 Task: Find connections with filter location Garhshankar with filter topic #Projectmanagementwith filter profile language Potuguese with filter current company Quest Global with filter school TKIET(Autonomous), WARANANAGAR with filter industry Government Administration with filter service category Interior Design with filter keywords title Computer Scientist
Action: Mouse moved to (718, 117)
Screenshot: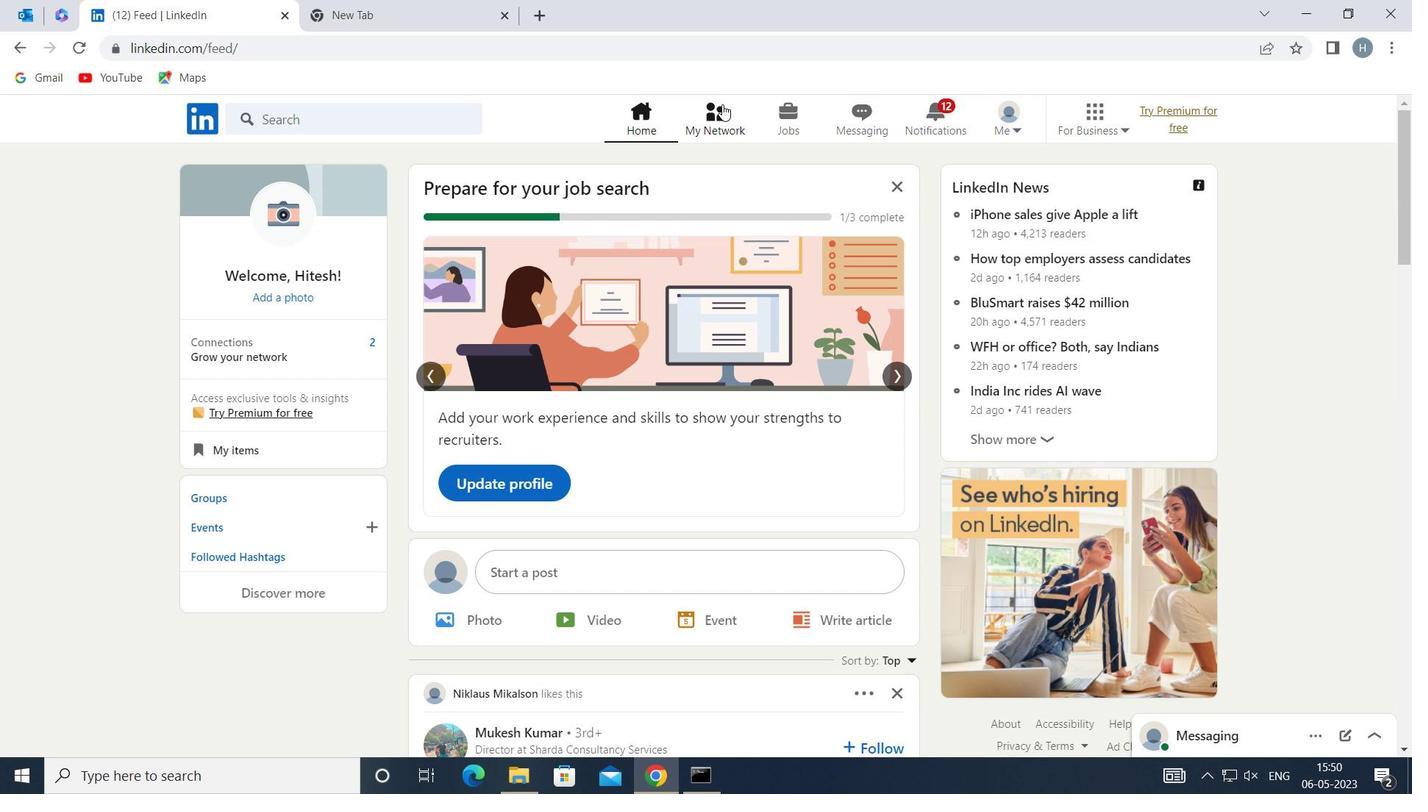 
Action: Mouse pressed left at (718, 117)
Screenshot: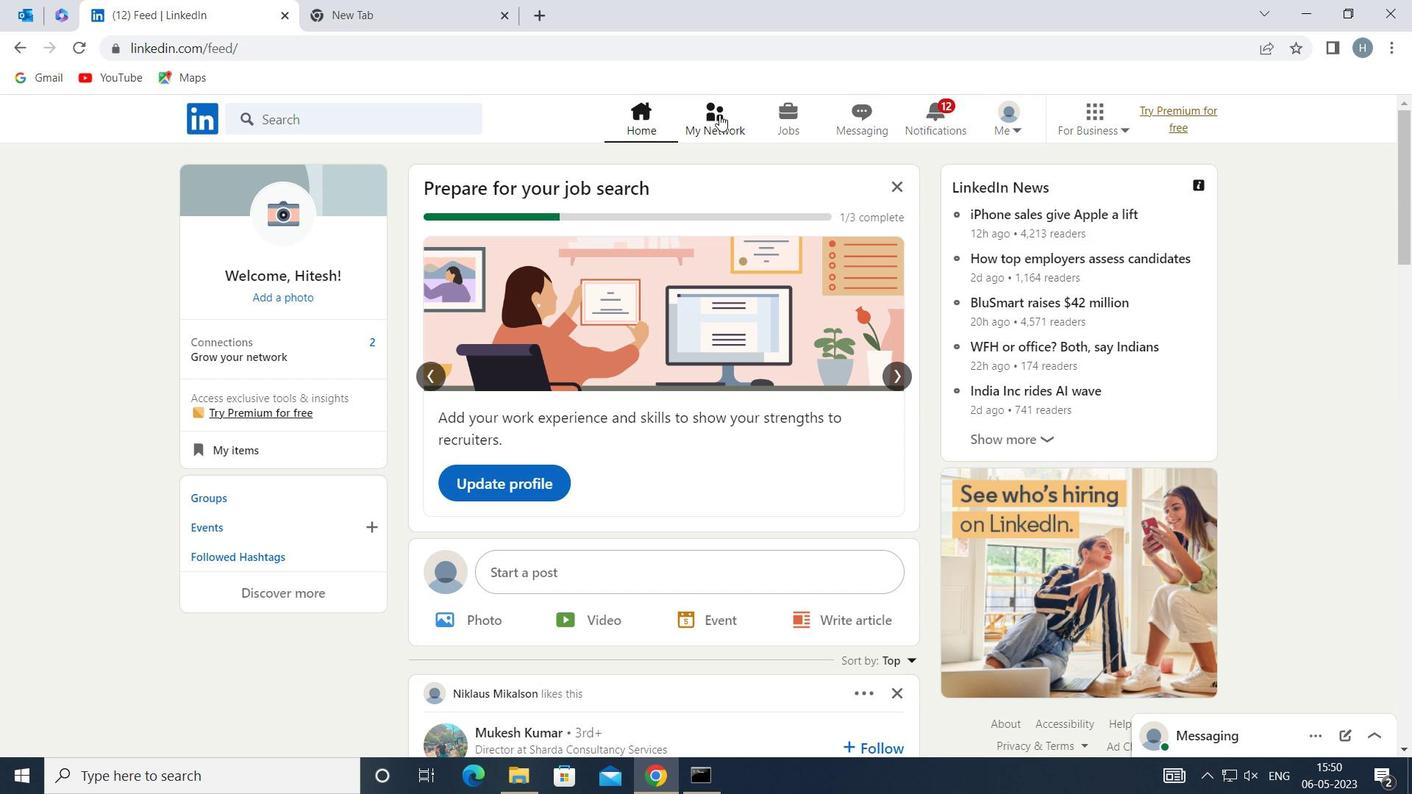 
Action: Mouse moved to (403, 220)
Screenshot: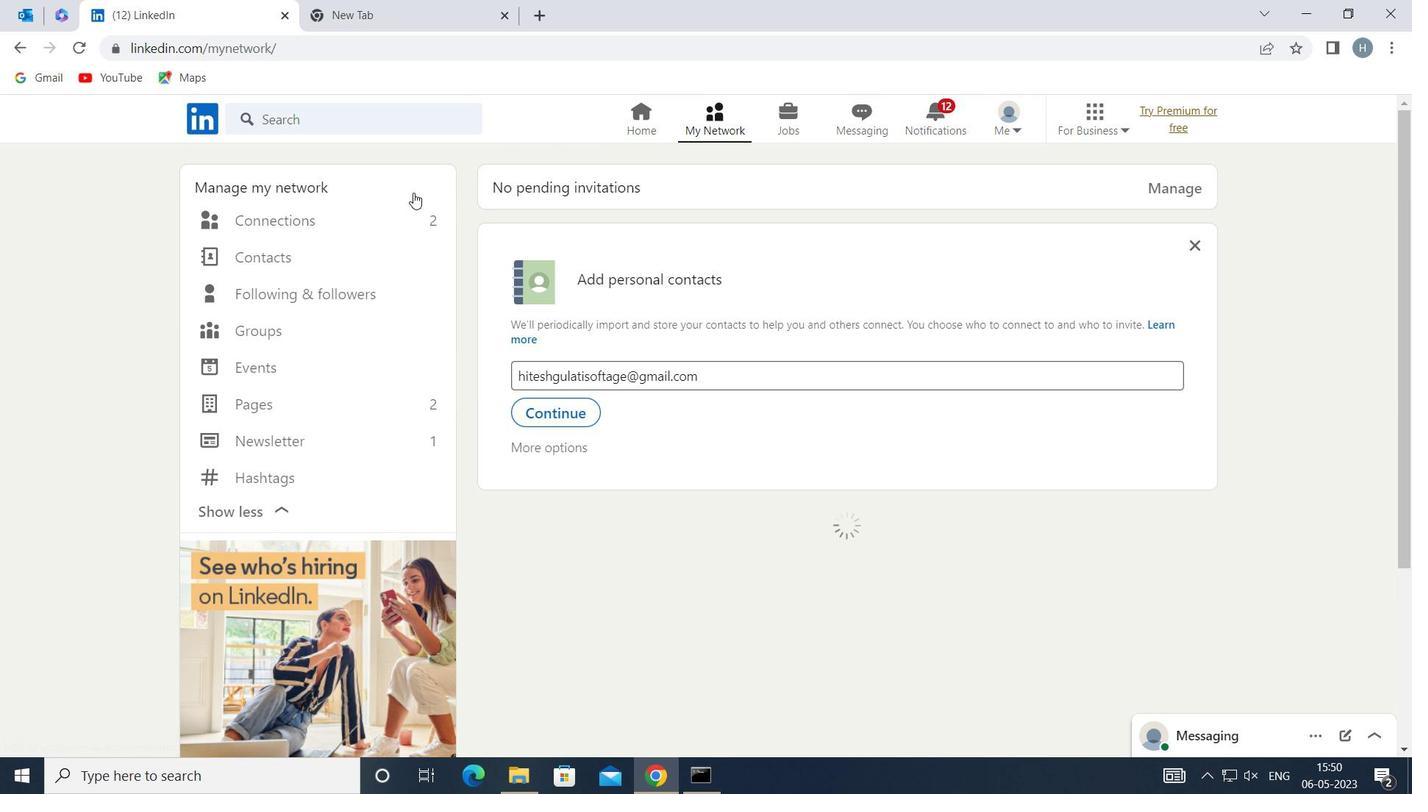 
Action: Mouse pressed left at (403, 220)
Screenshot: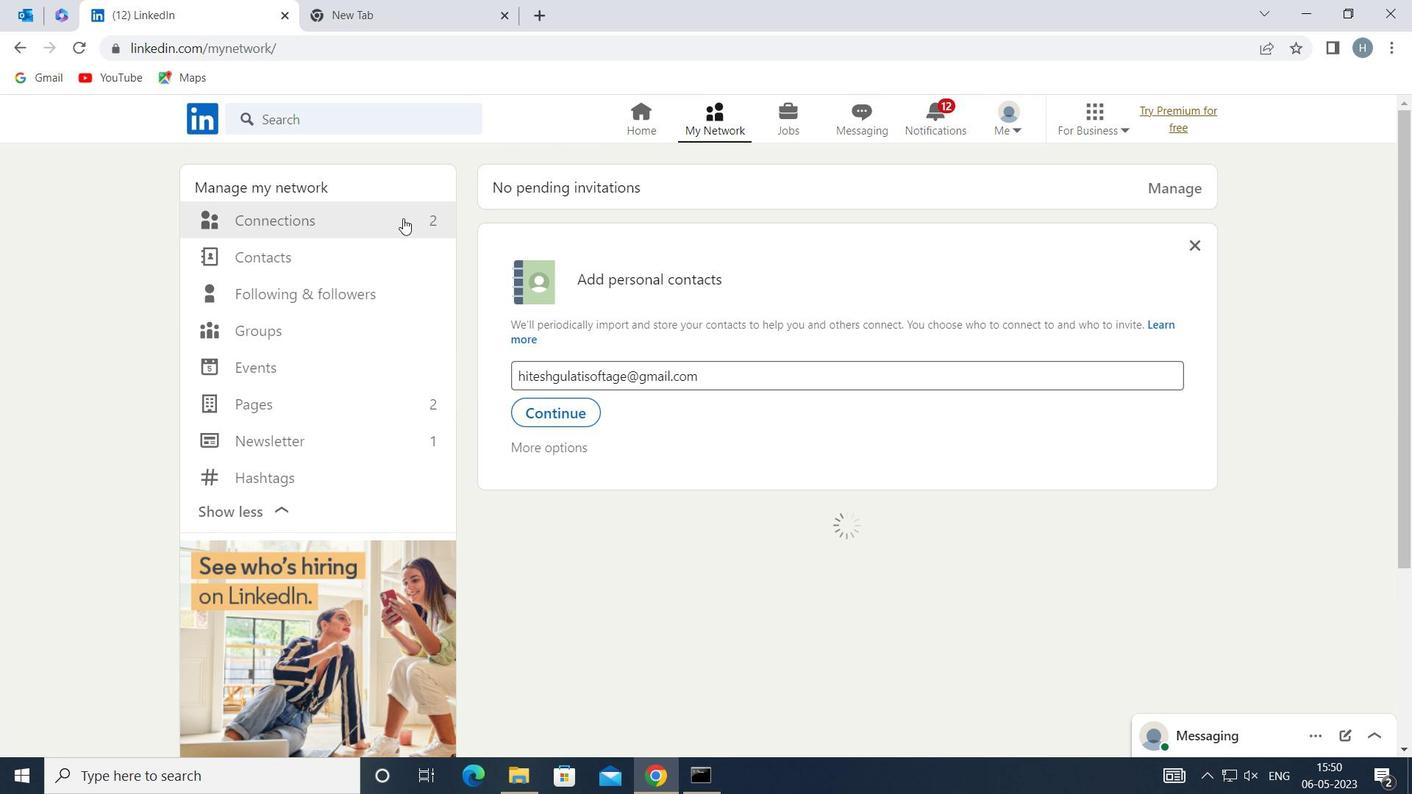 
Action: Mouse moved to (843, 223)
Screenshot: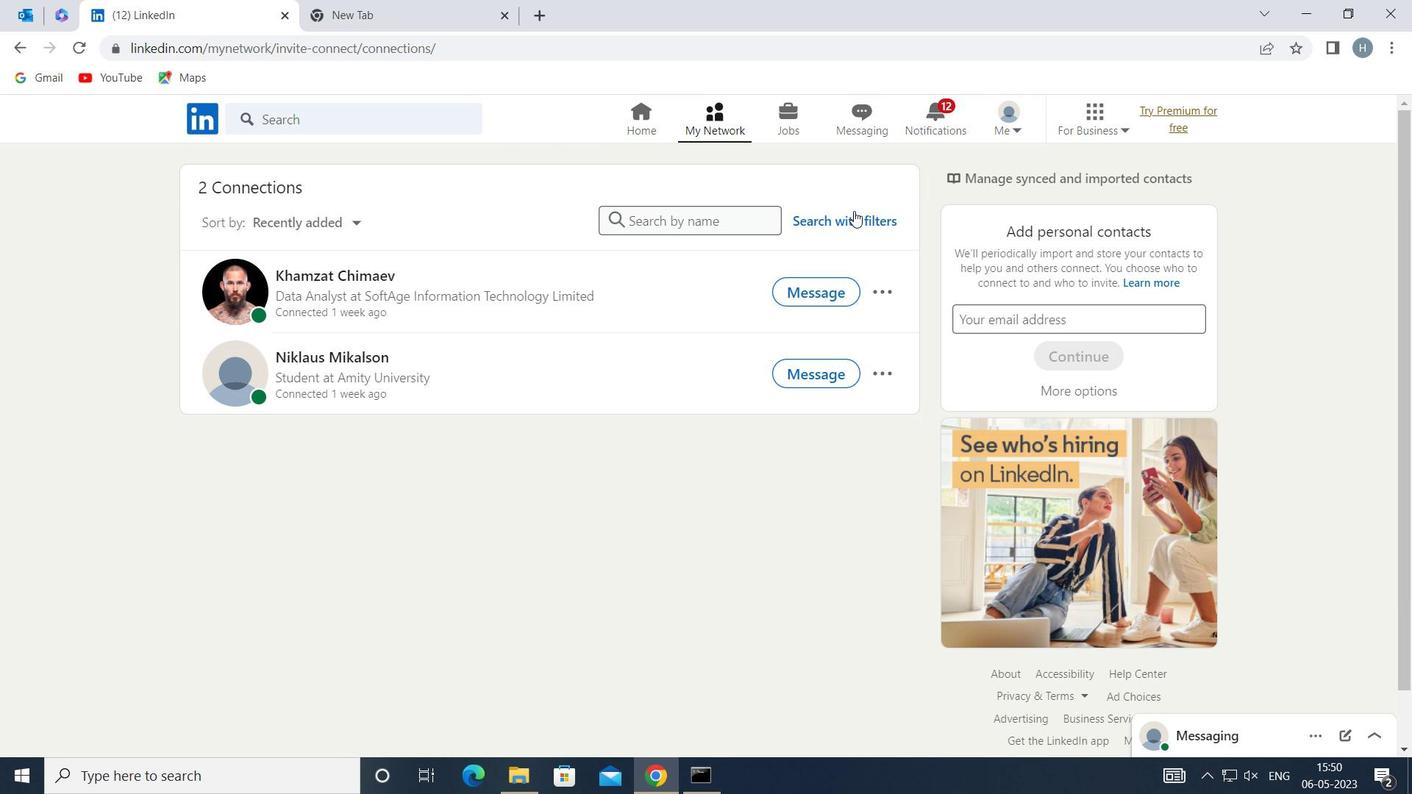 
Action: Mouse pressed left at (843, 223)
Screenshot: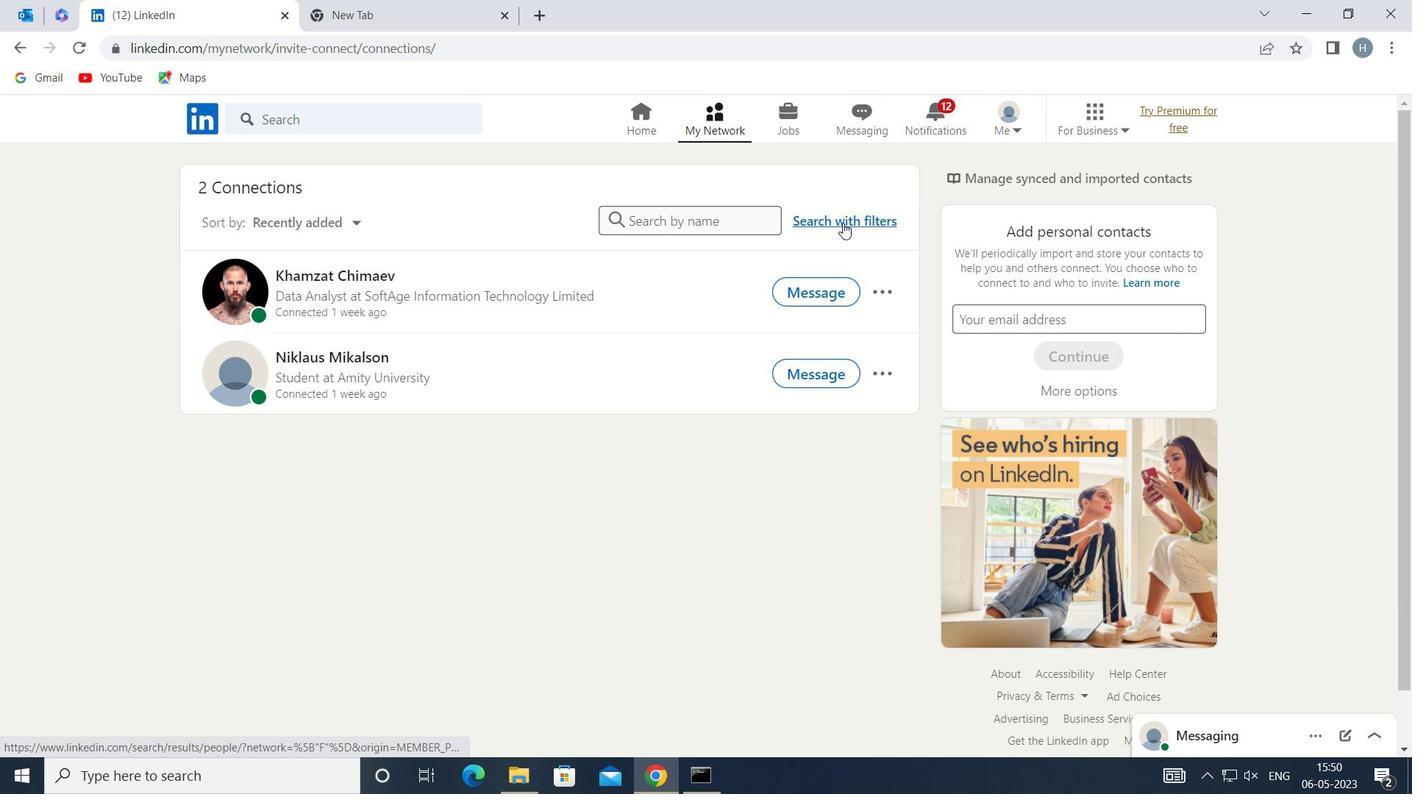 
Action: Mouse moved to (767, 166)
Screenshot: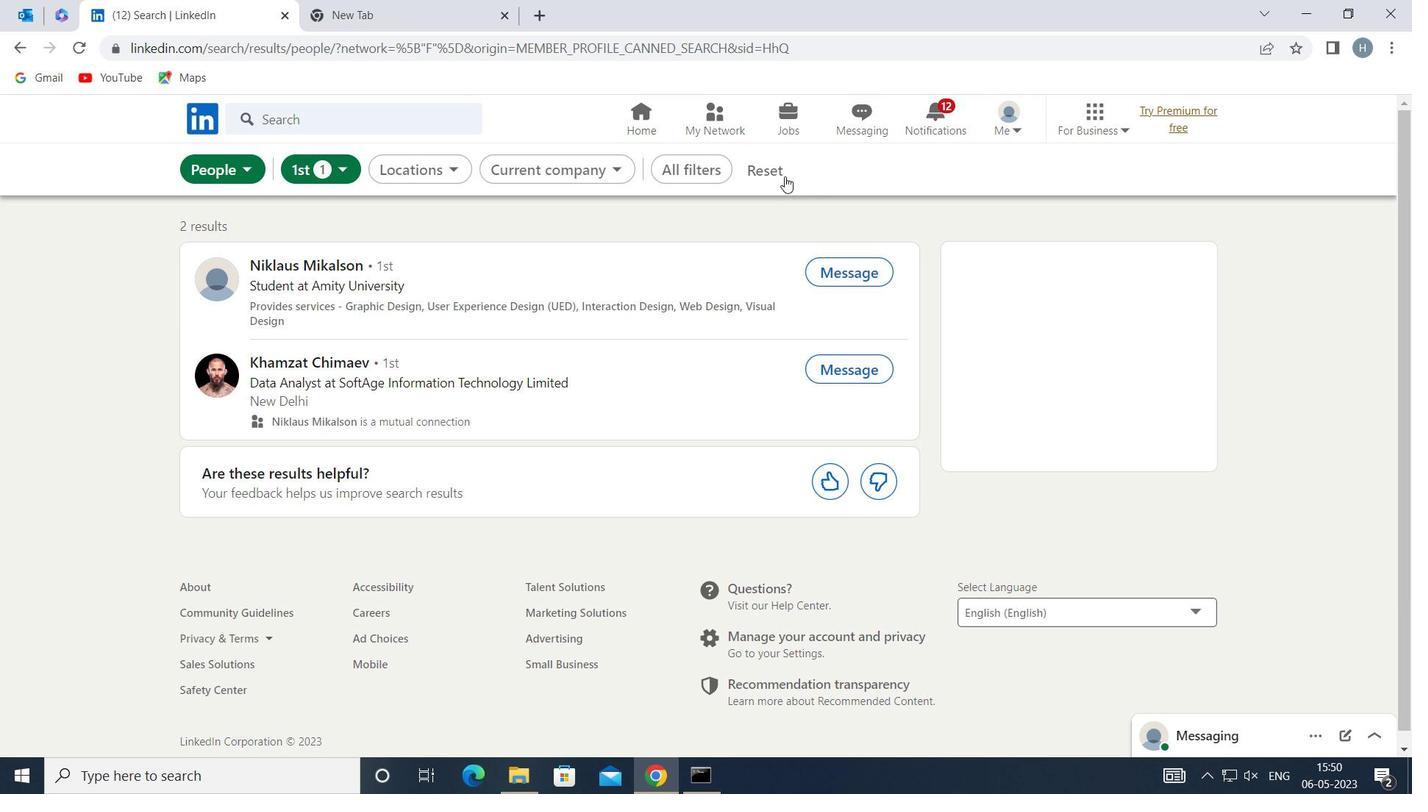 
Action: Mouse pressed left at (767, 166)
Screenshot: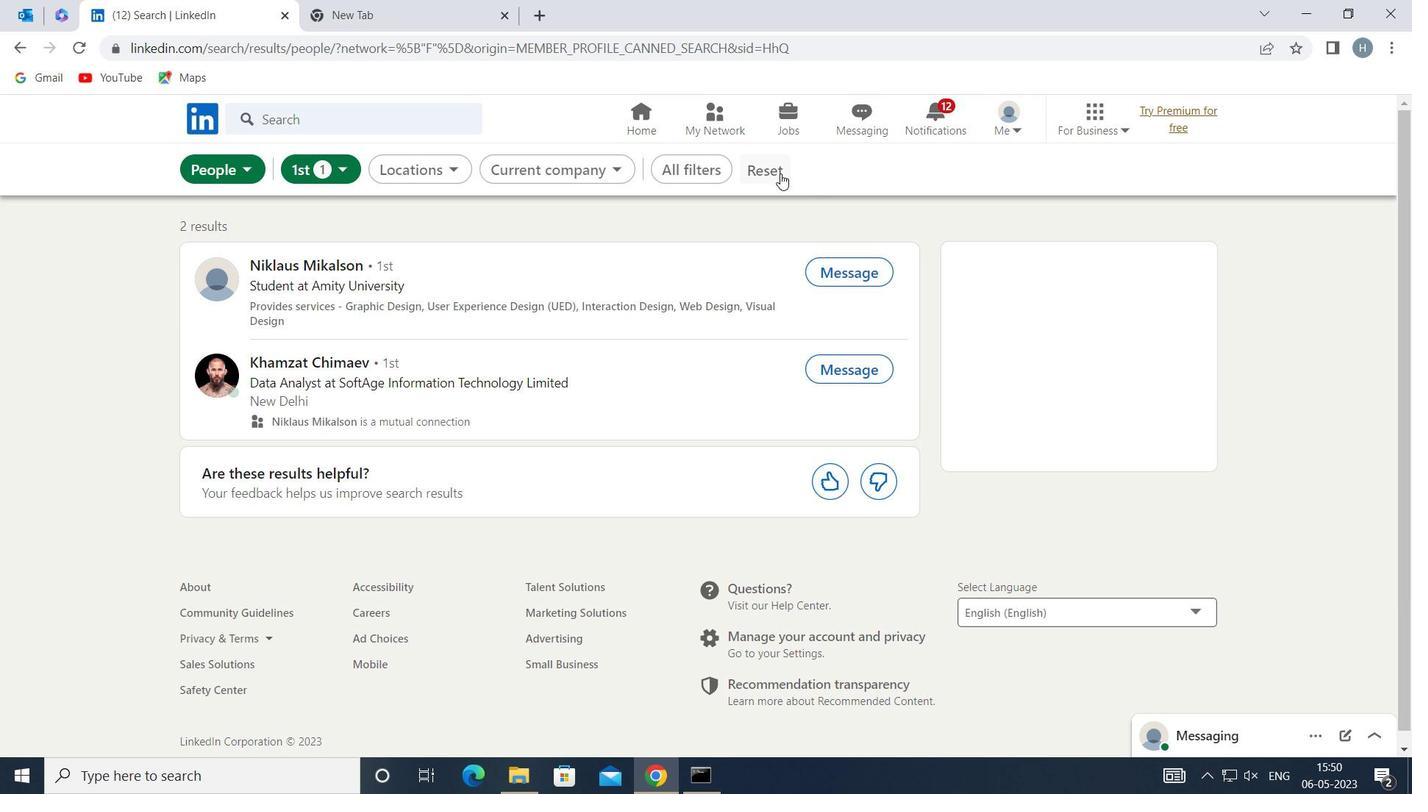 
Action: Mouse moved to (741, 165)
Screenshot: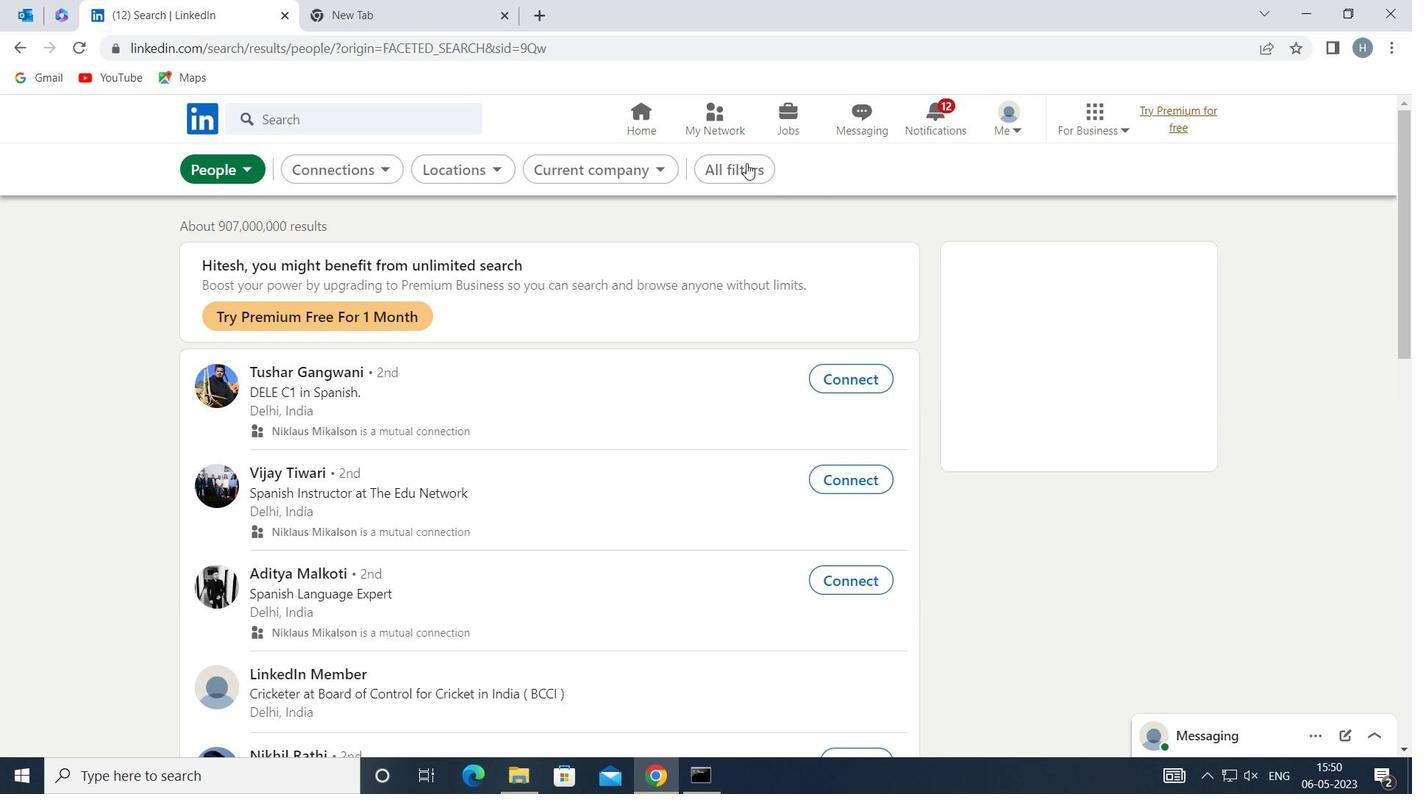 
Action: Mouse pressed left at (741, 165)
Screenshot: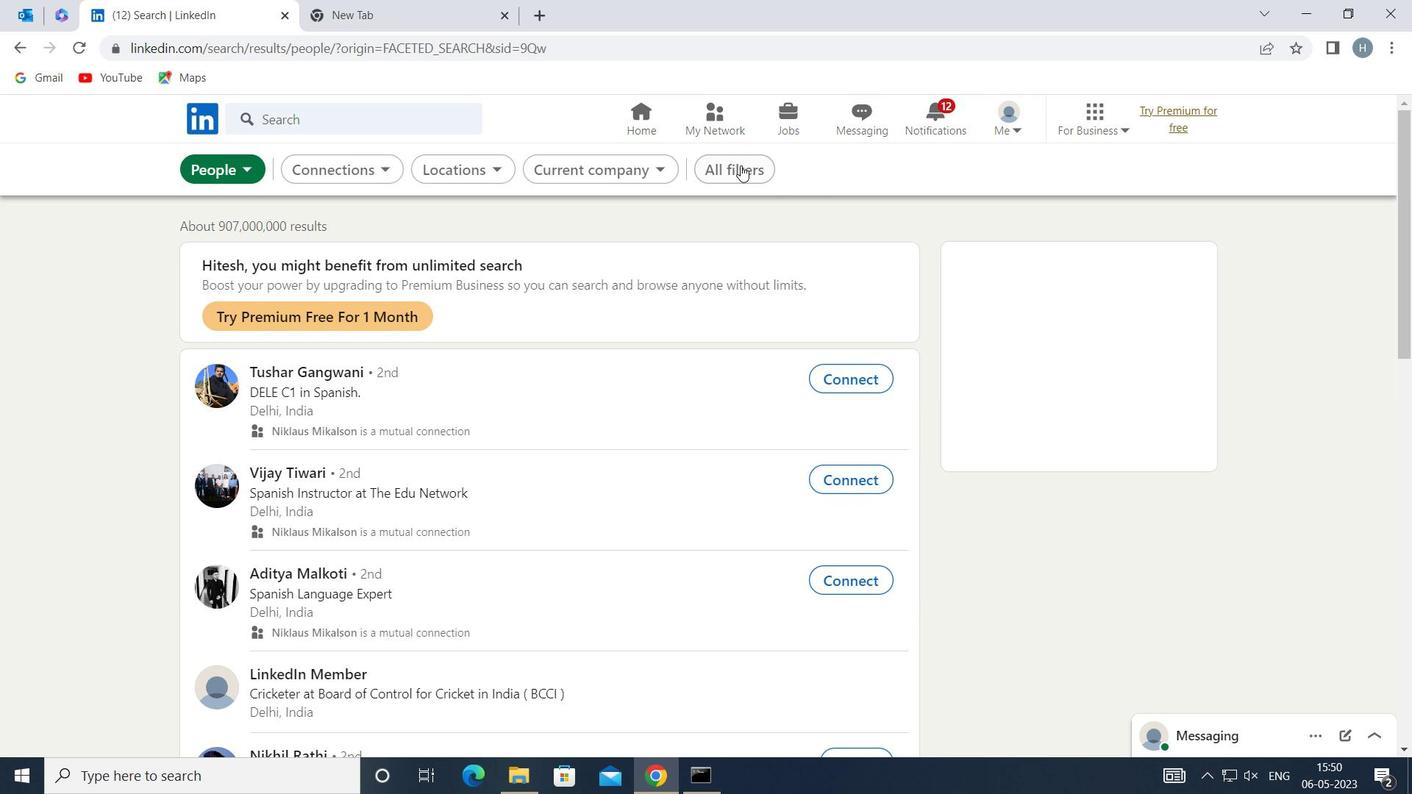 
Action: Mouse moved to (1121, 329)
Screenshot: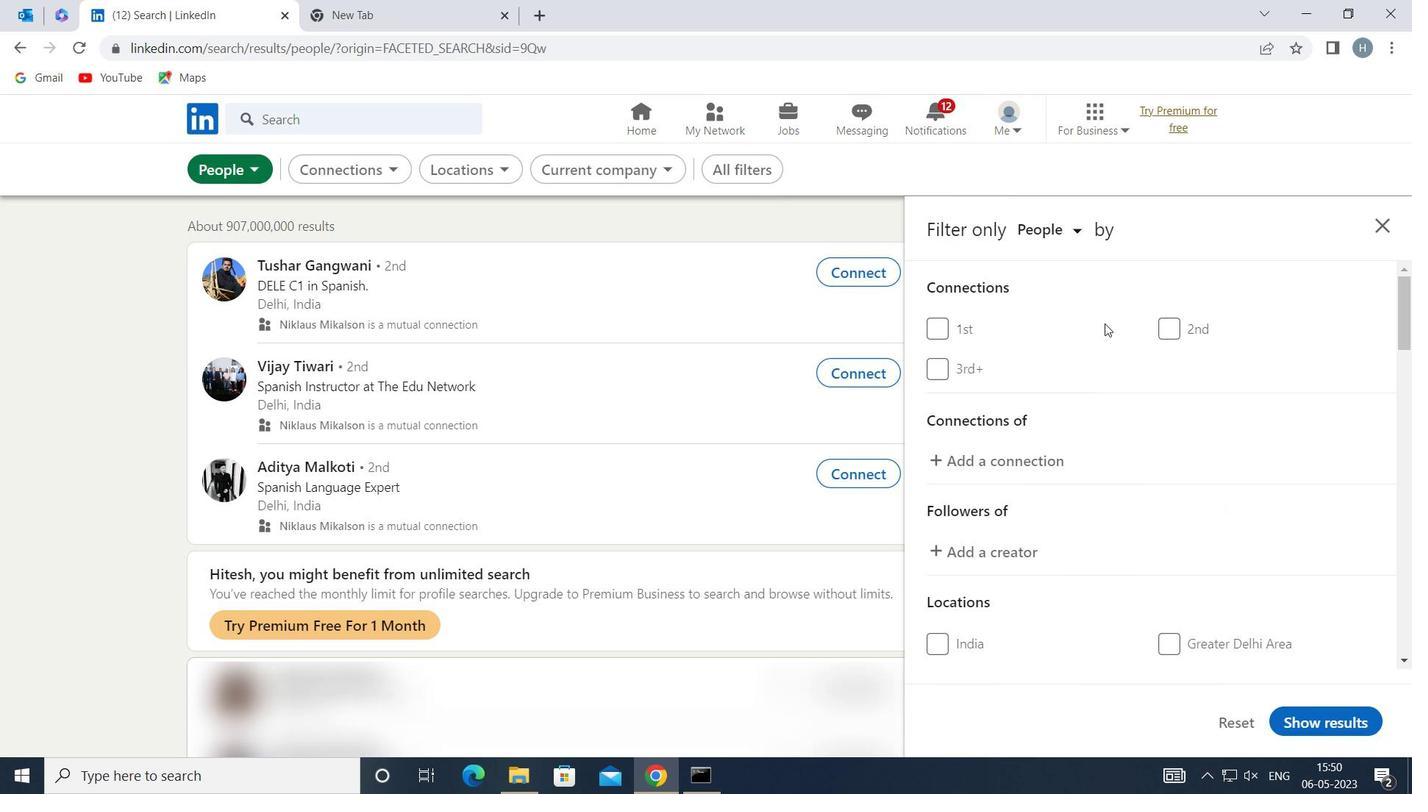 
Action: Mouse scrolled (1121, 328) with delta (0, 0)
Screenshot: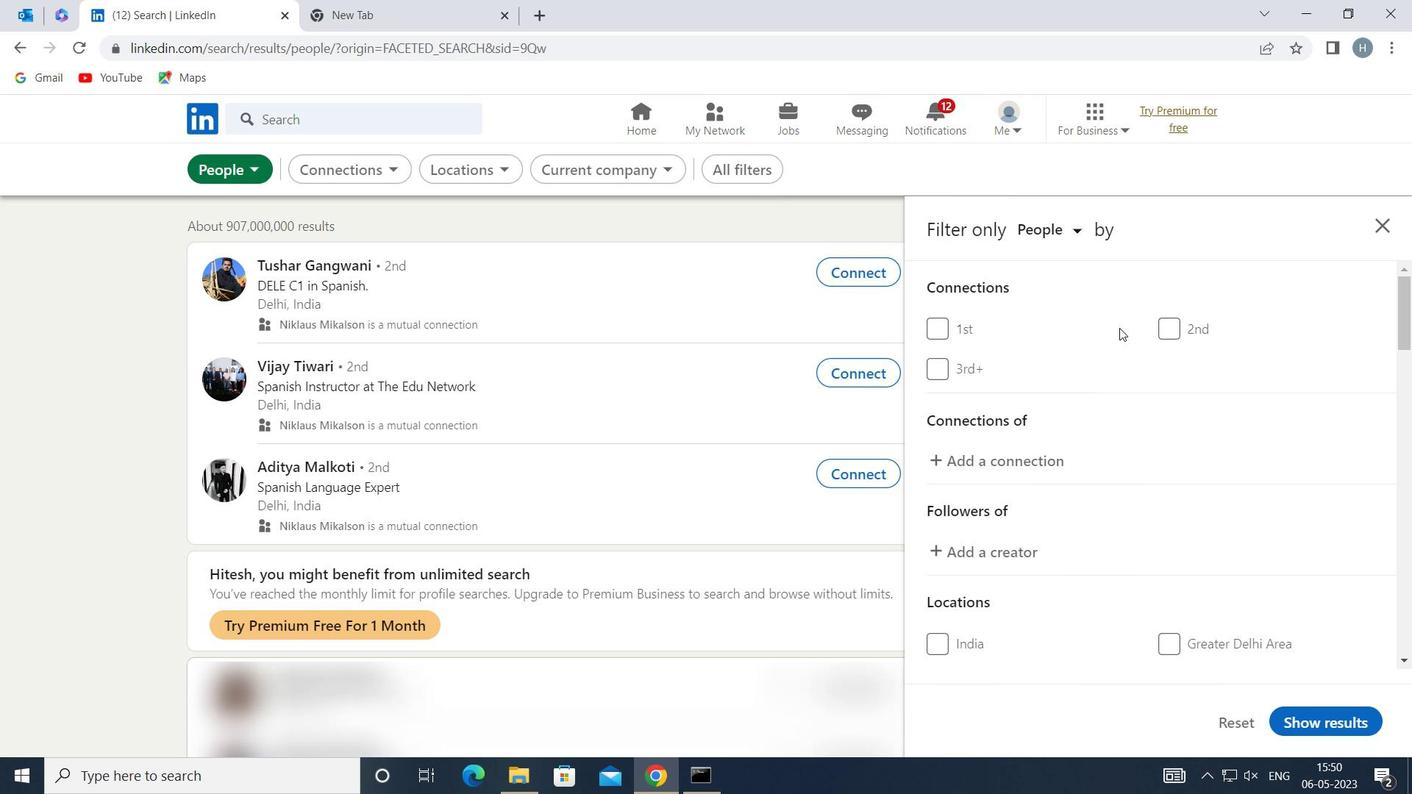 
Action: Mouse scrolled (1121, 328) with delta (0, 0)
Screenshot: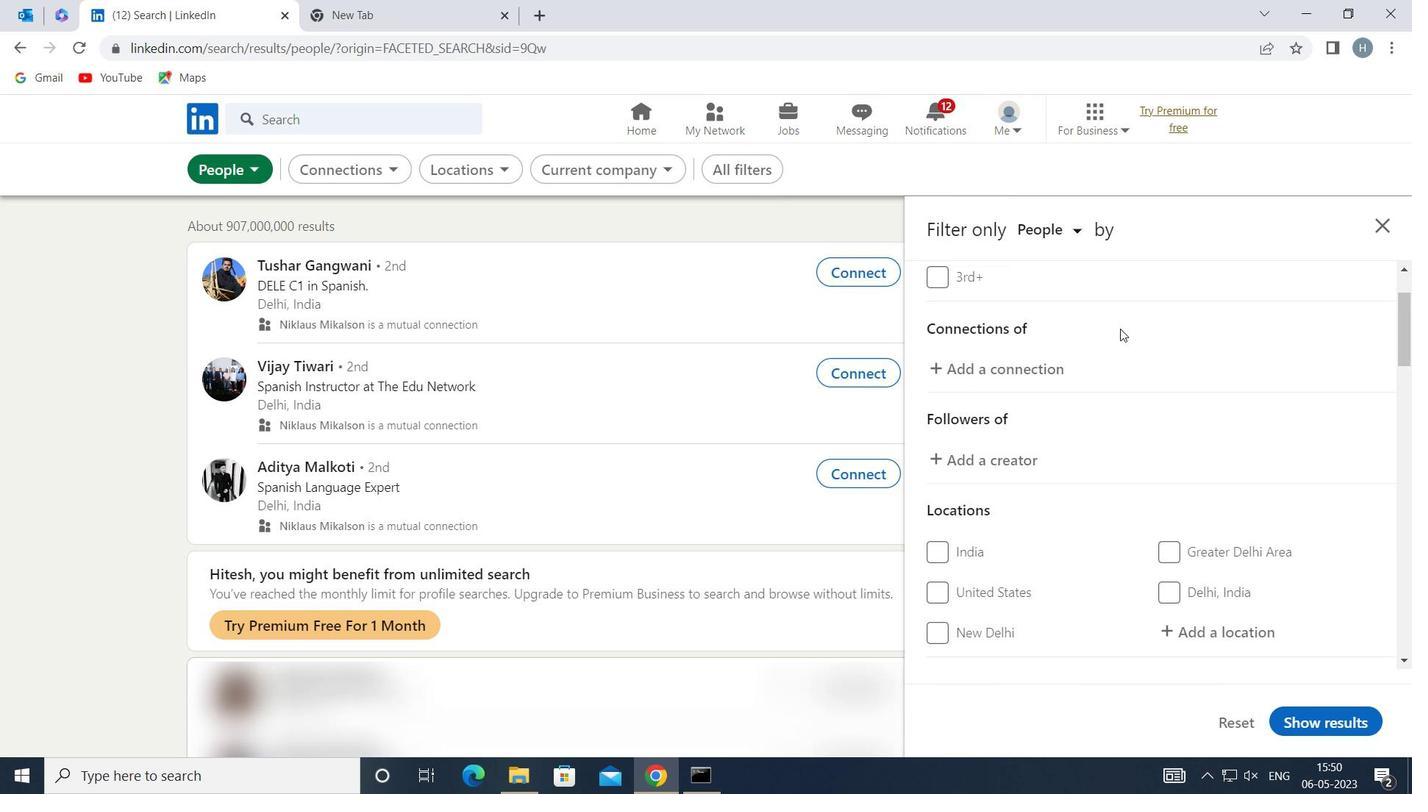 
Action: Mouse moved to (1119, 331)
Screenshot: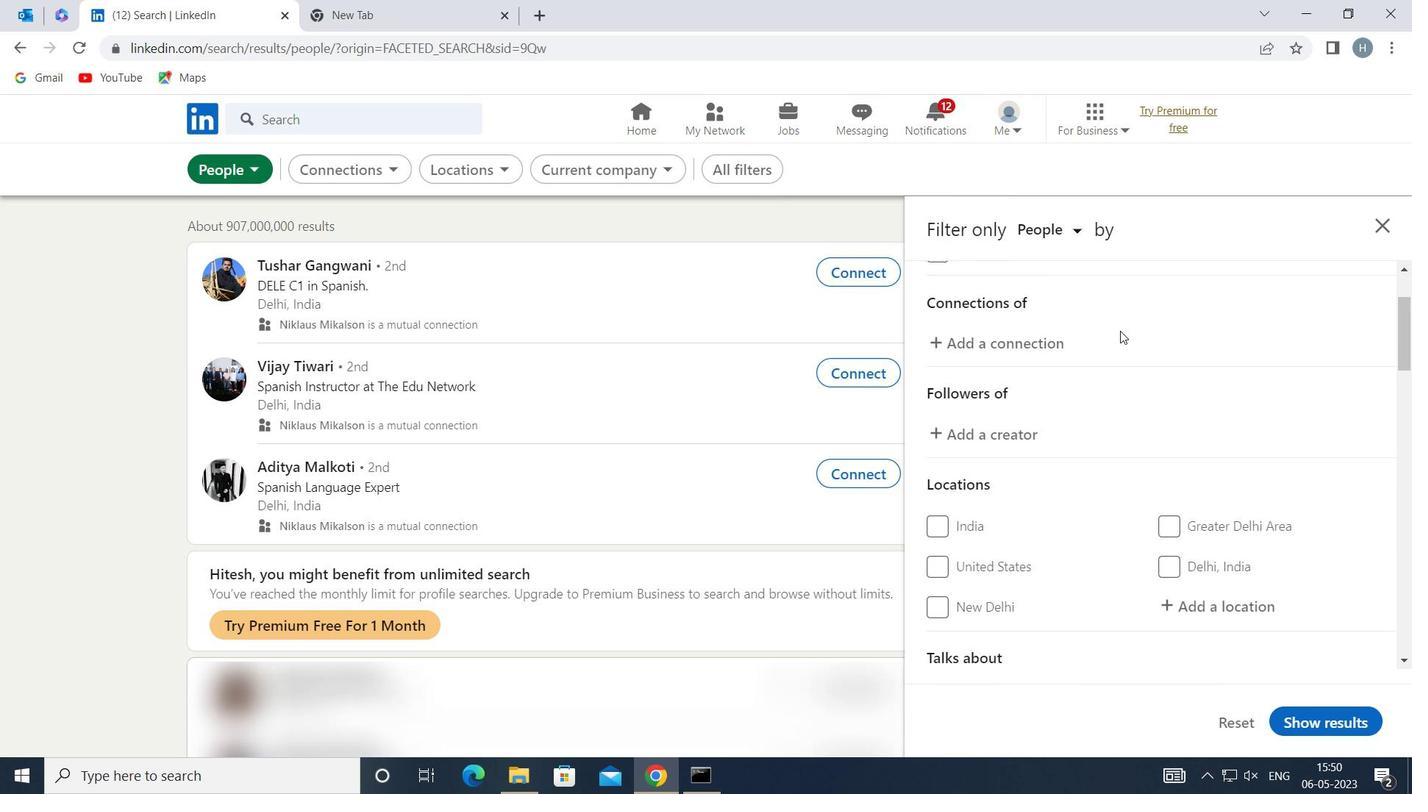 
Action: Mouse scrolled (1119, 331) with delta (0, 0)
Screenshot: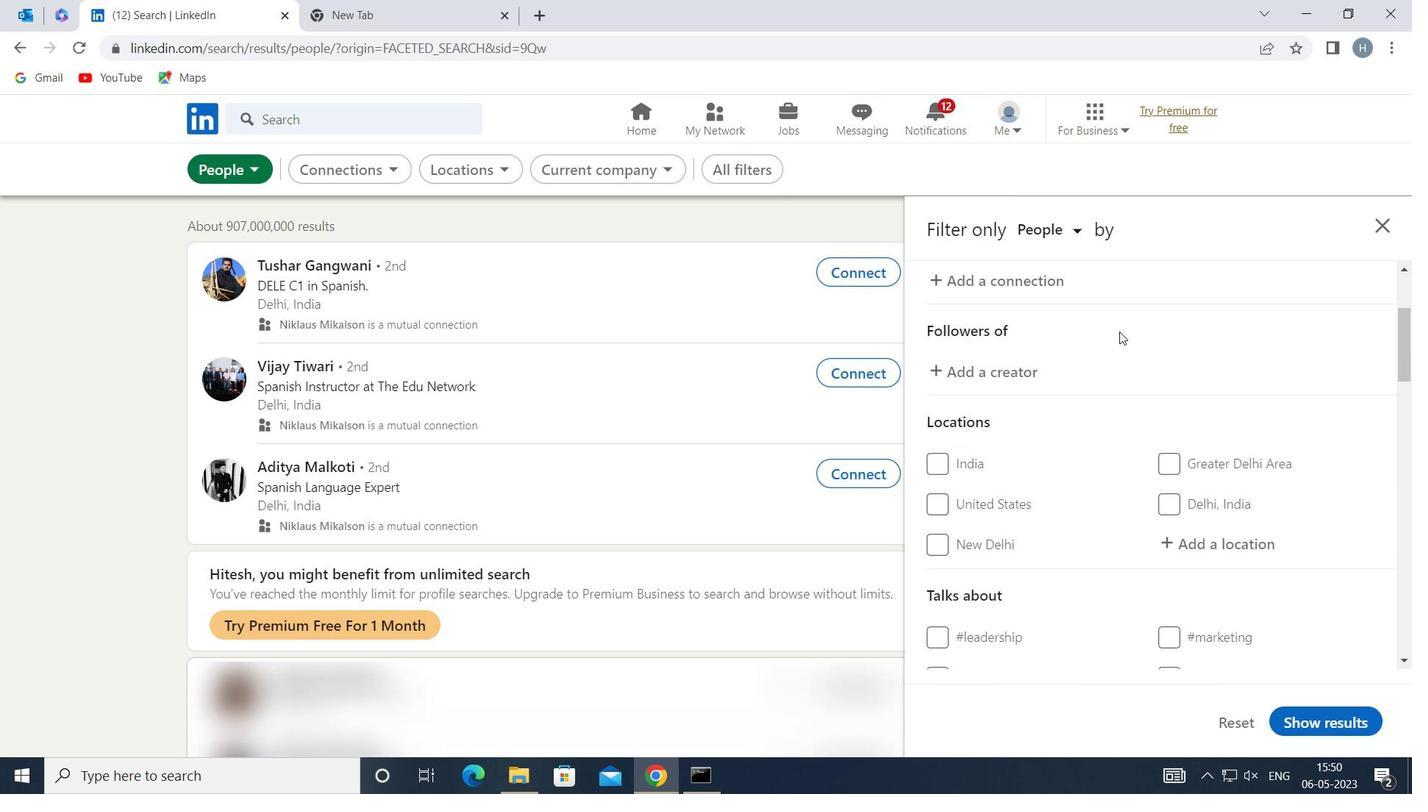 
Action: Mouse moved to (1213, 437)
Screenshot: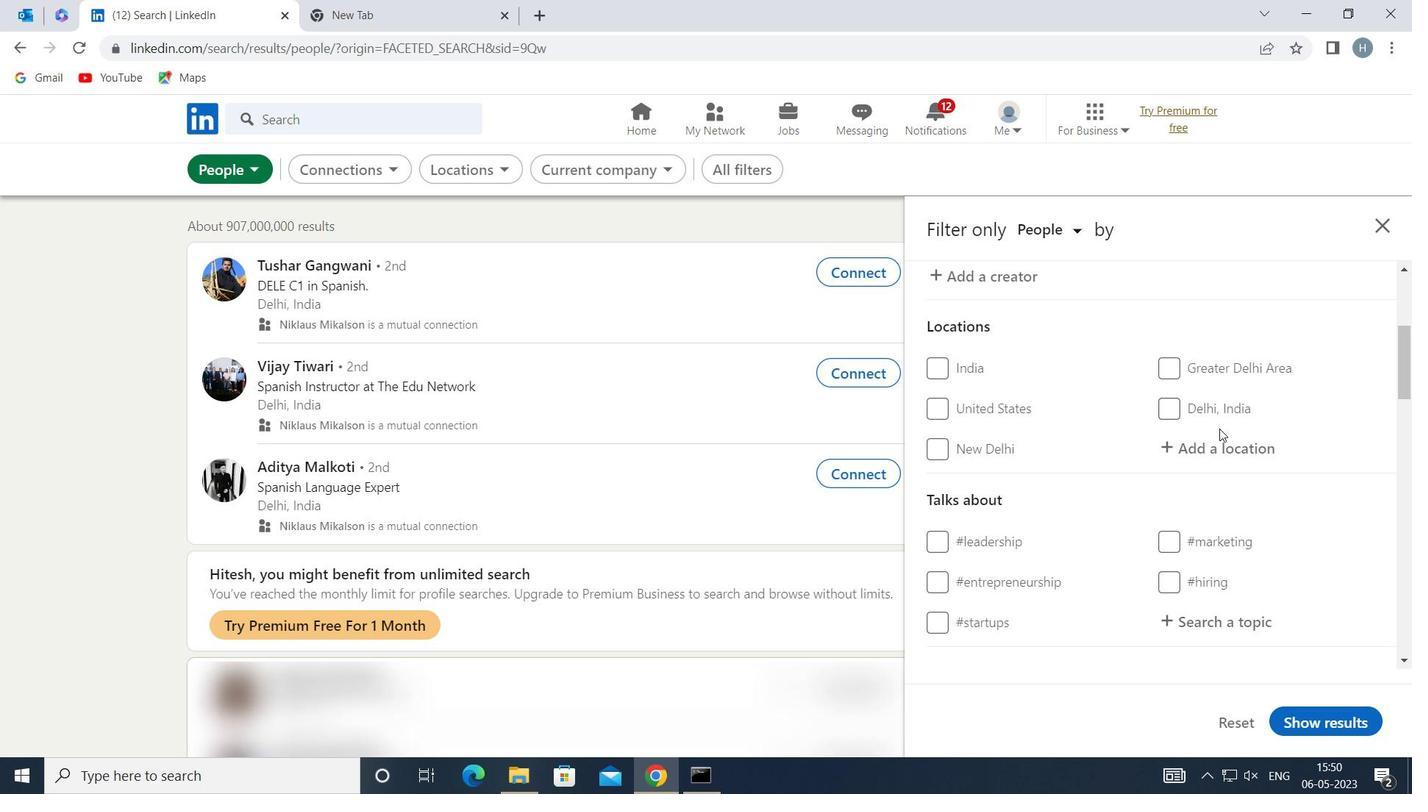 
Action: Mouse pressed left at (1213, 437)
Screenshot: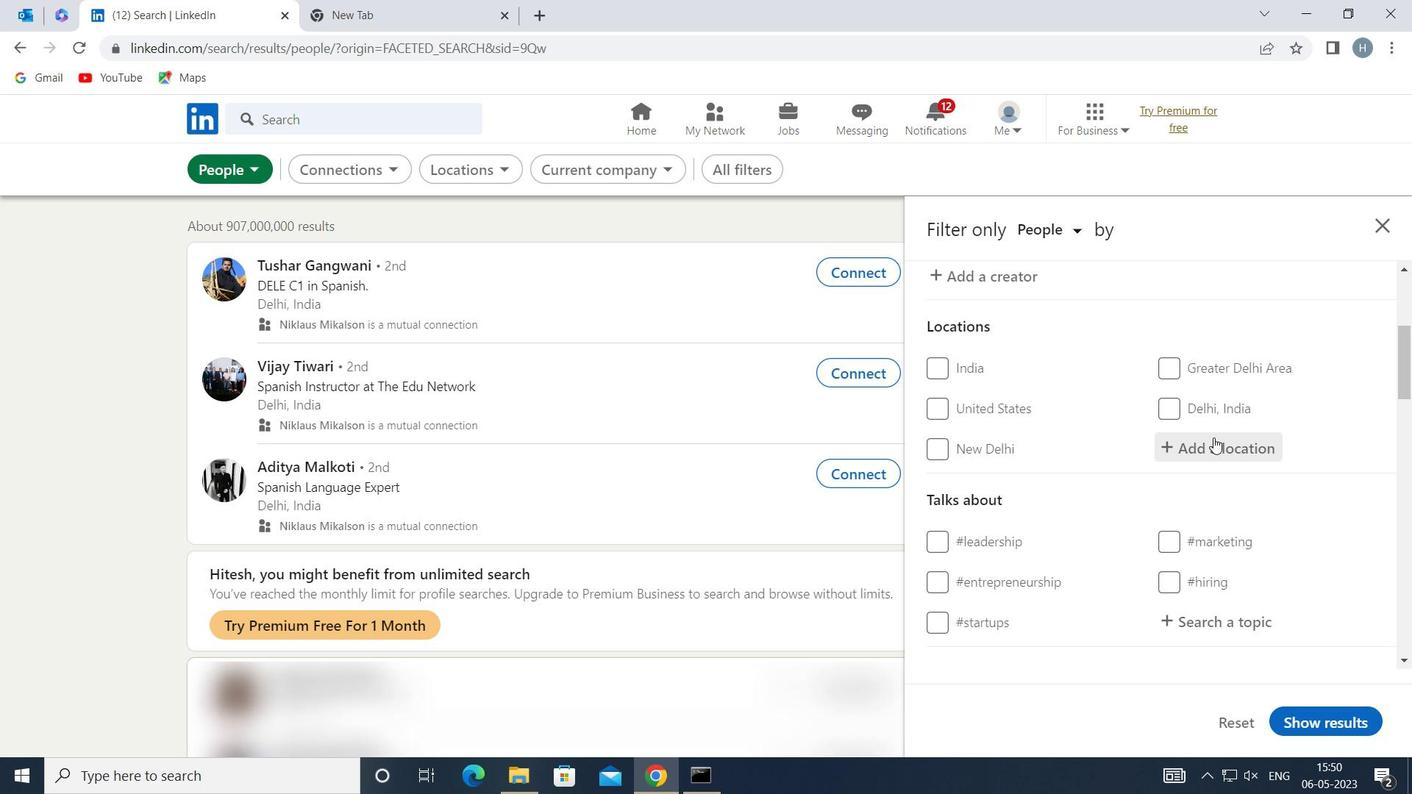 
Action: Mouse moved to (1204, 431)
Screenshot: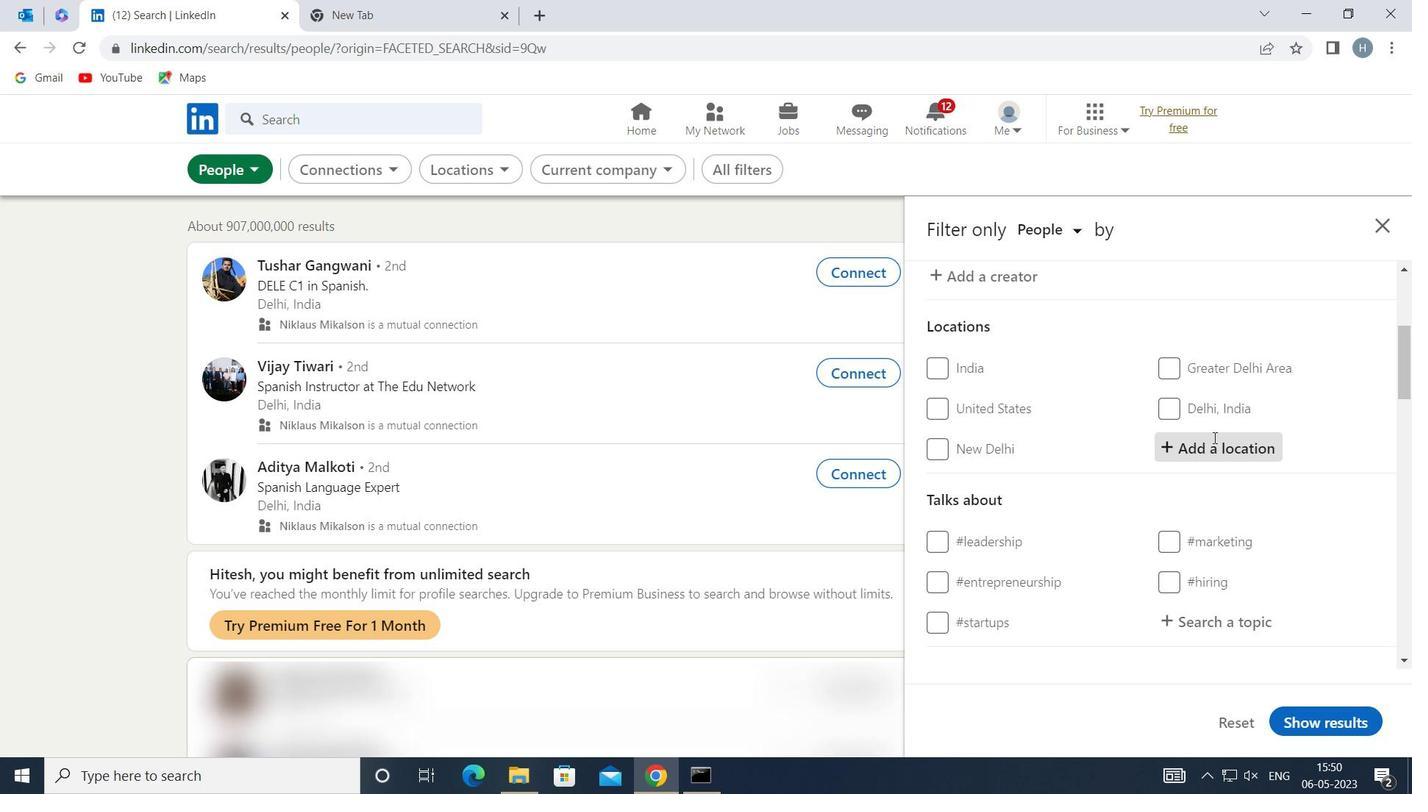
Action: Key pressed <Key.shift>GARHSHANKAR
Screenshot: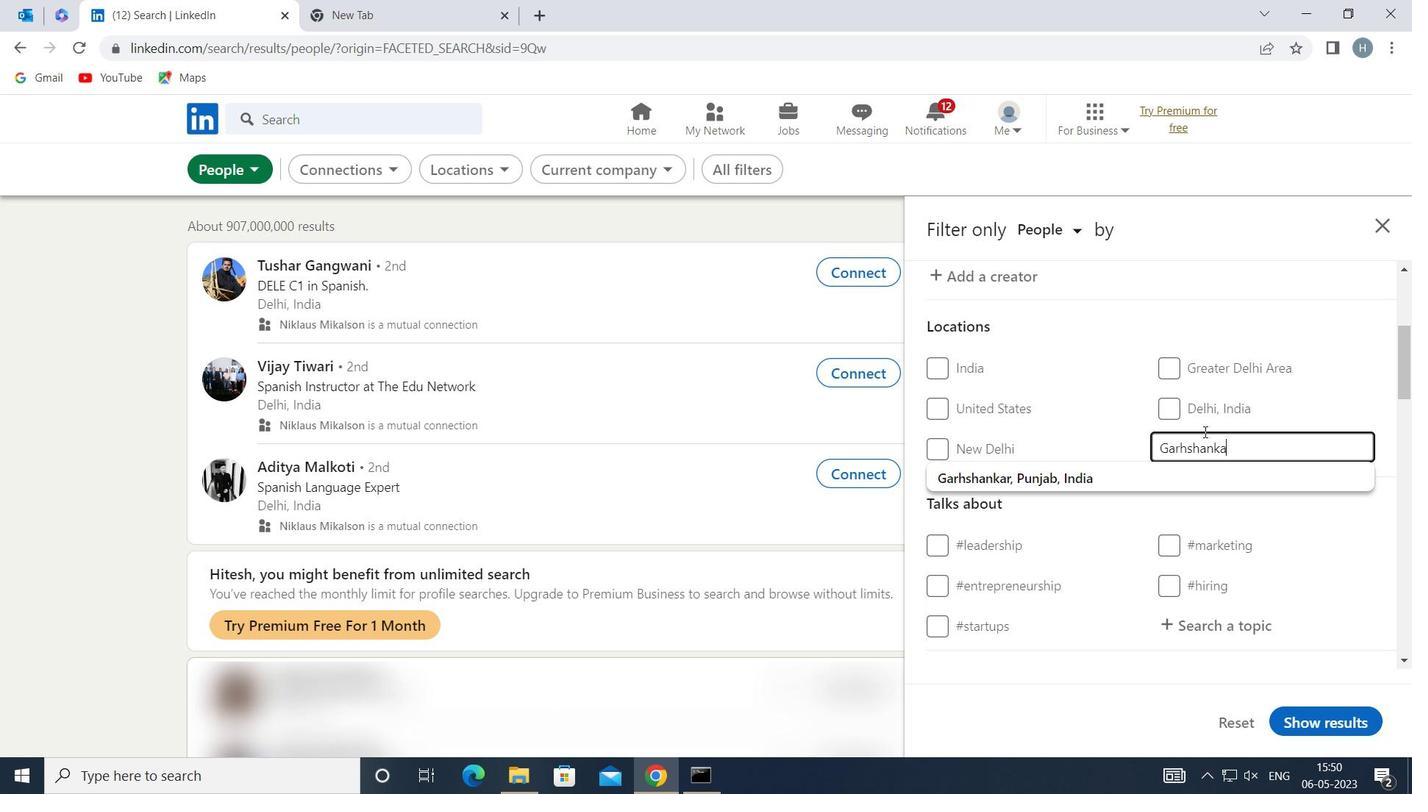 
Action: Mouse moved to (1181, 468)
Screenshot: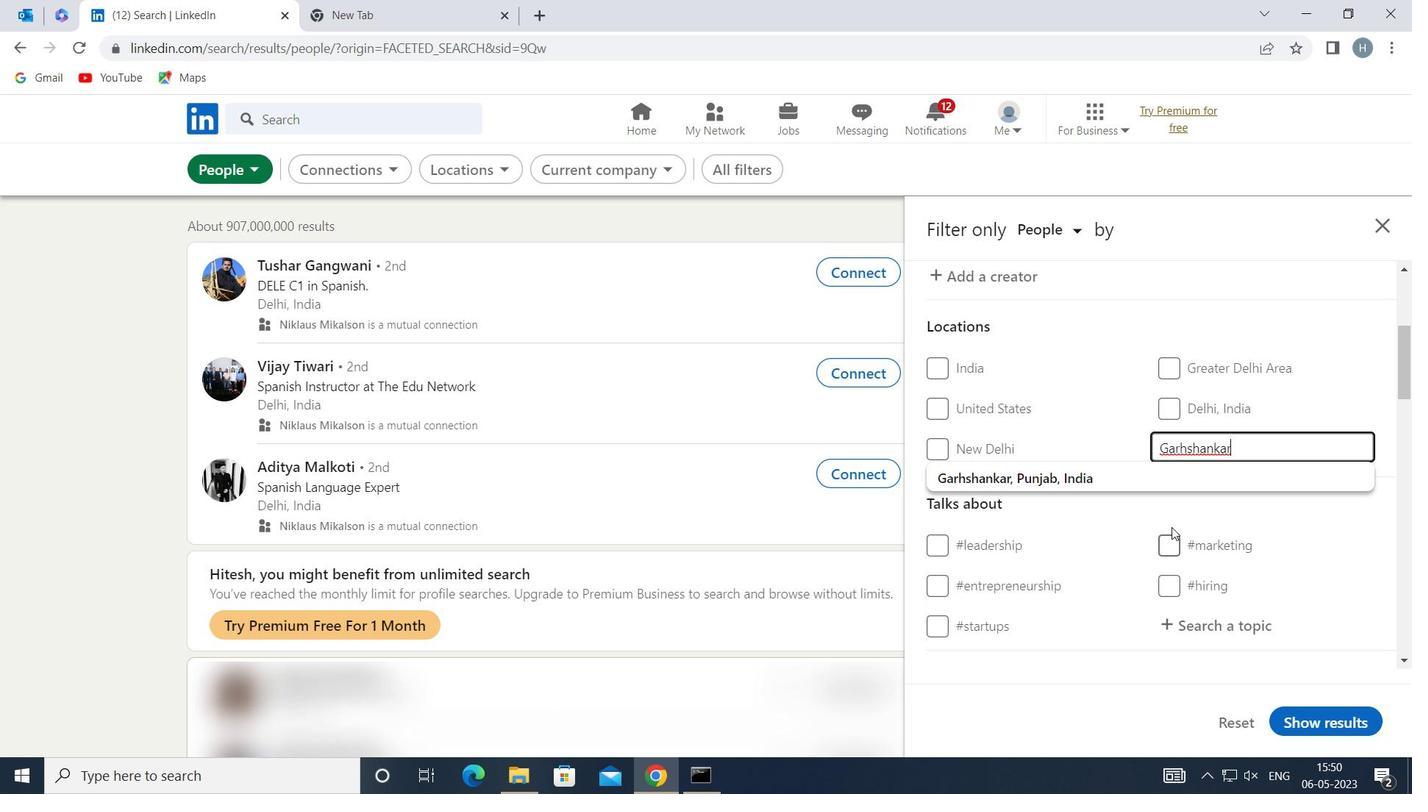 
Action: Mouse pressed left at (1181, 468)
Screenshot: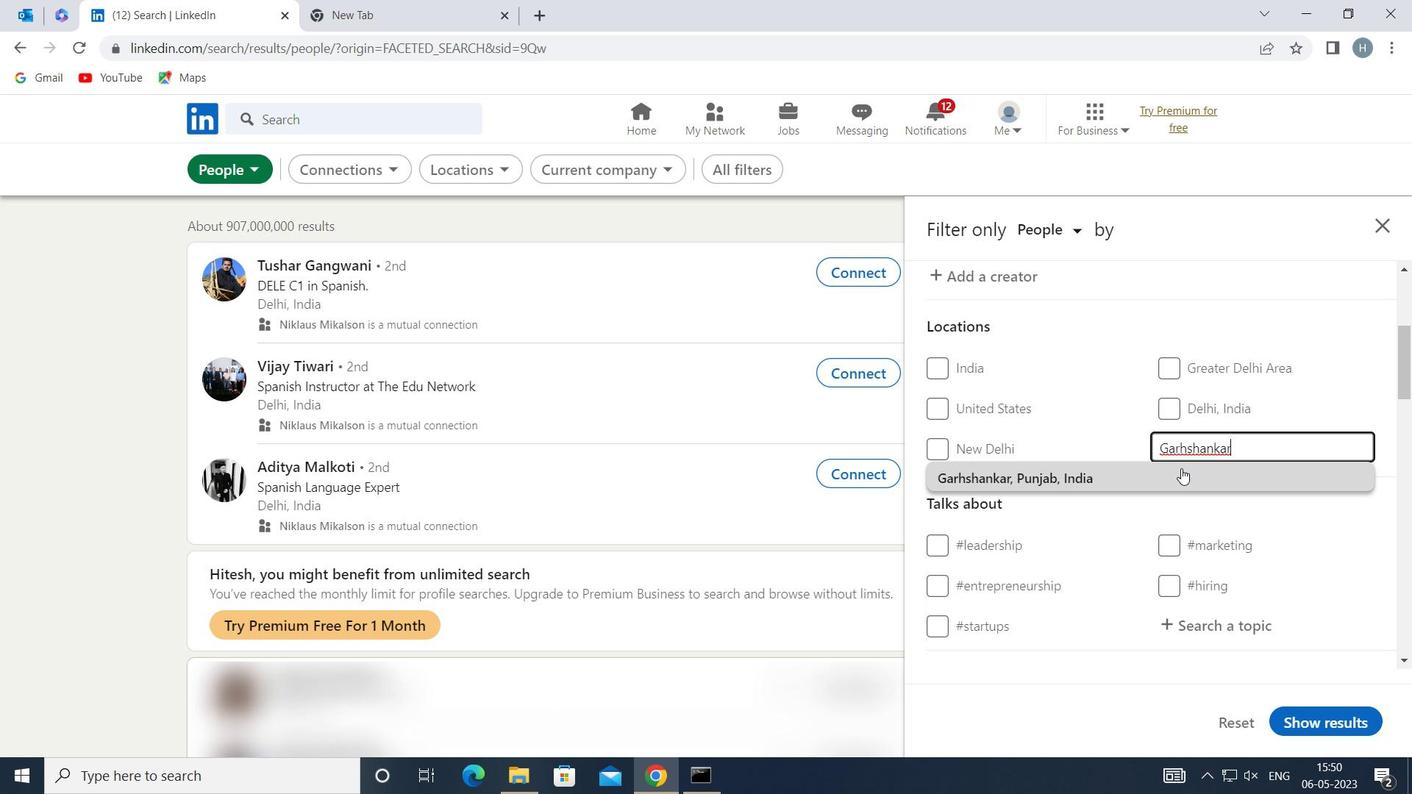 
Action: Mouse moved to (1168, 457)
Screenshot: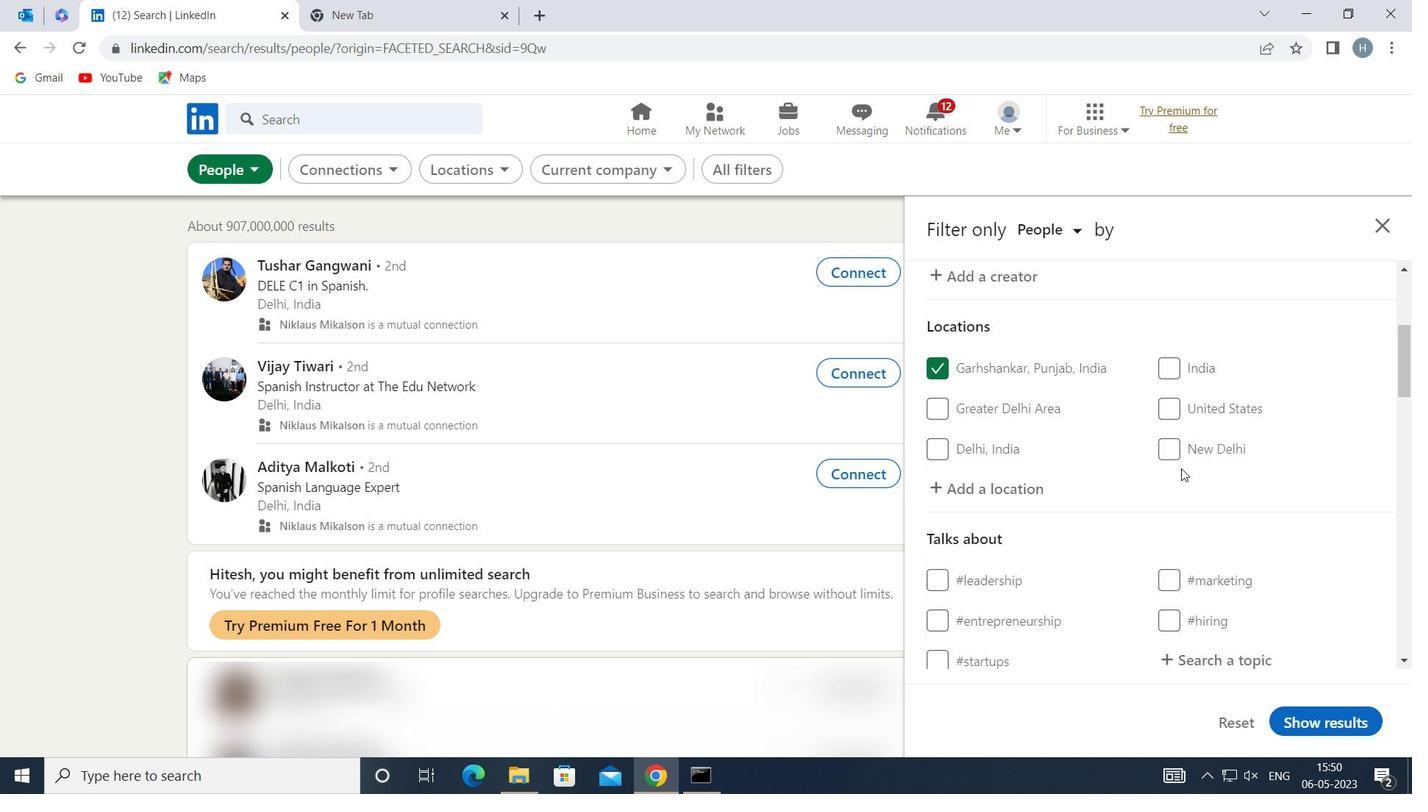 
Action: Mouse scrolled (1168, 456) with delta (0, 0)
Screenshot: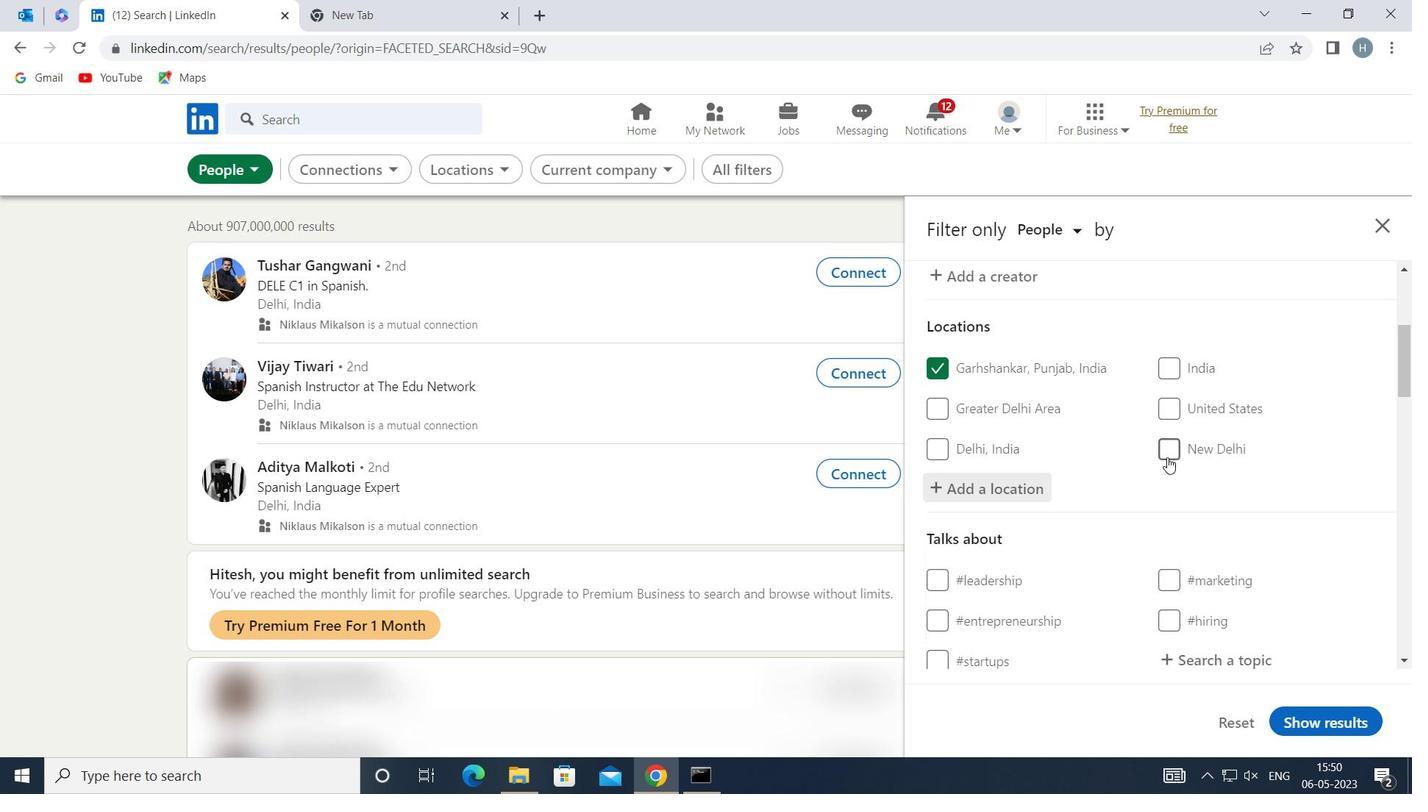 
Action: Mouse moved to (1162, 446)
Screenshot: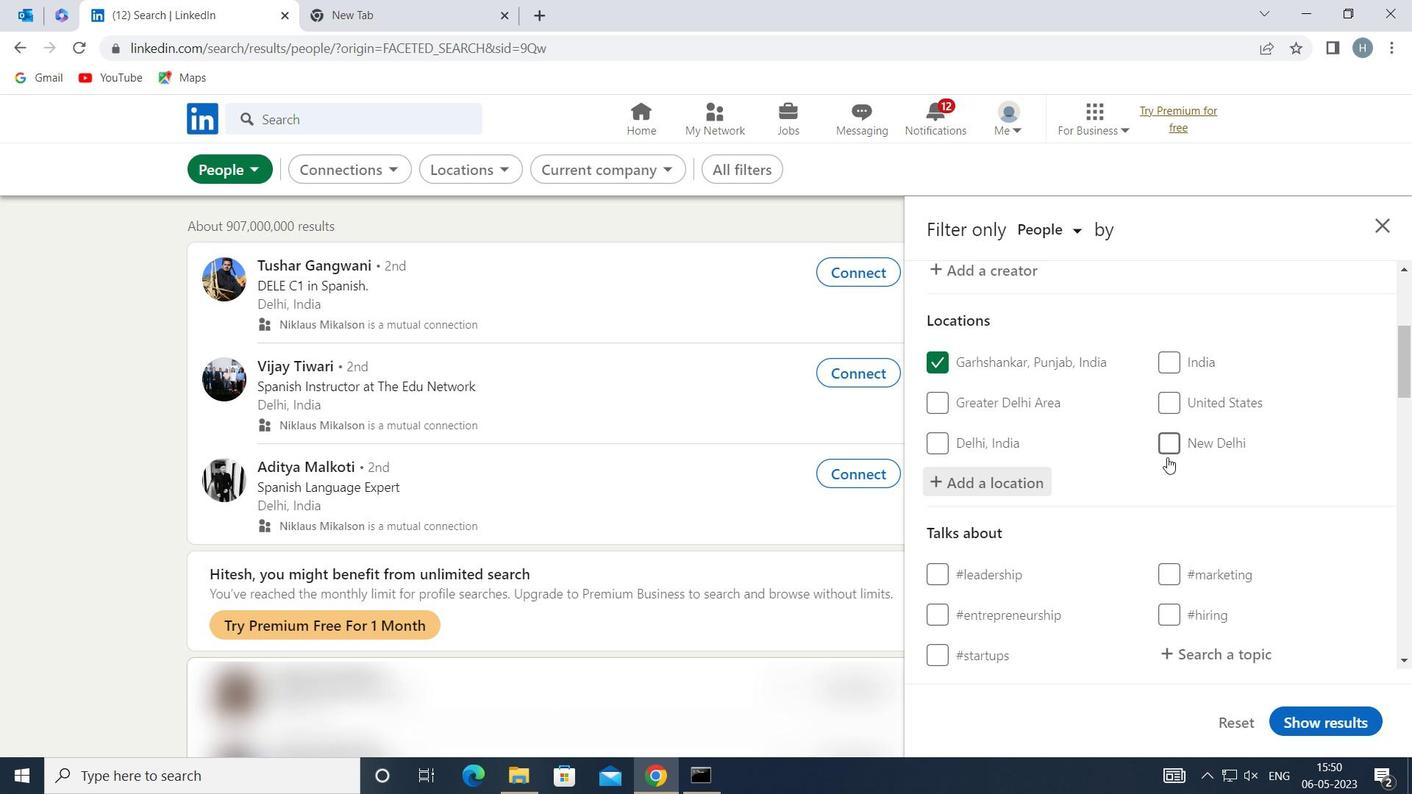 
Action: Mouse scrolled (1162, 445) with delta (0, 0)
Screenshot: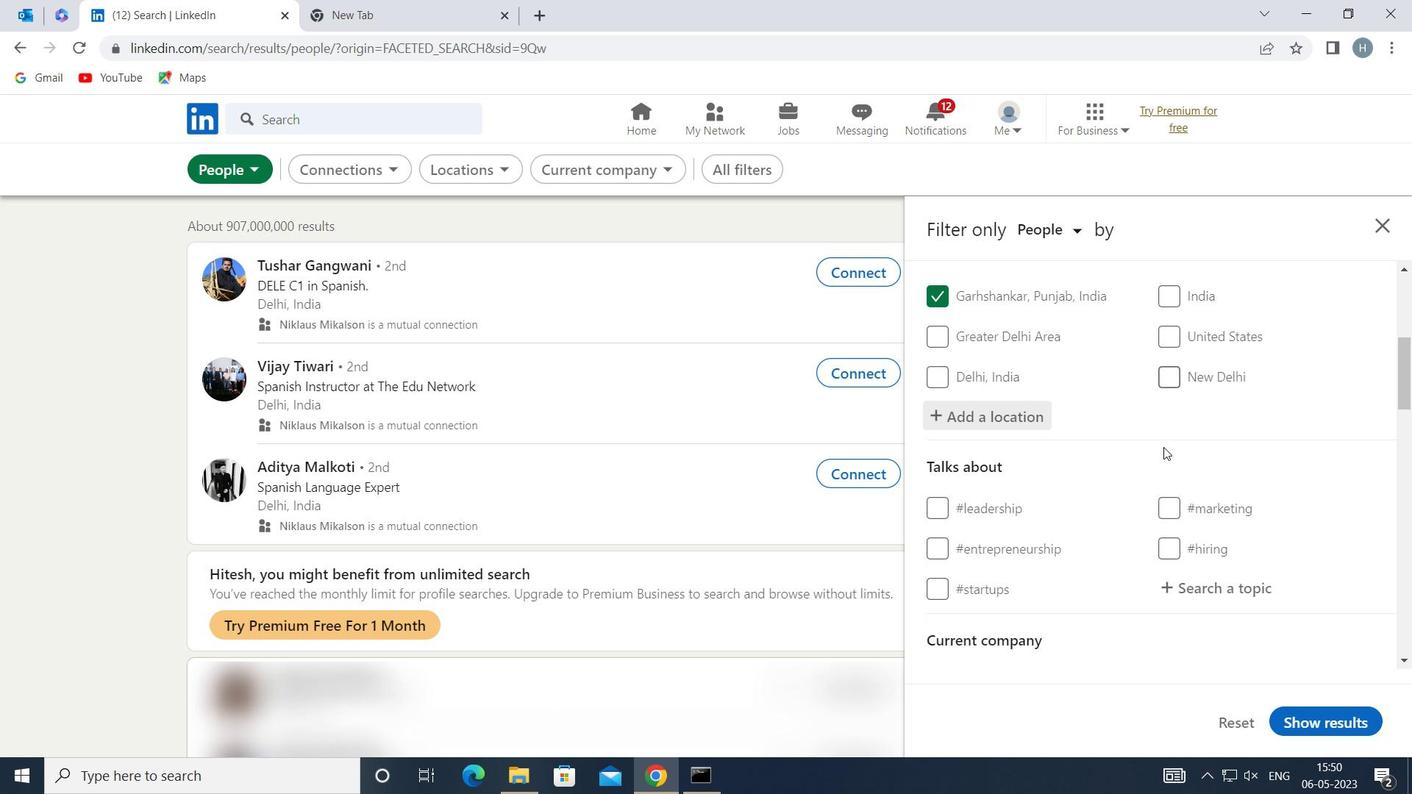 
Action: Mouse moved to (1207, 467)
Screenshot: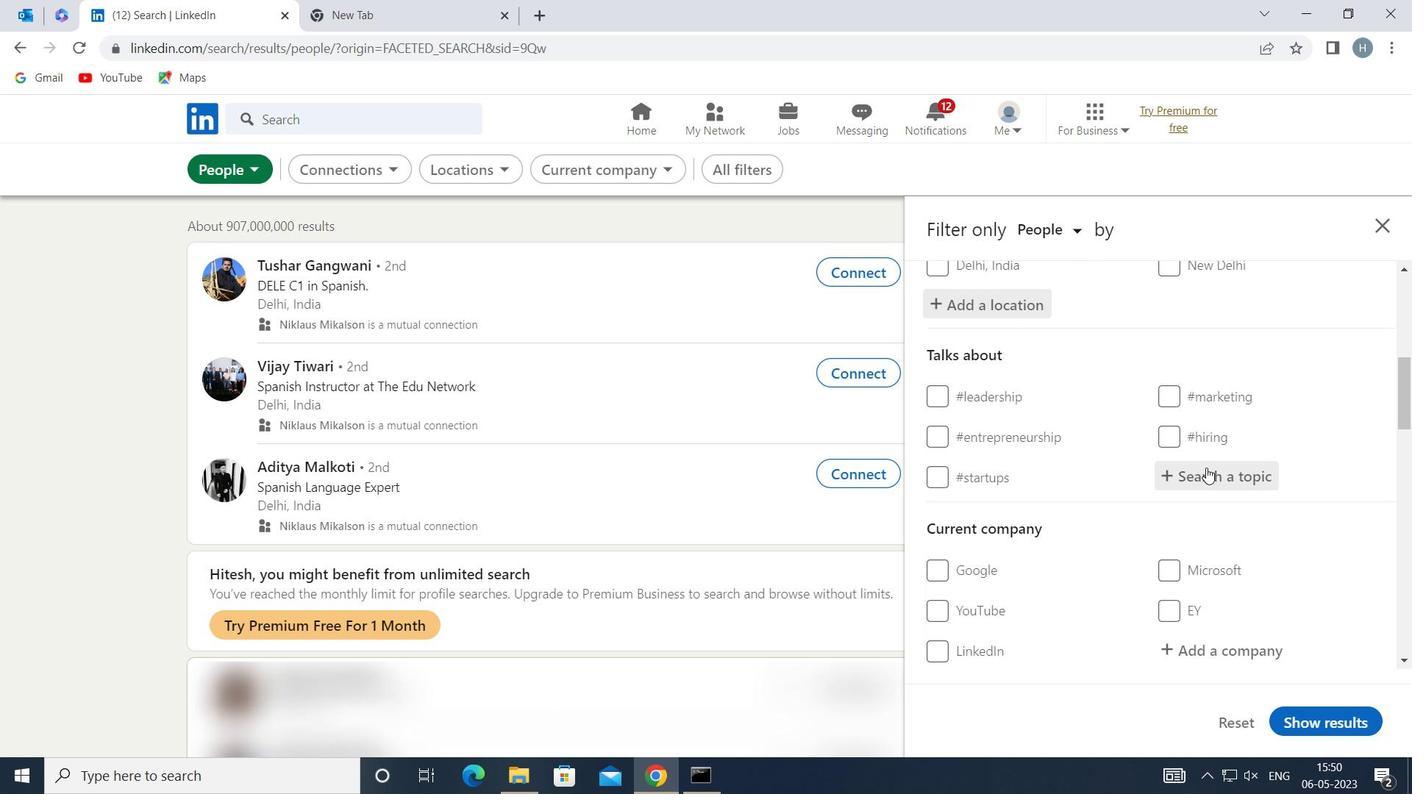
Action: Mouse pressed left at (1207, 467)
Screenshot: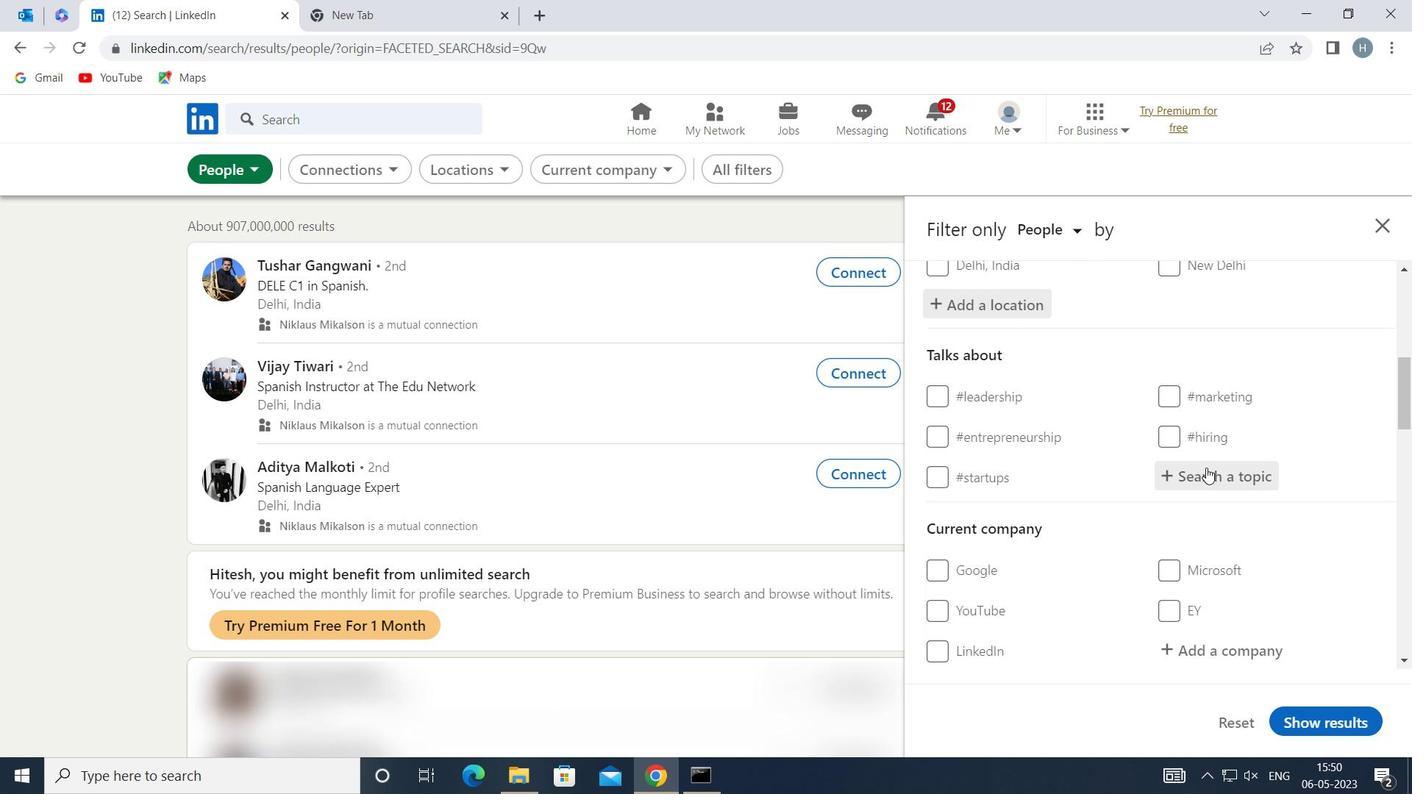 
Action: Mouse moved to (1210, 467)
Screenshot: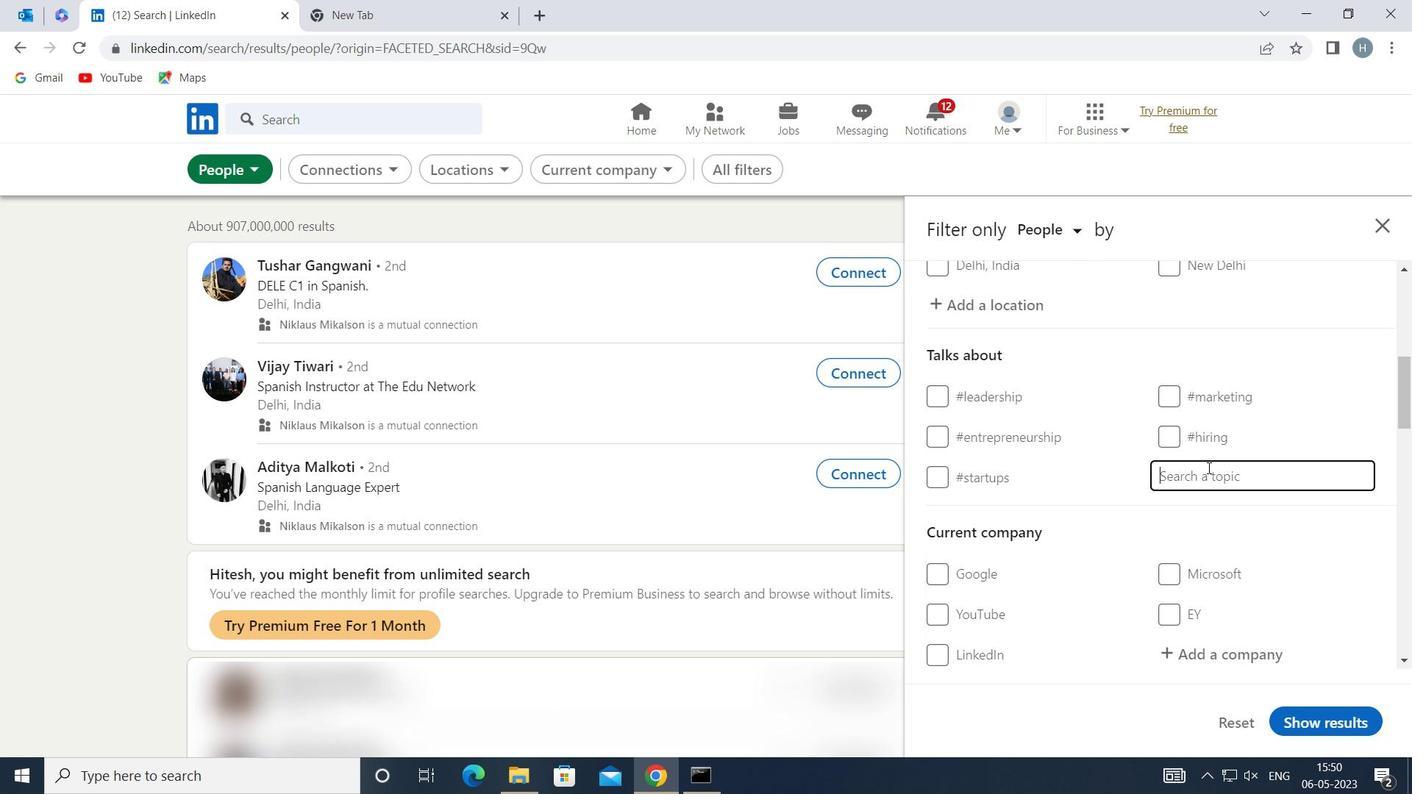 
Action: Key pressed <Key.shift>PROJECTMANAGEMENT
Screenshot: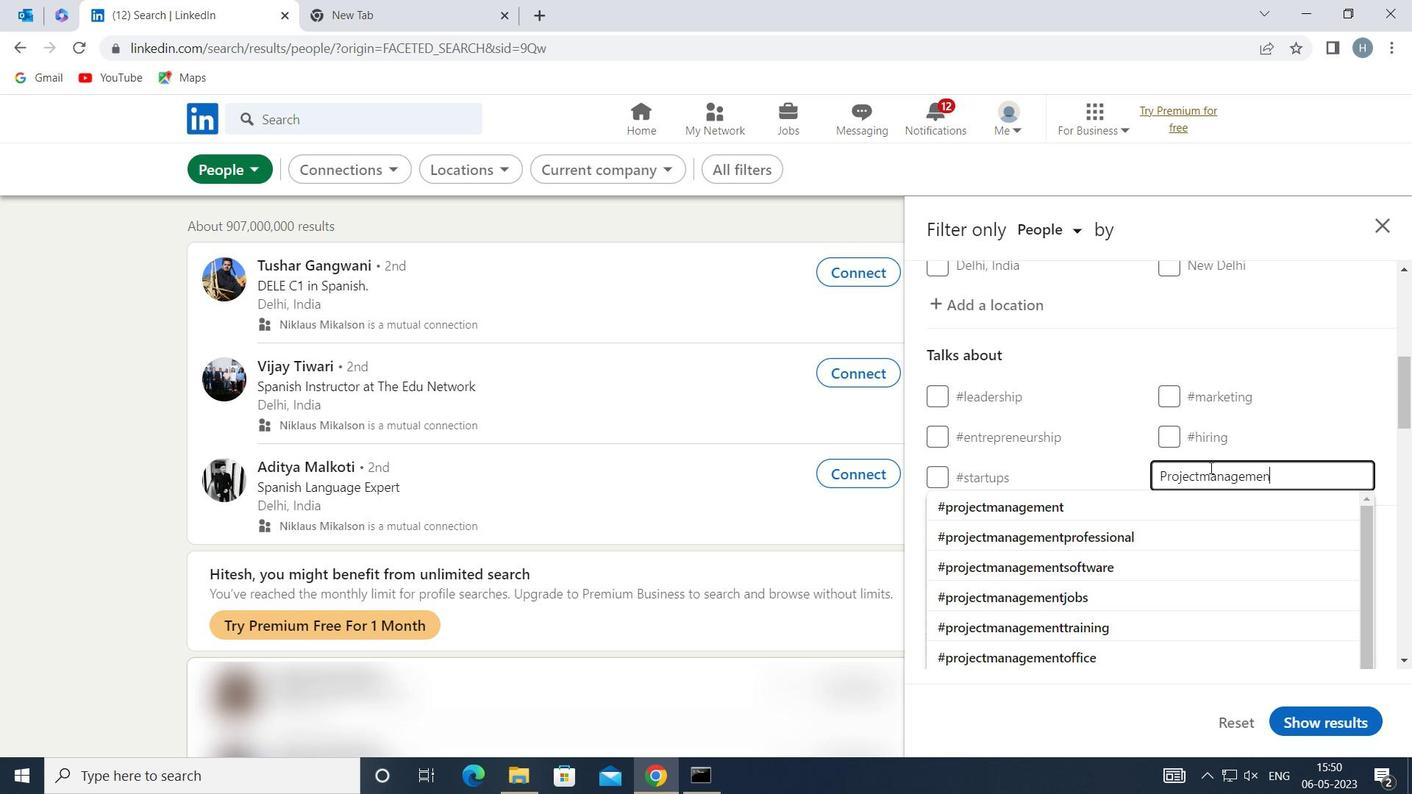 
Action: Mouse moved to (1133, 501)
Screenshot: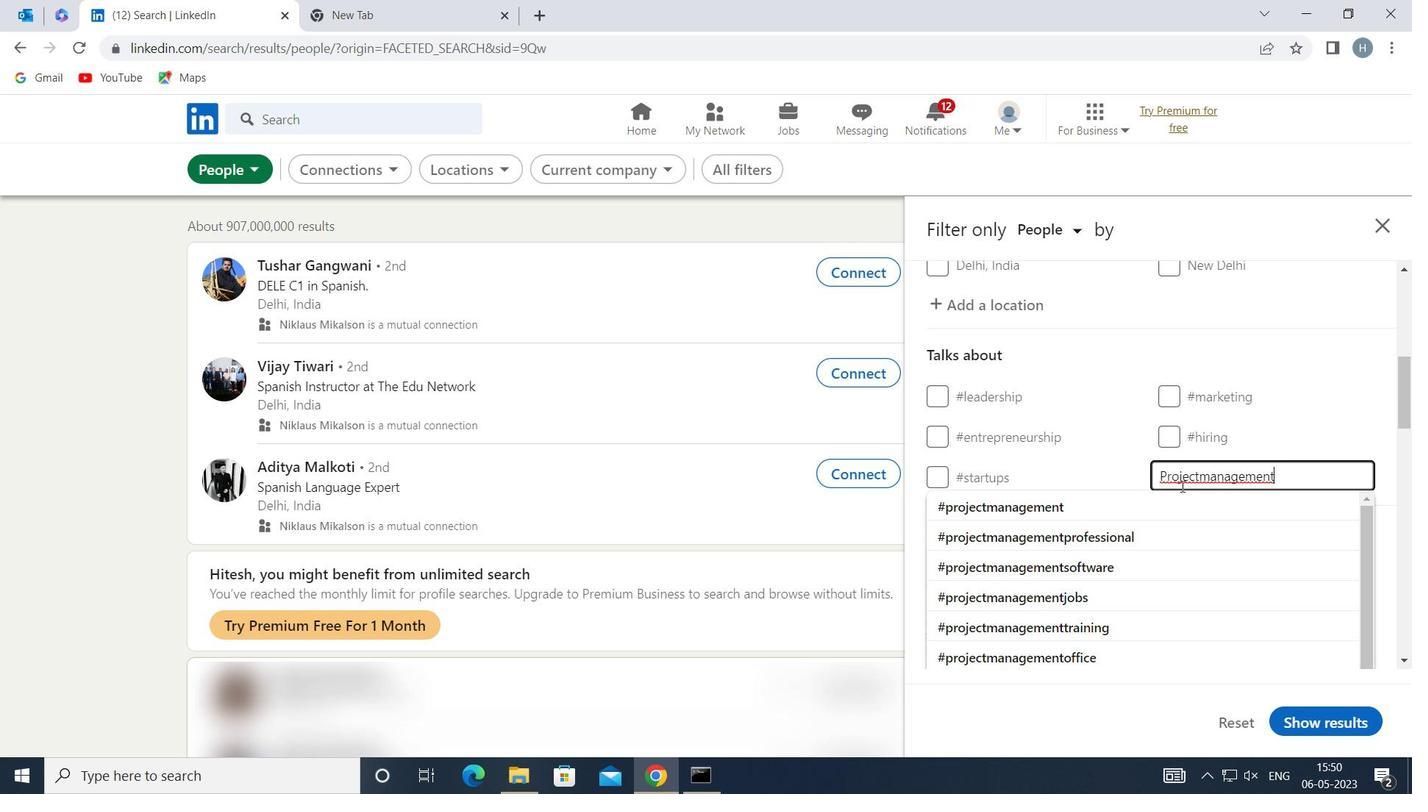 
Action: Mouse pressed left at (1133, 501)
Screenshot: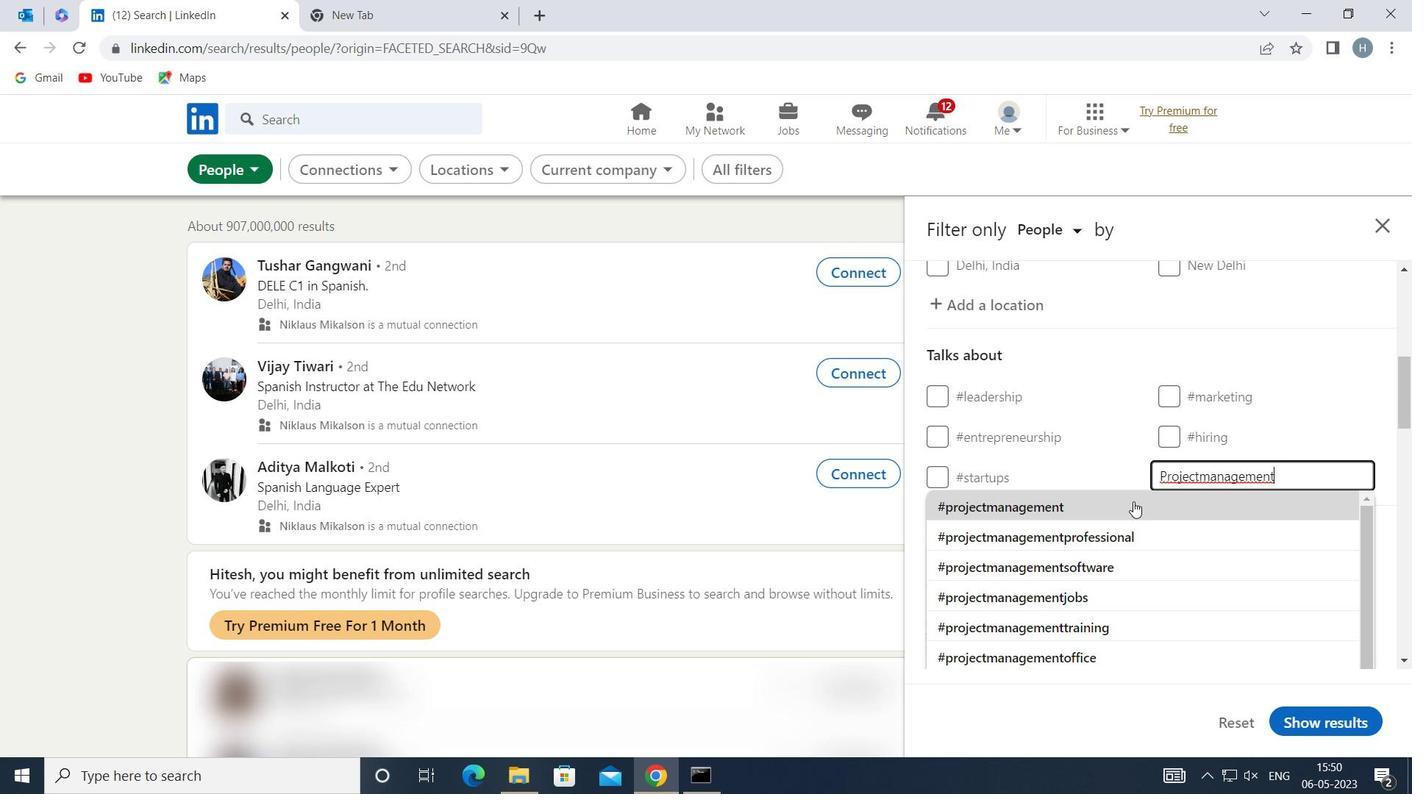 
Action: Mouse moved to (1121, 477)
Screenshot: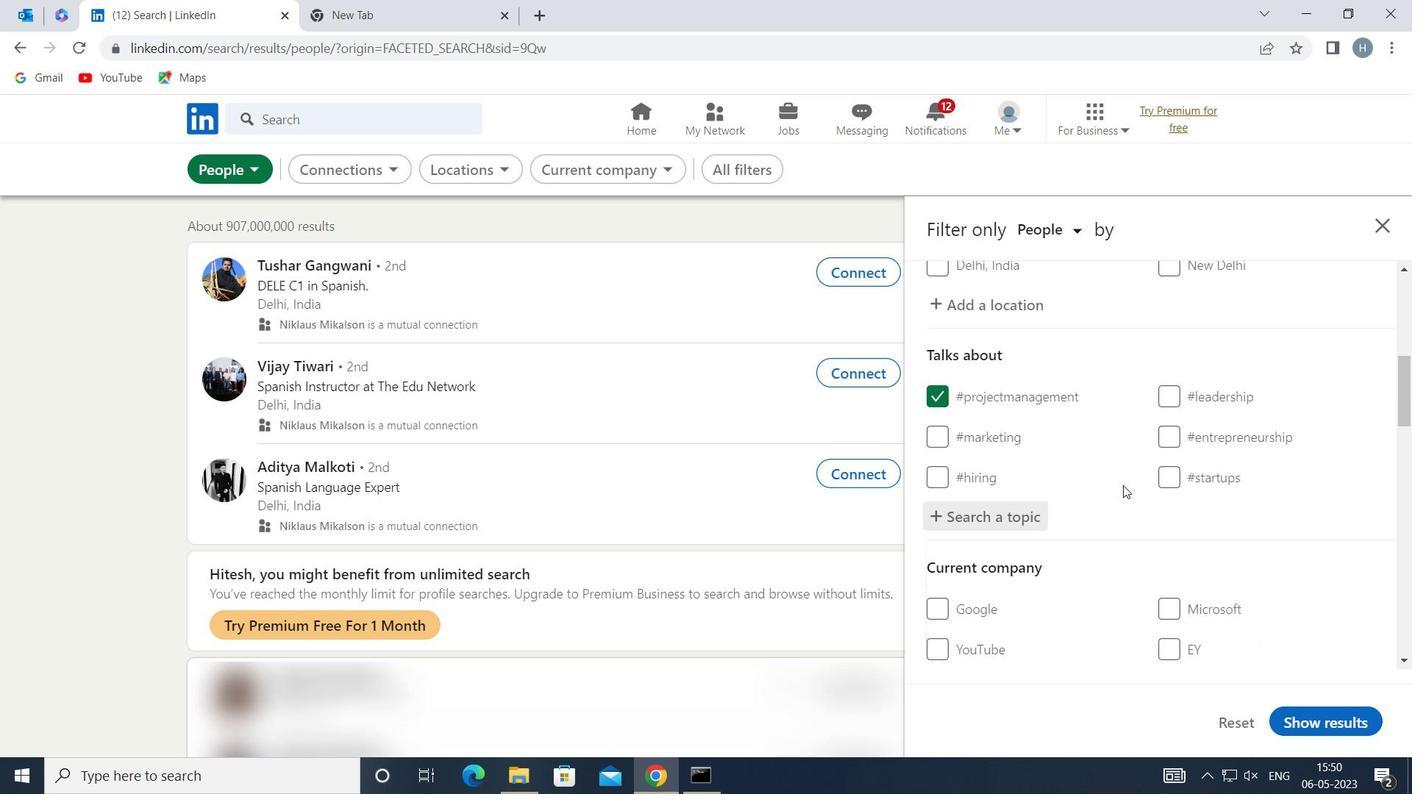 
Action: Mouse scrolled (1121, 476) with delta (0, 0)
Screenshot: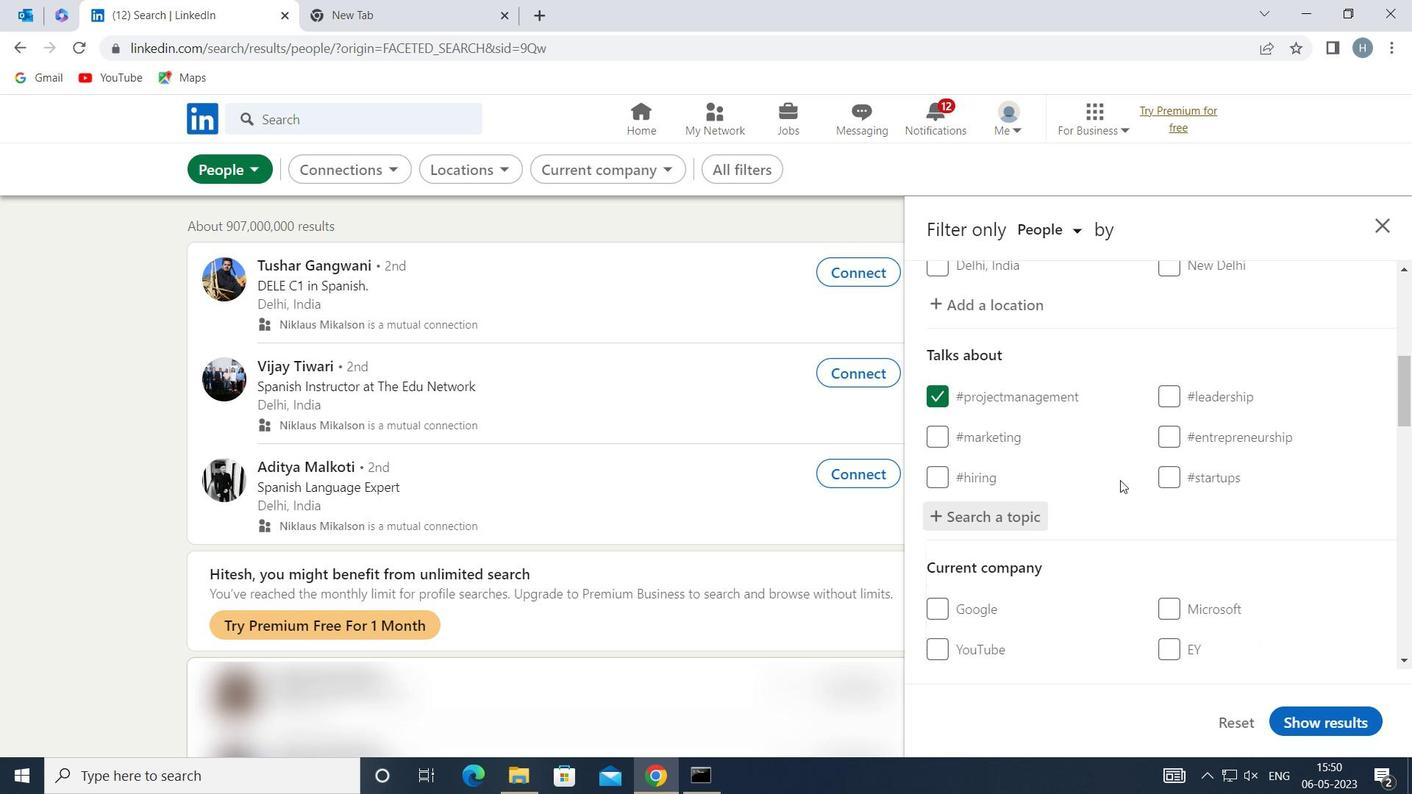 
Action: Mouse scrolled (1121, 476) with delta (0, 0)
Screenshot: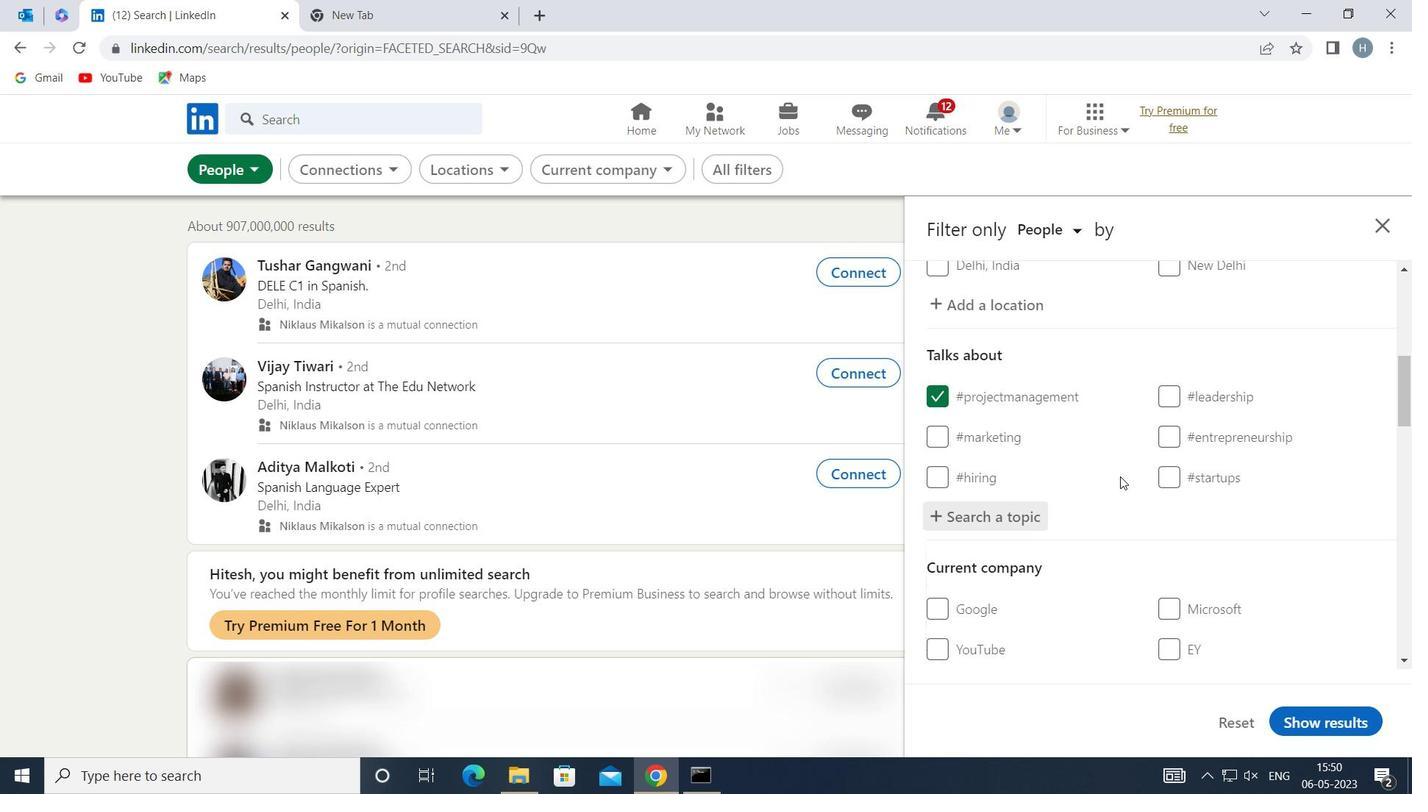 
Action: Mouse moved to (1121, 468)
Screenshot: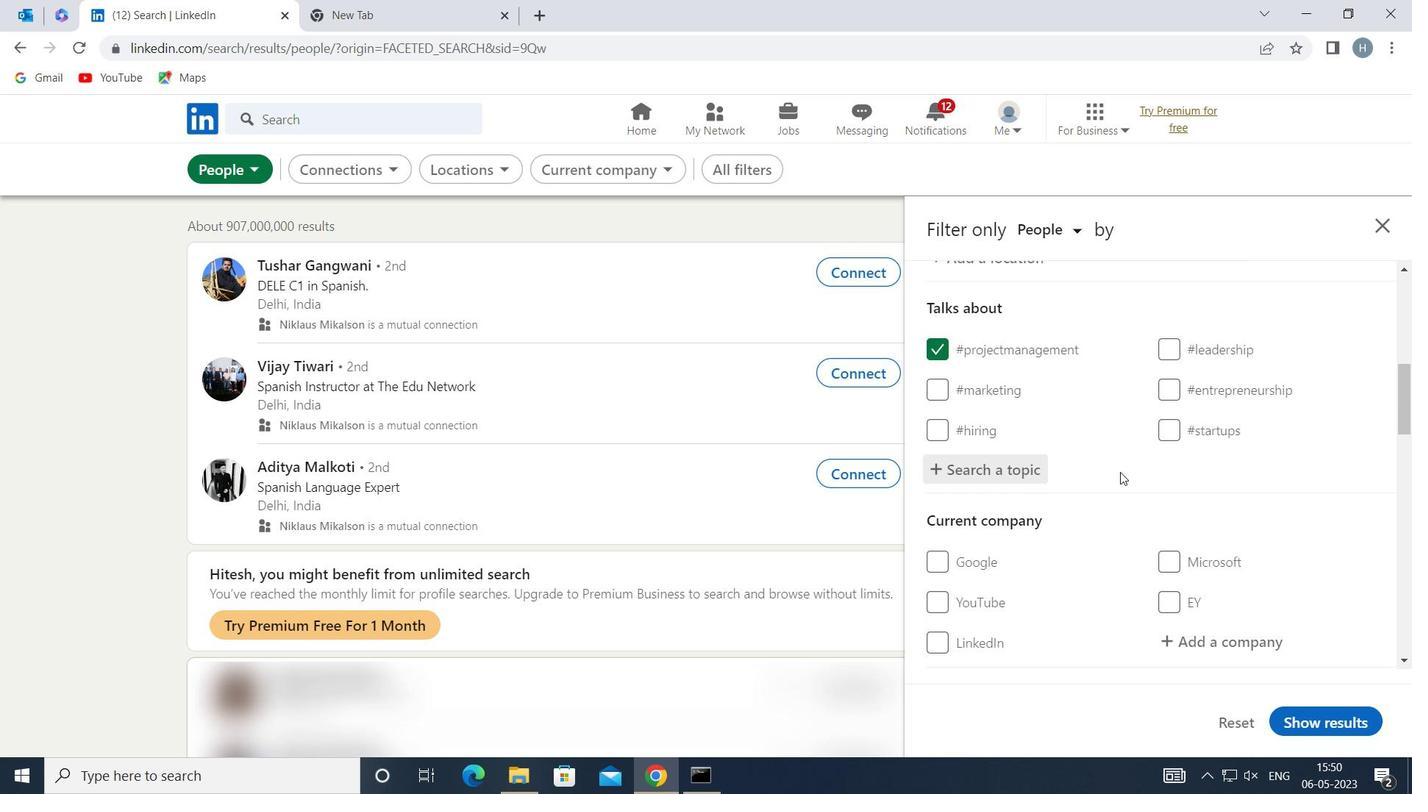 
Action: Mouse scrolled (1121, 467) with delta (0, 0)
Screenshot: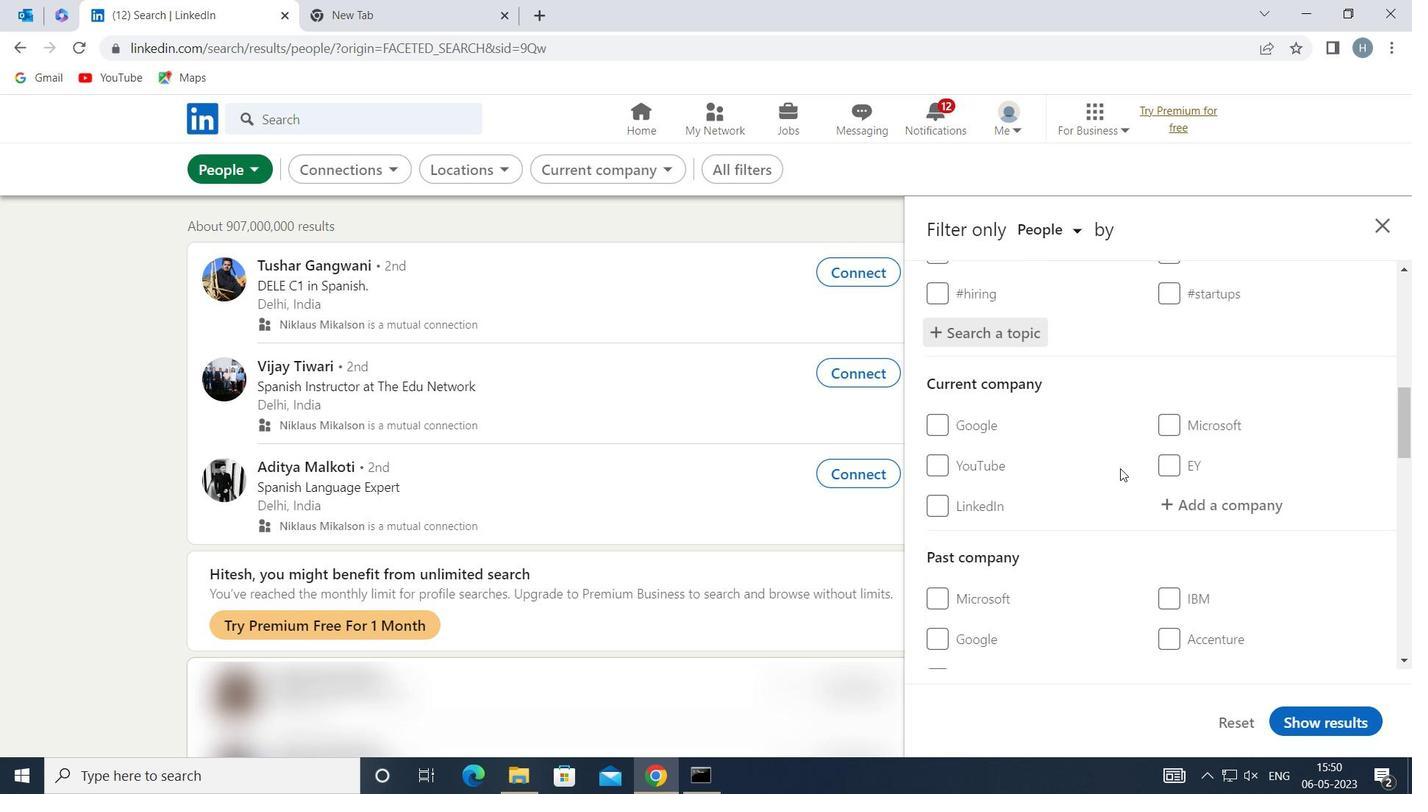 
Action: Mouse moved to (1121, 467)
Screenshot: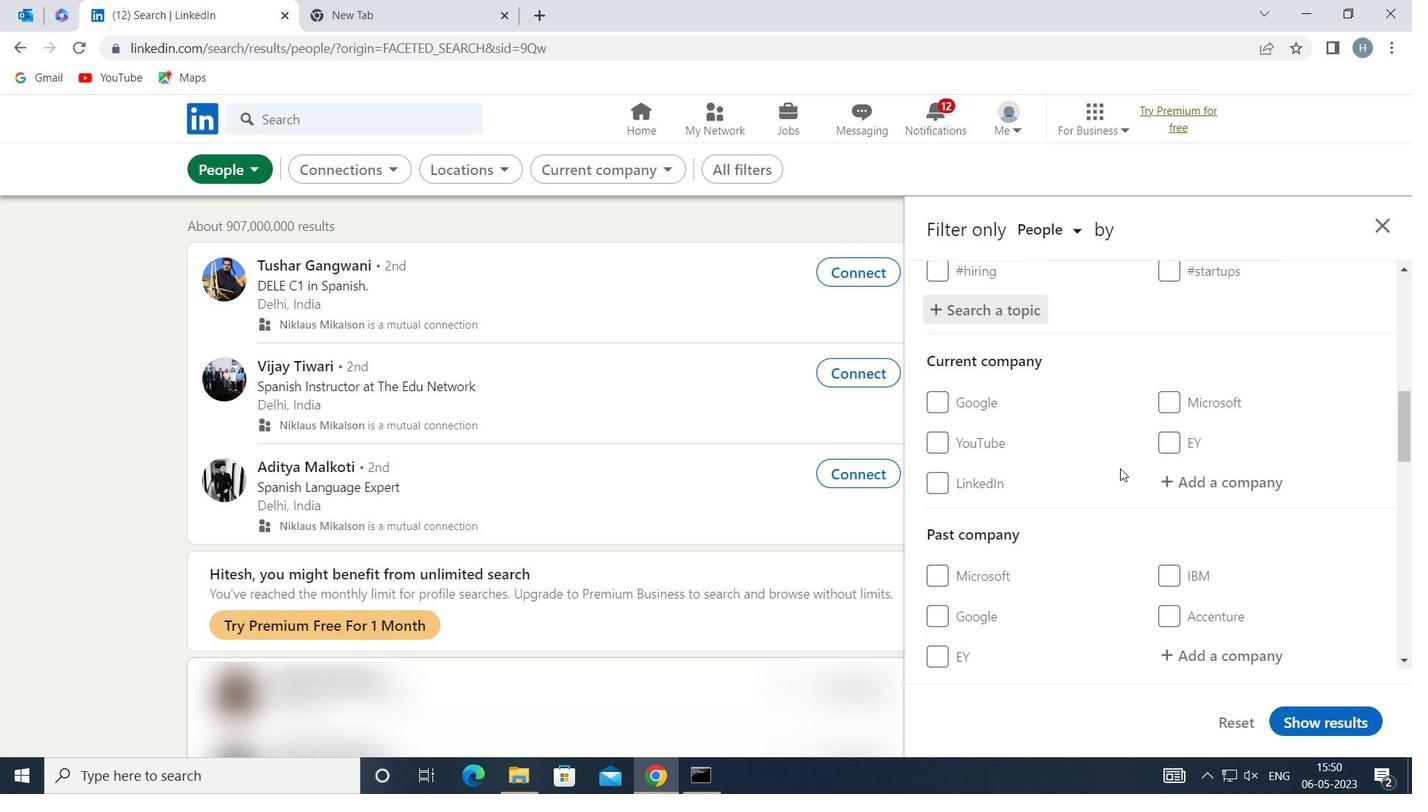 
Action: Mouse scrolled (1121, 466) with delta (0, 0)
Screenshot: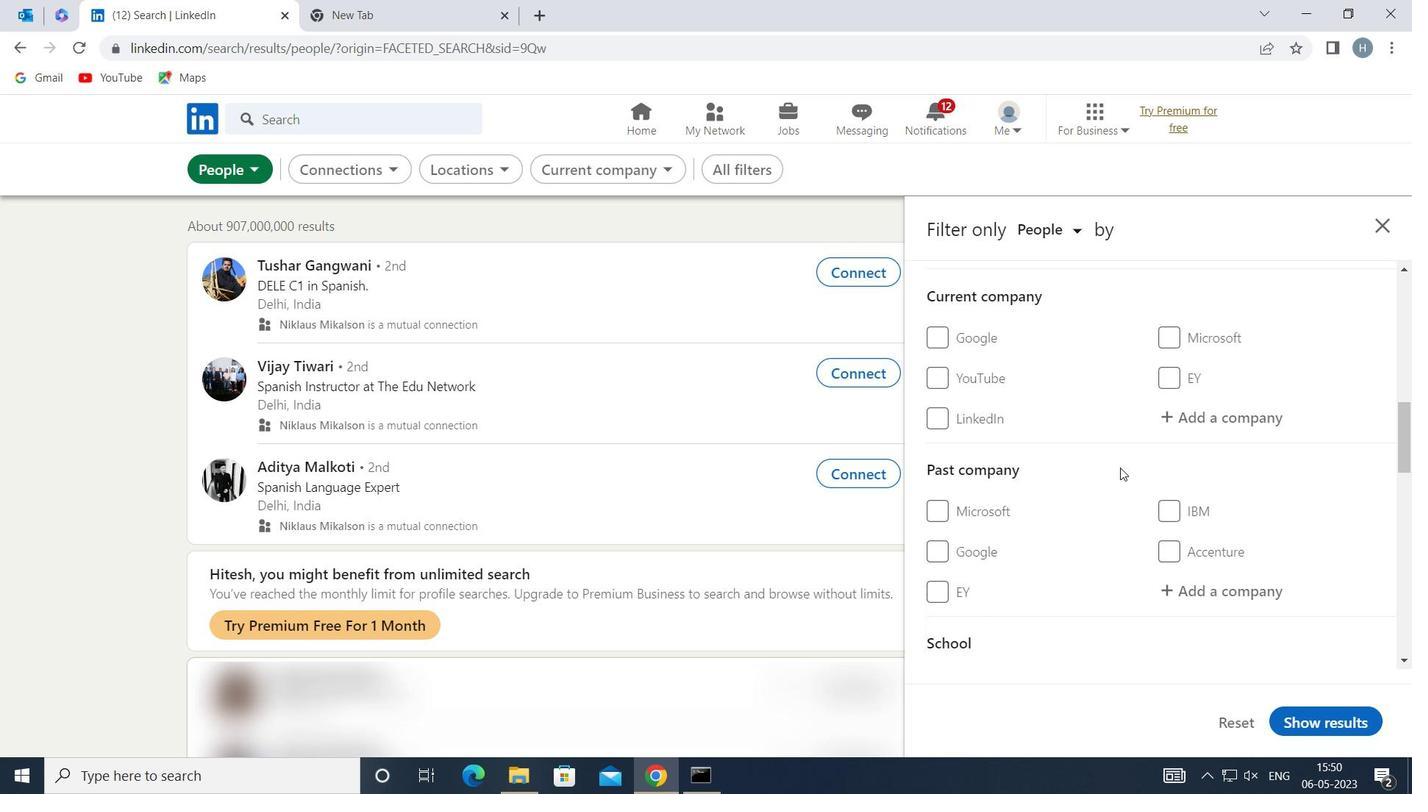 
Action: Mouse moved to (1124, 460)
Screenshot: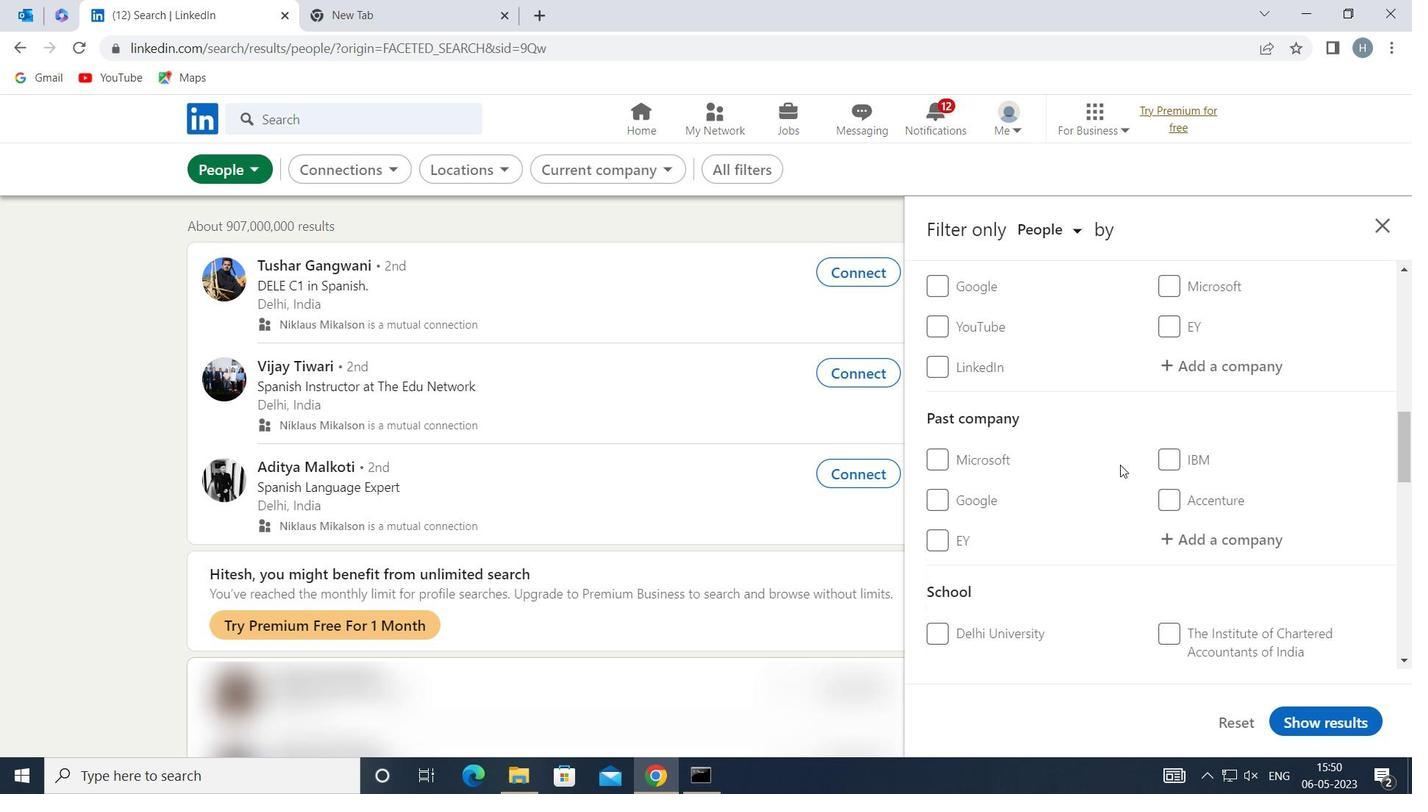 
Action: Mouse scrolled (1124, 459) with delta (0, 0)
Screenshot: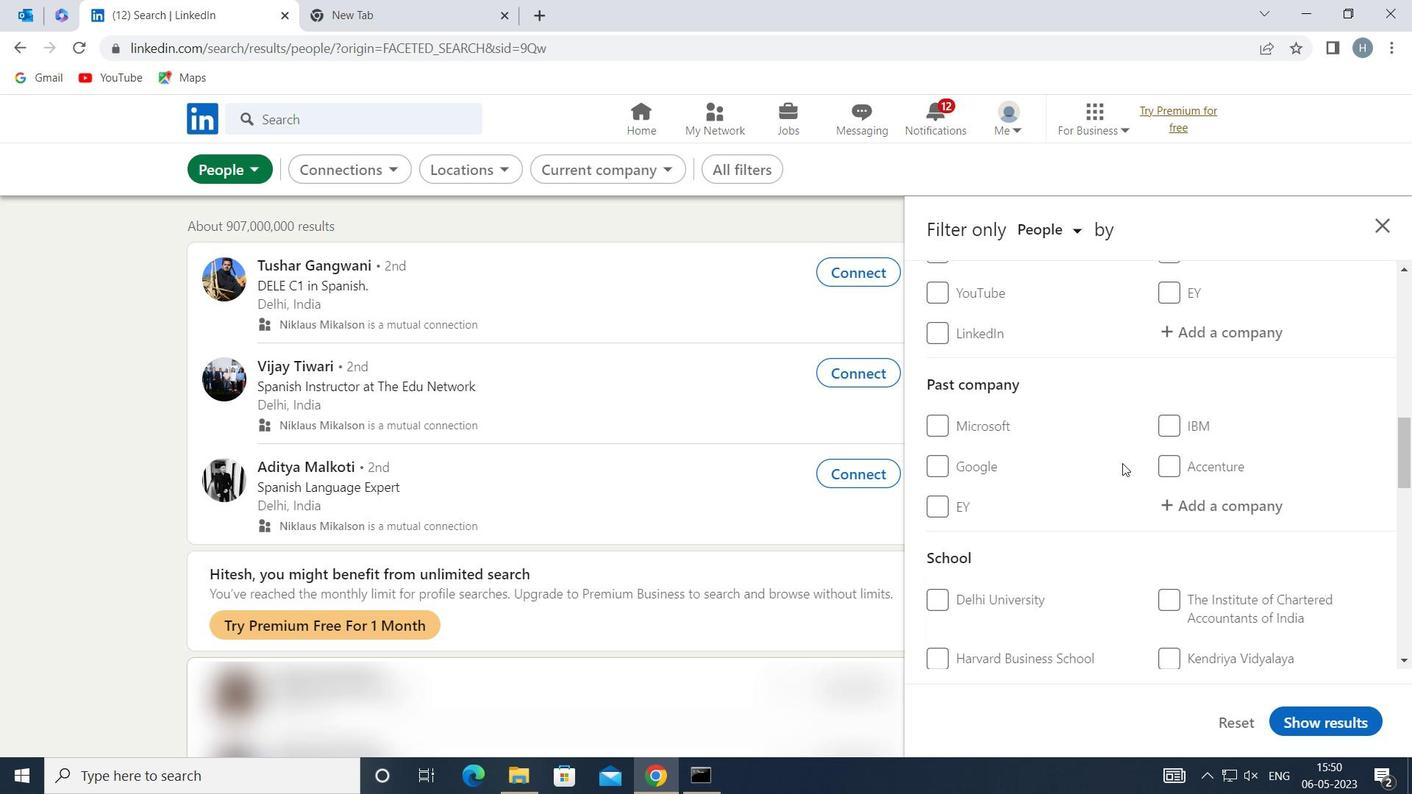 
Action: Mouse moved to (1124, 459)
Screenshot: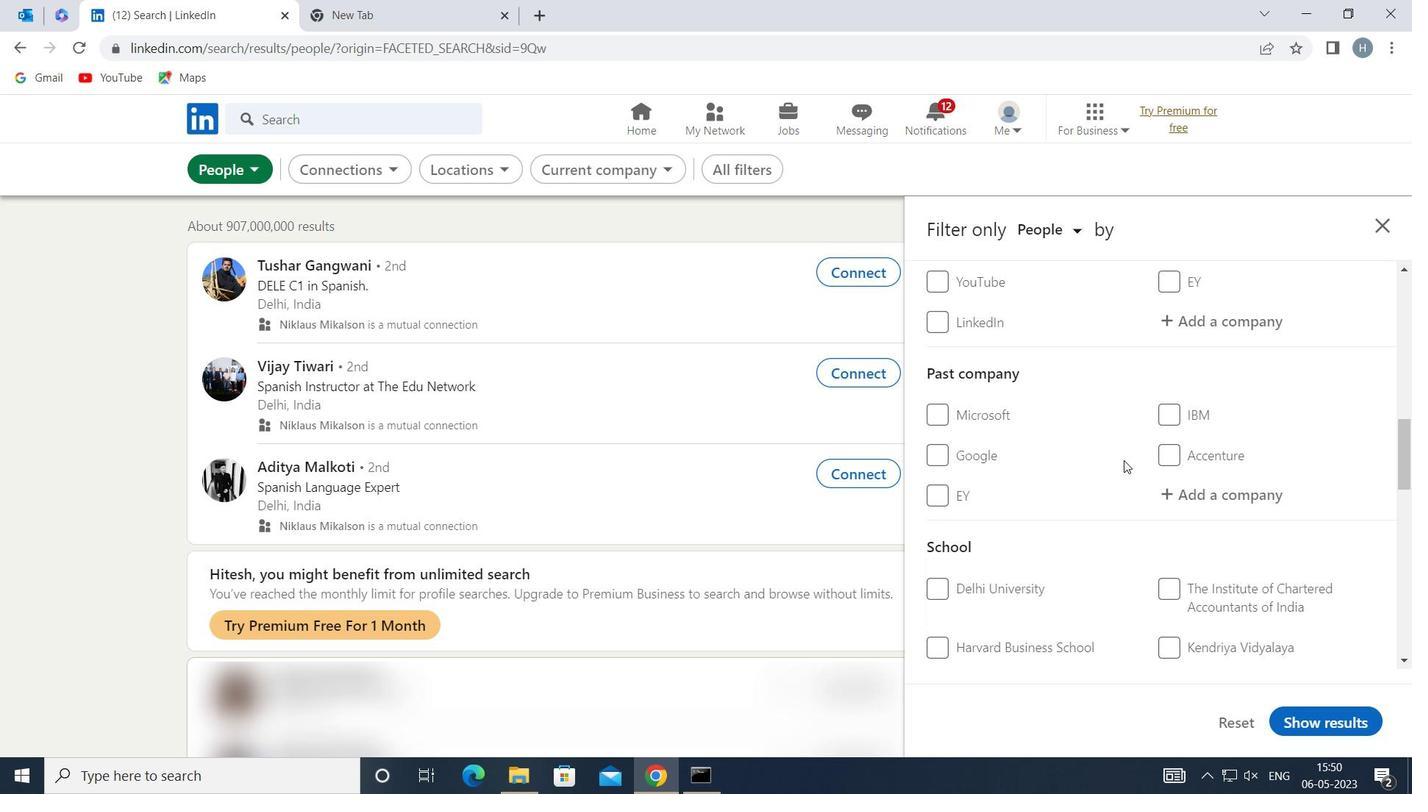 
Action: Mouse scrolled (1124, 459) with delta (0, 0)
Screenshot: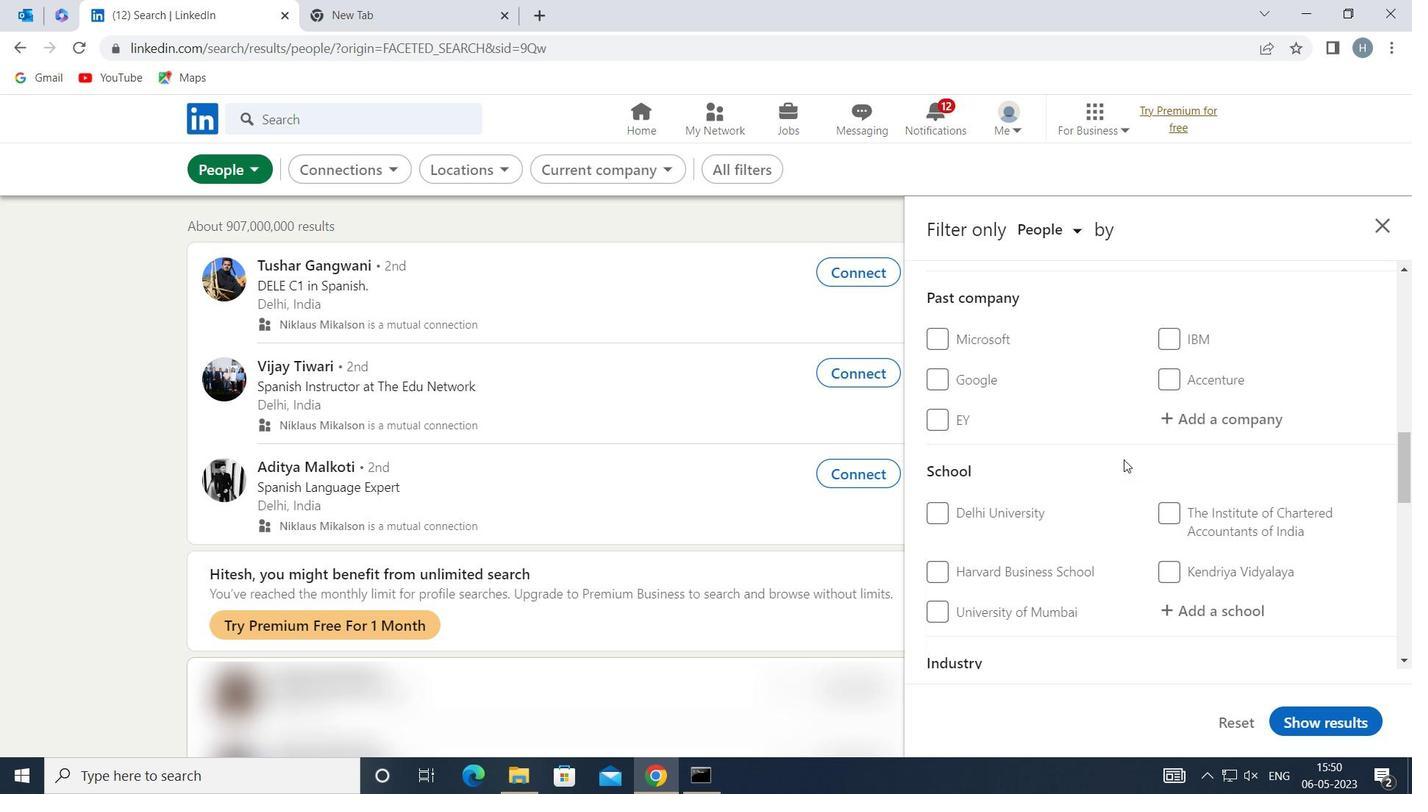 
Action: Mouse scrolled (1124, 459) with delta (0, 0)
Screenshot: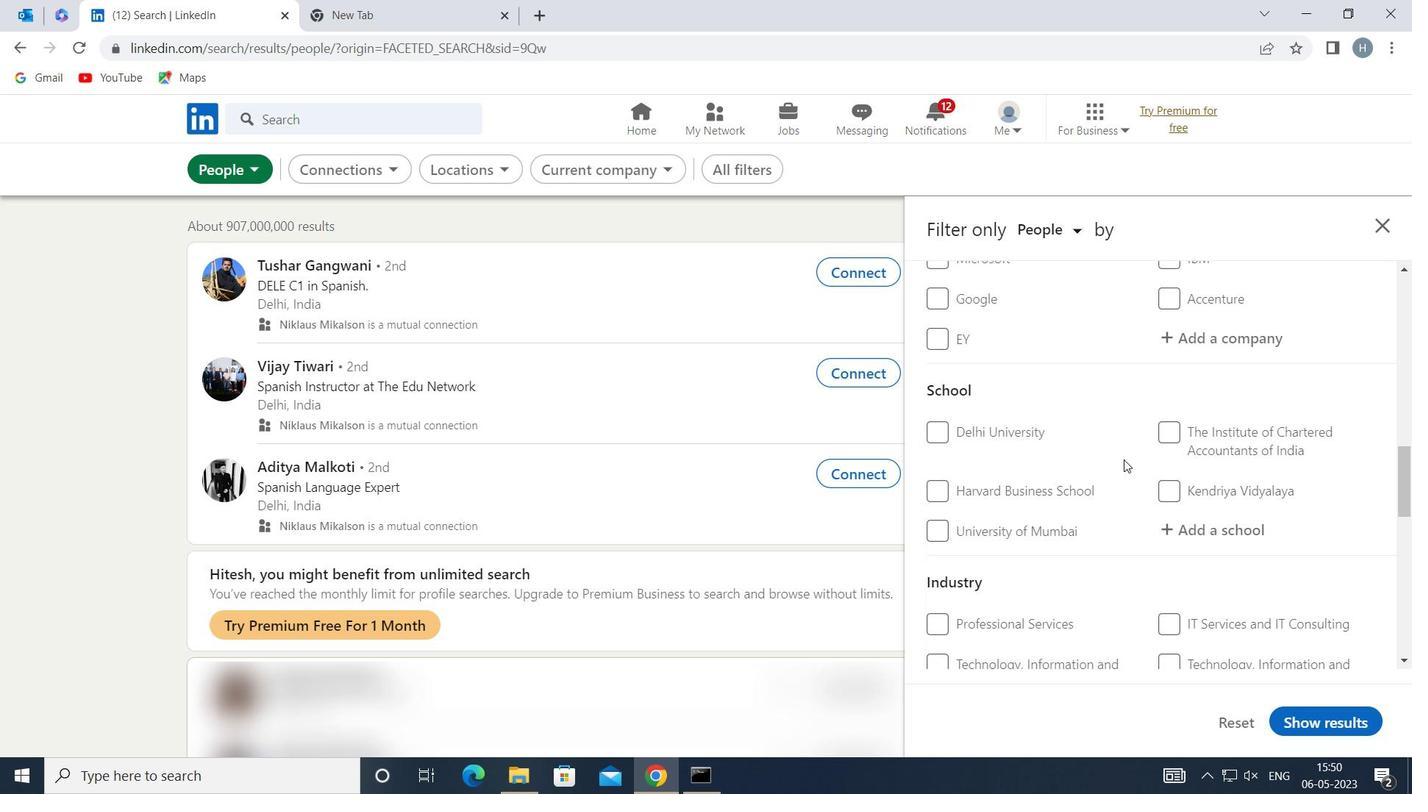 
Action: Mouse scrolled (1124, 459) with delta (0, 0)
Screenshot: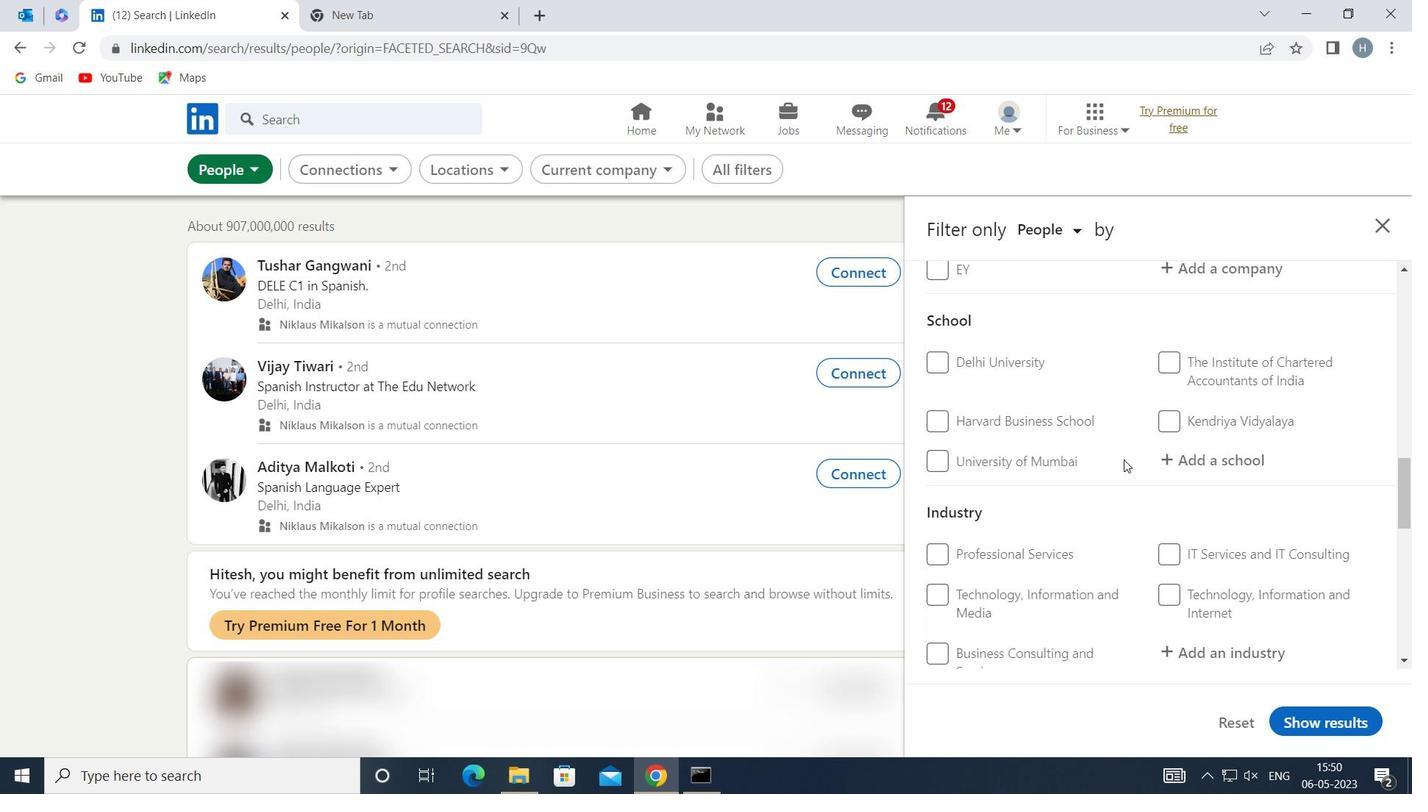 
Action: Mouse scrolled (1124, 459) with delta (0, 0)
Screenshot: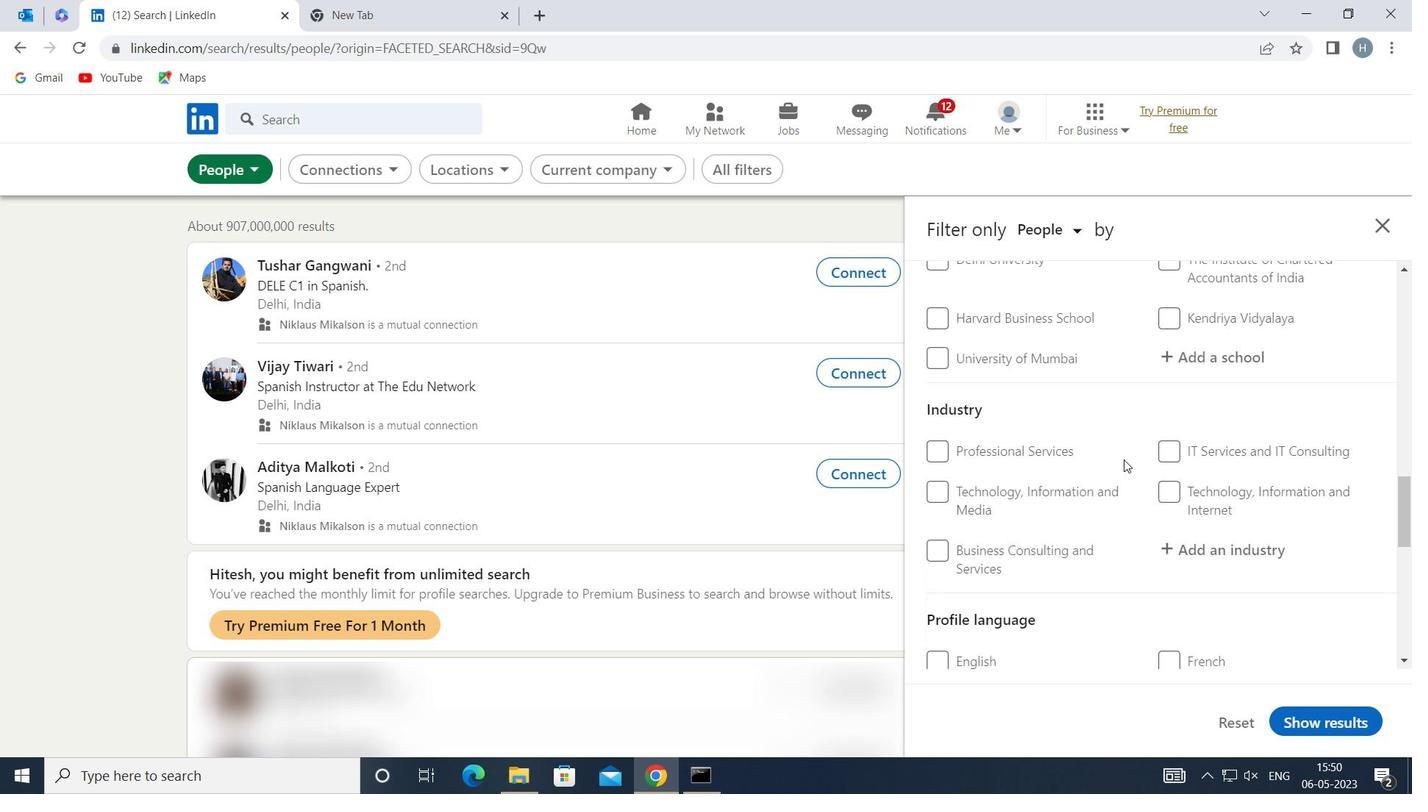 
Action: Mouse scrolled (1124, 459) with delta (0, 0)
Screenshot: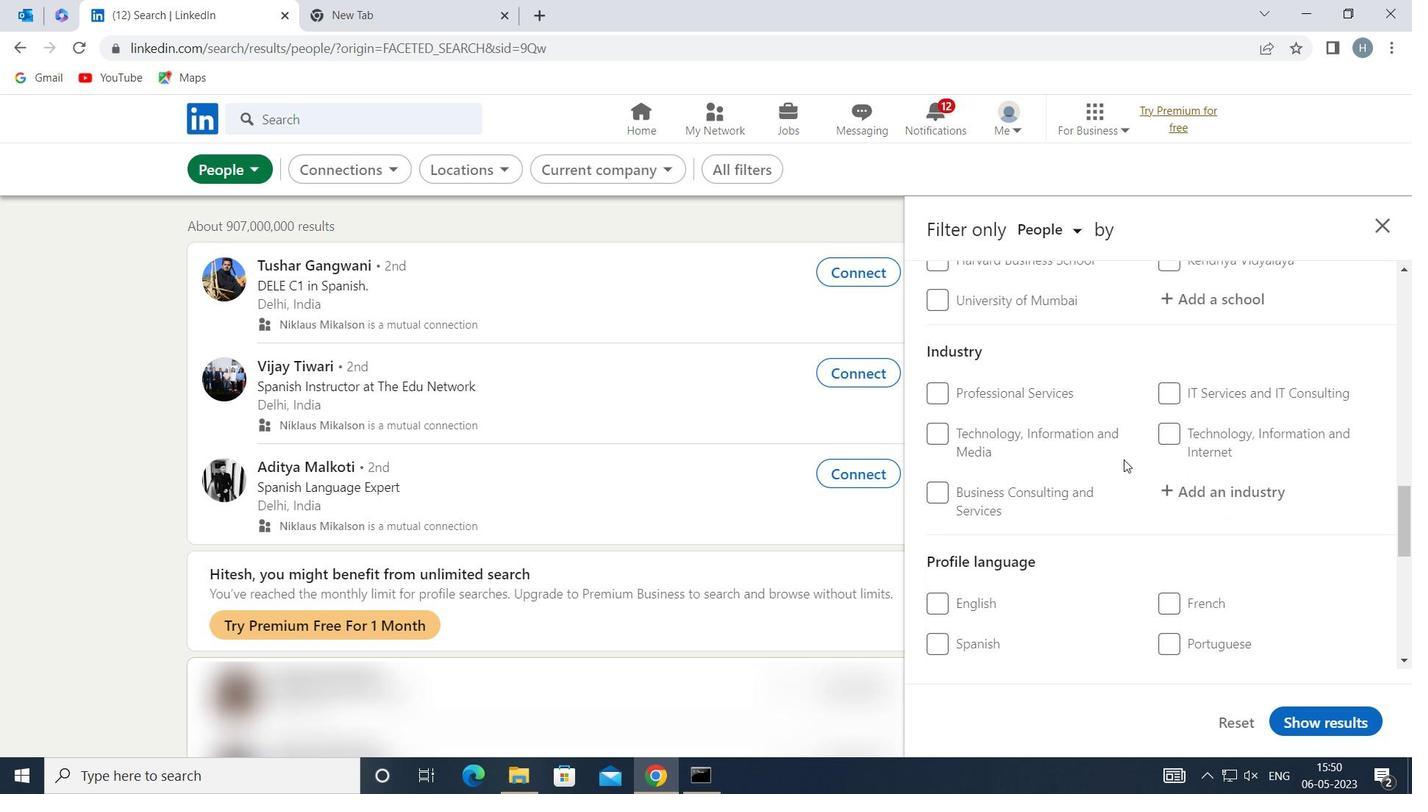 
Action: Mouse moved to (1179, 480)
Screenshot: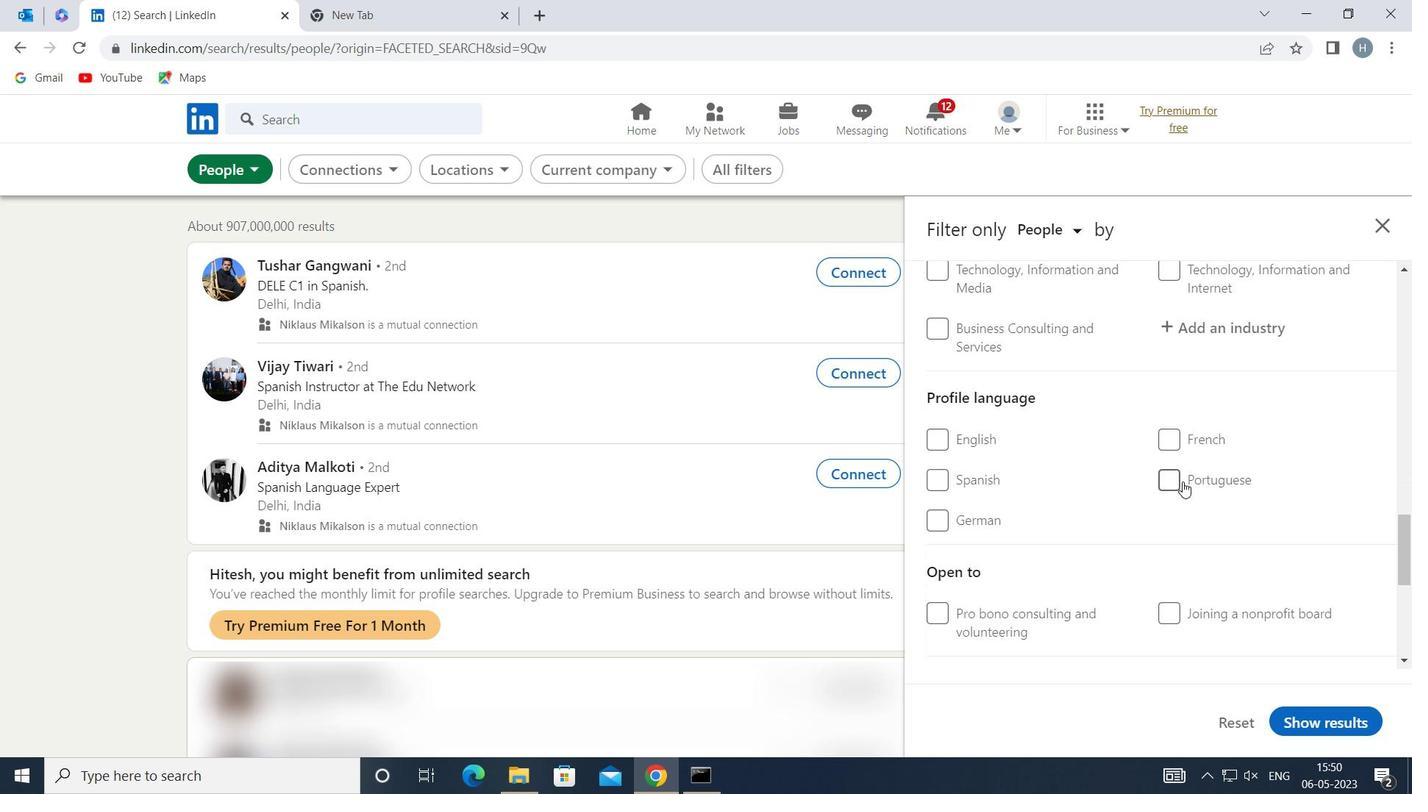 
Action: Mouse pressed left at (1179, 480)
Screenshot: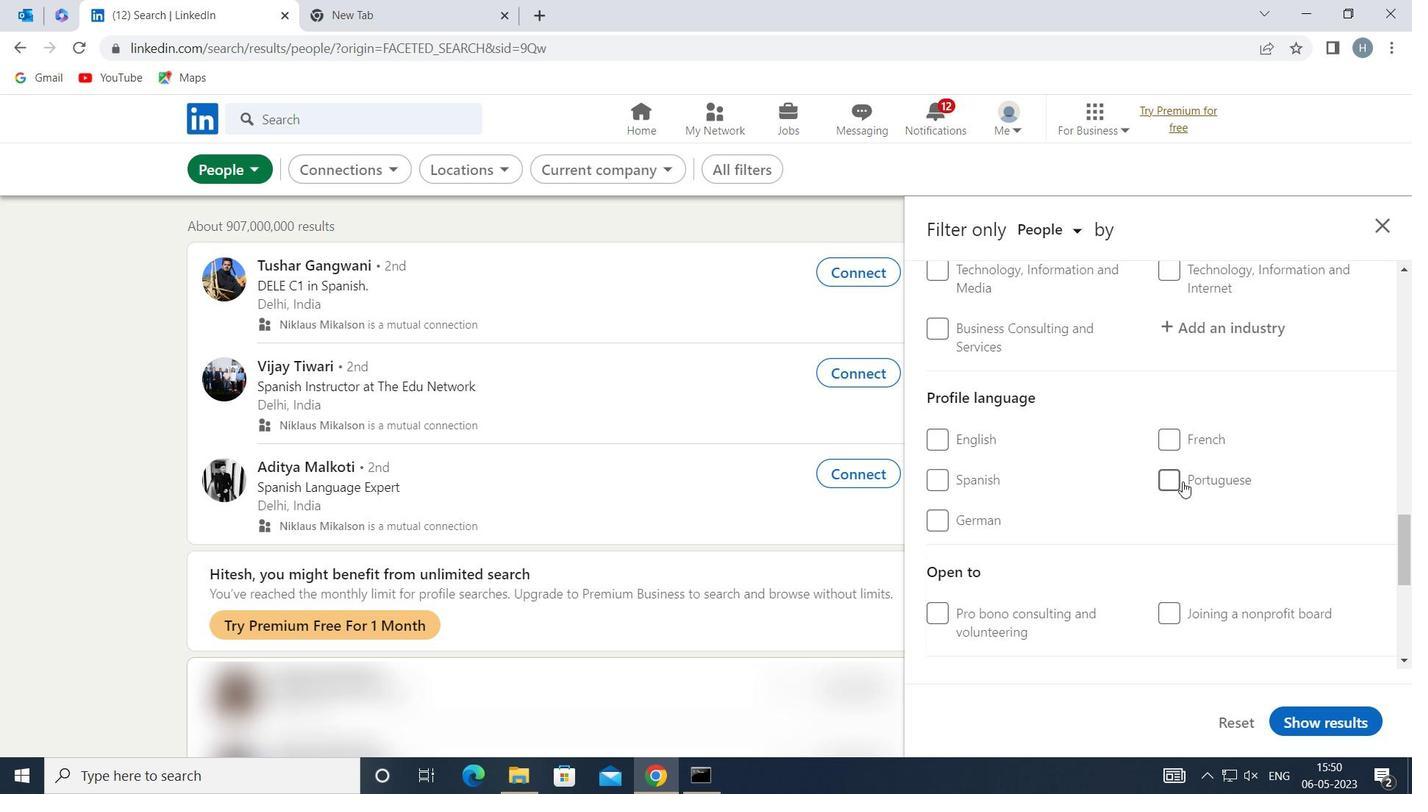 
Action: Mouse moved to (1133, 491)
Screenshot: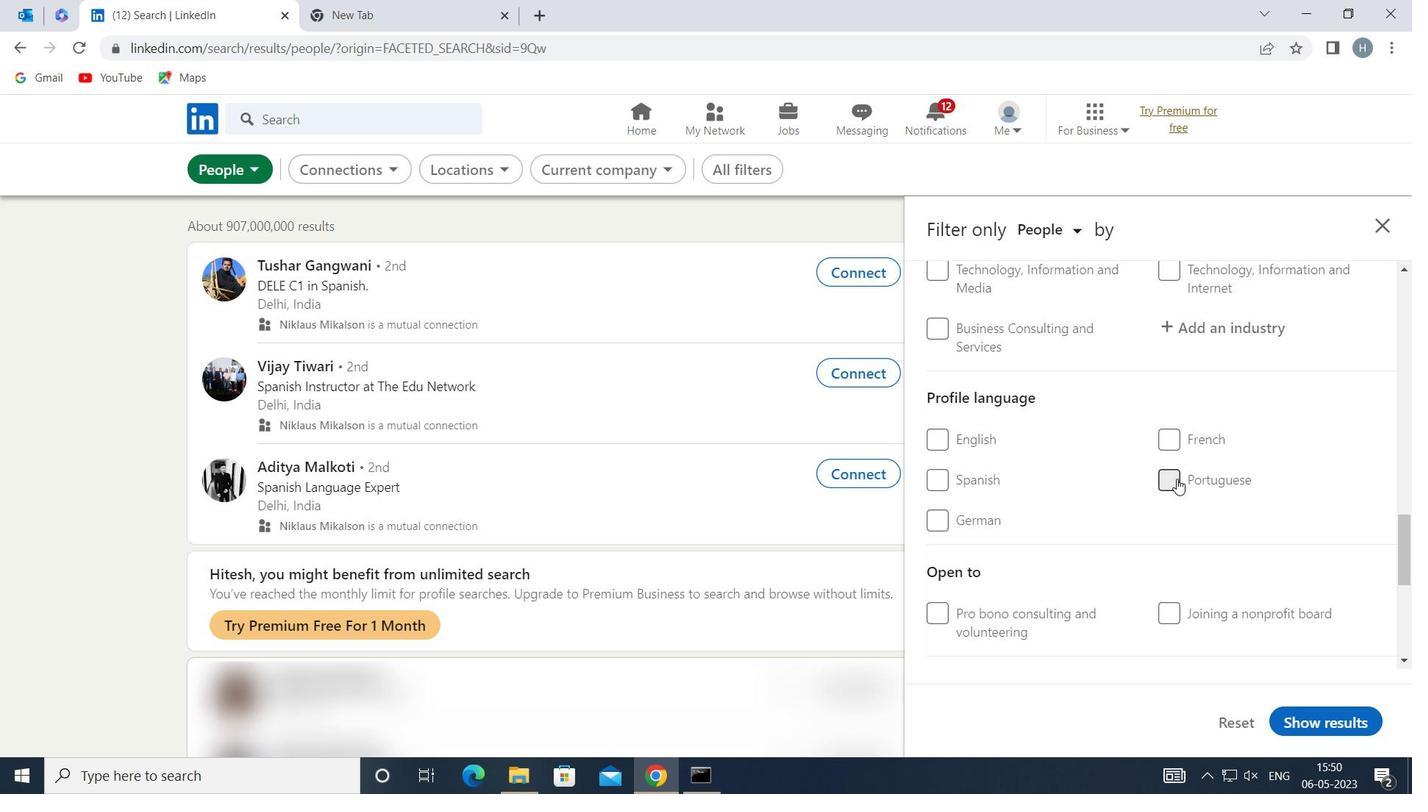 
Action: Mouse scrolled (1133, 492) with delta (0, 0)
Screenshot: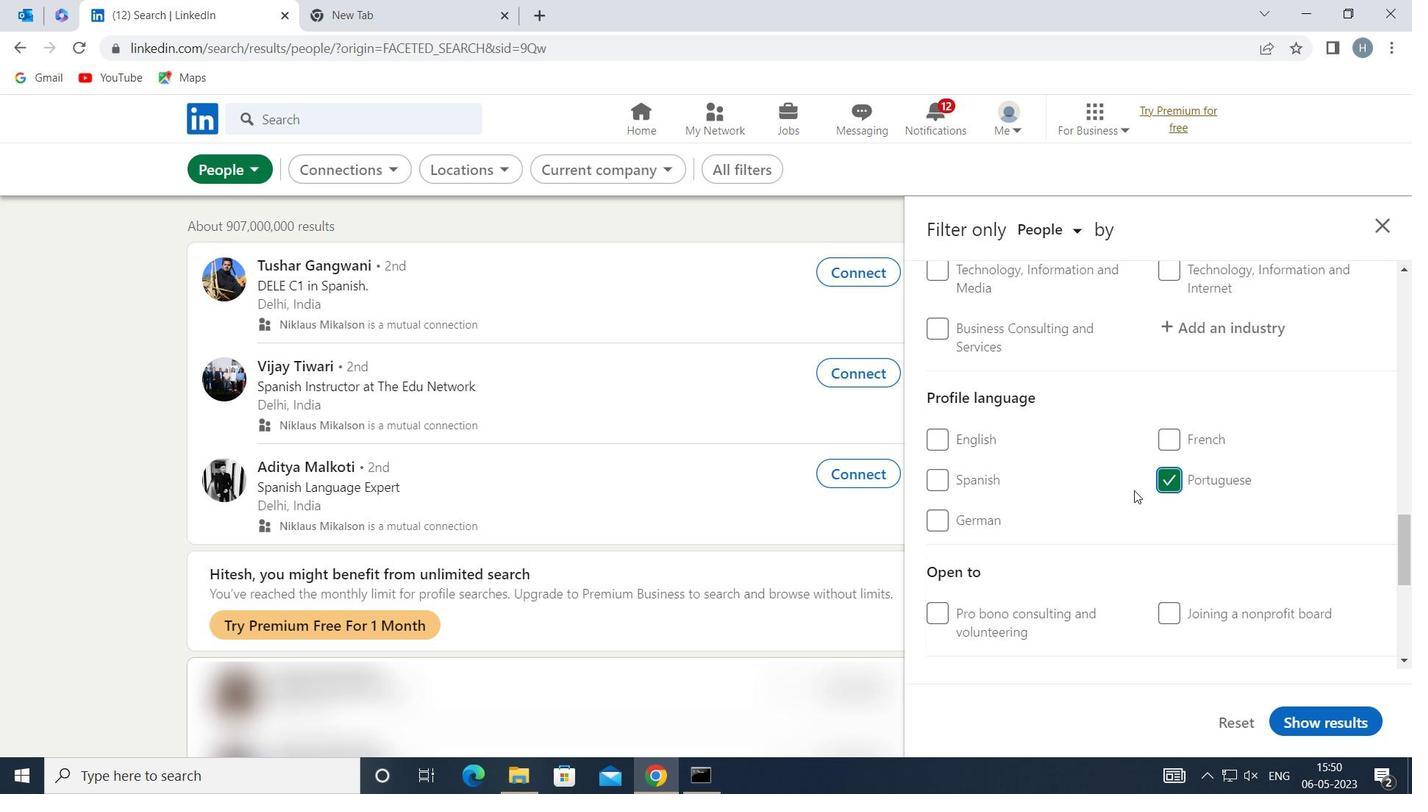
Action: Mouse scrolled (1133, 492) with delta (0, 0)
Screenshot: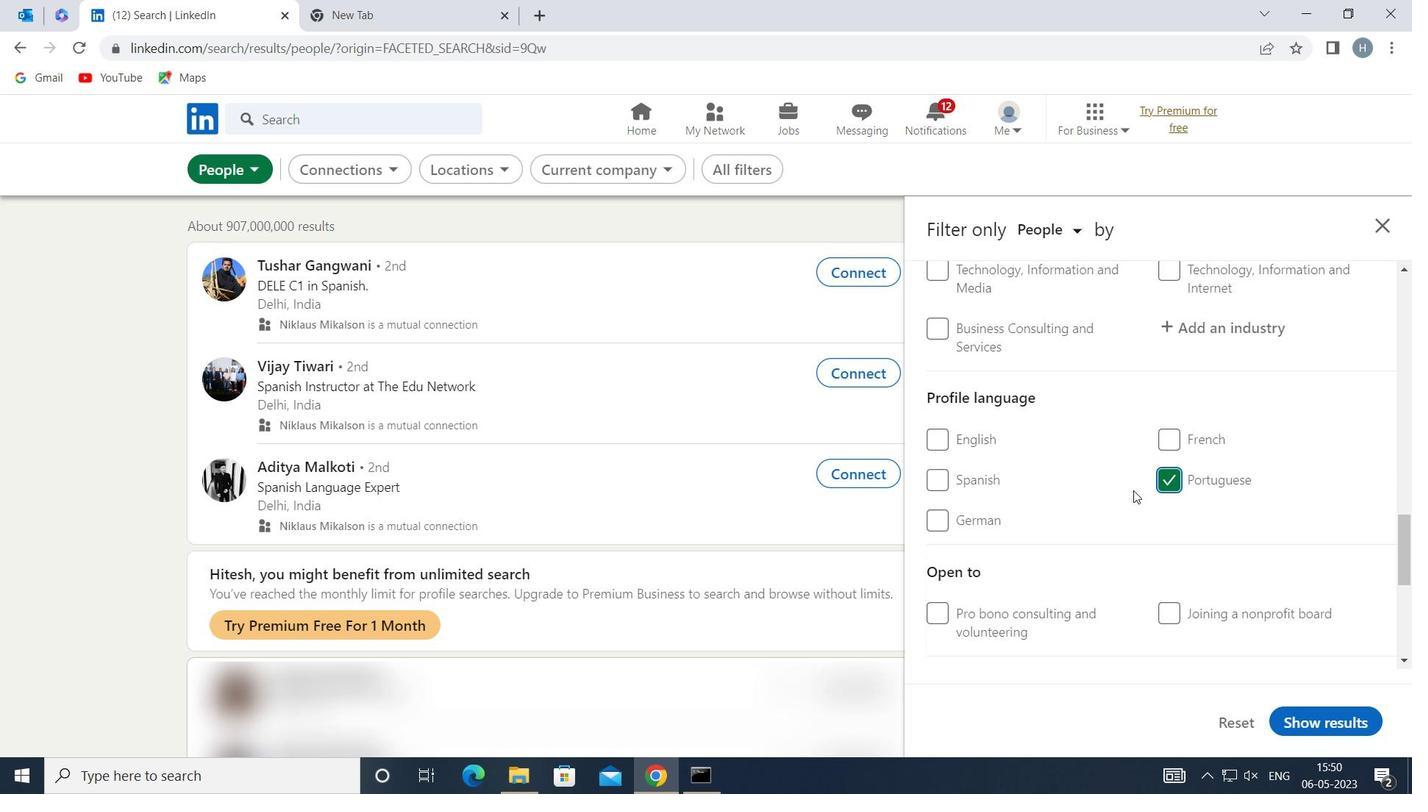 
Action: Mouse moved to (1136, 478)
Screenshot: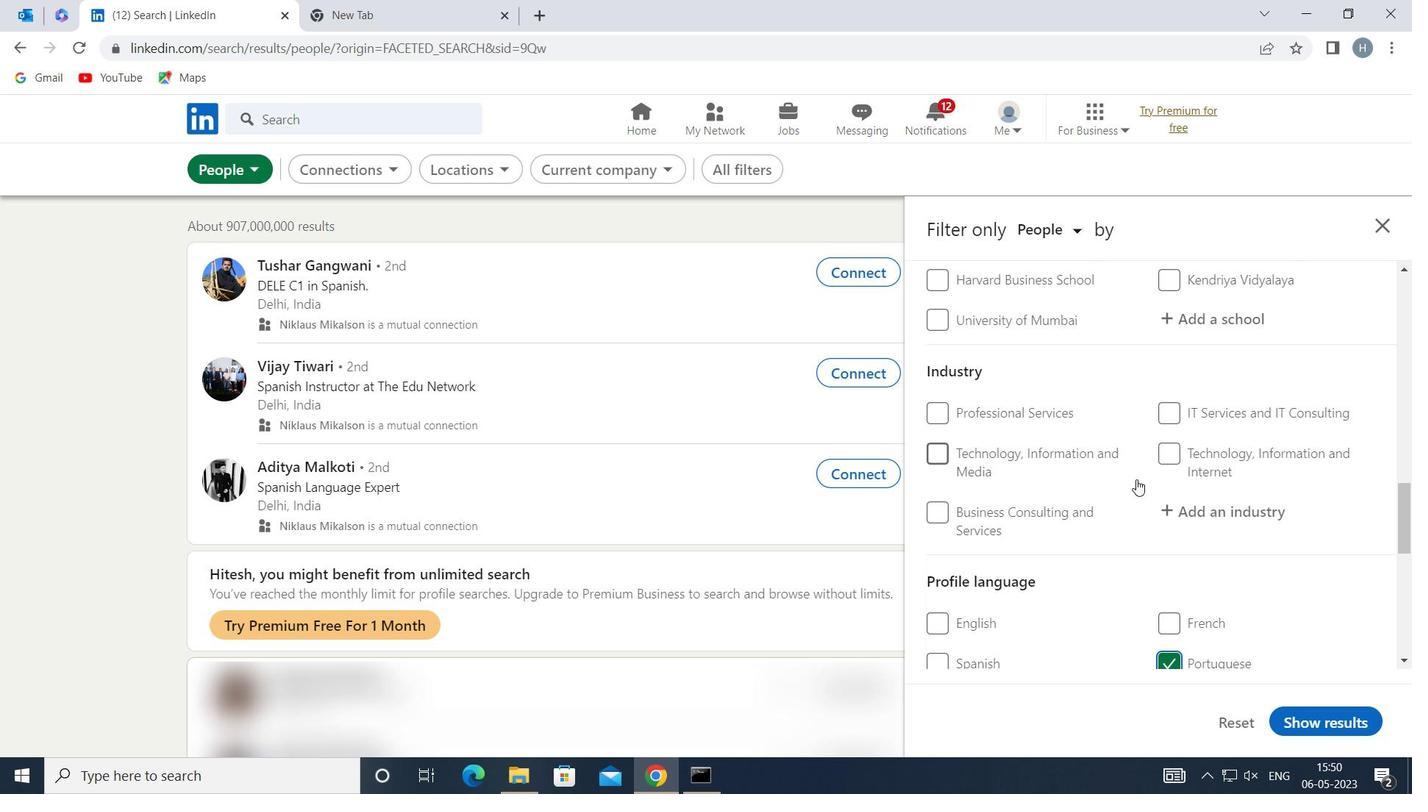 
Action: Mouse scrolled (1136, 478) with delta (0, 0)
Screenshot: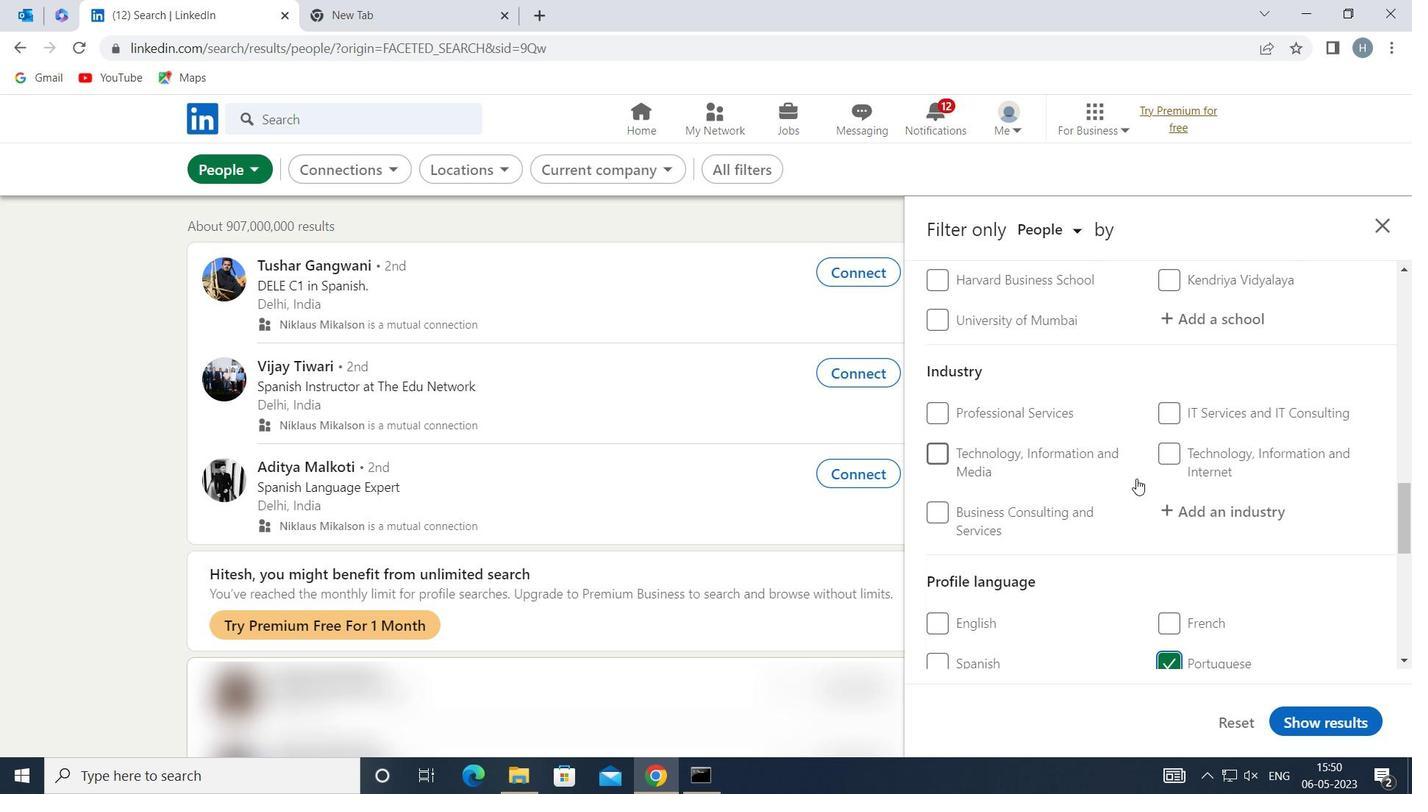 
Action: Mouse moved to (1136, 478)
Screenshot: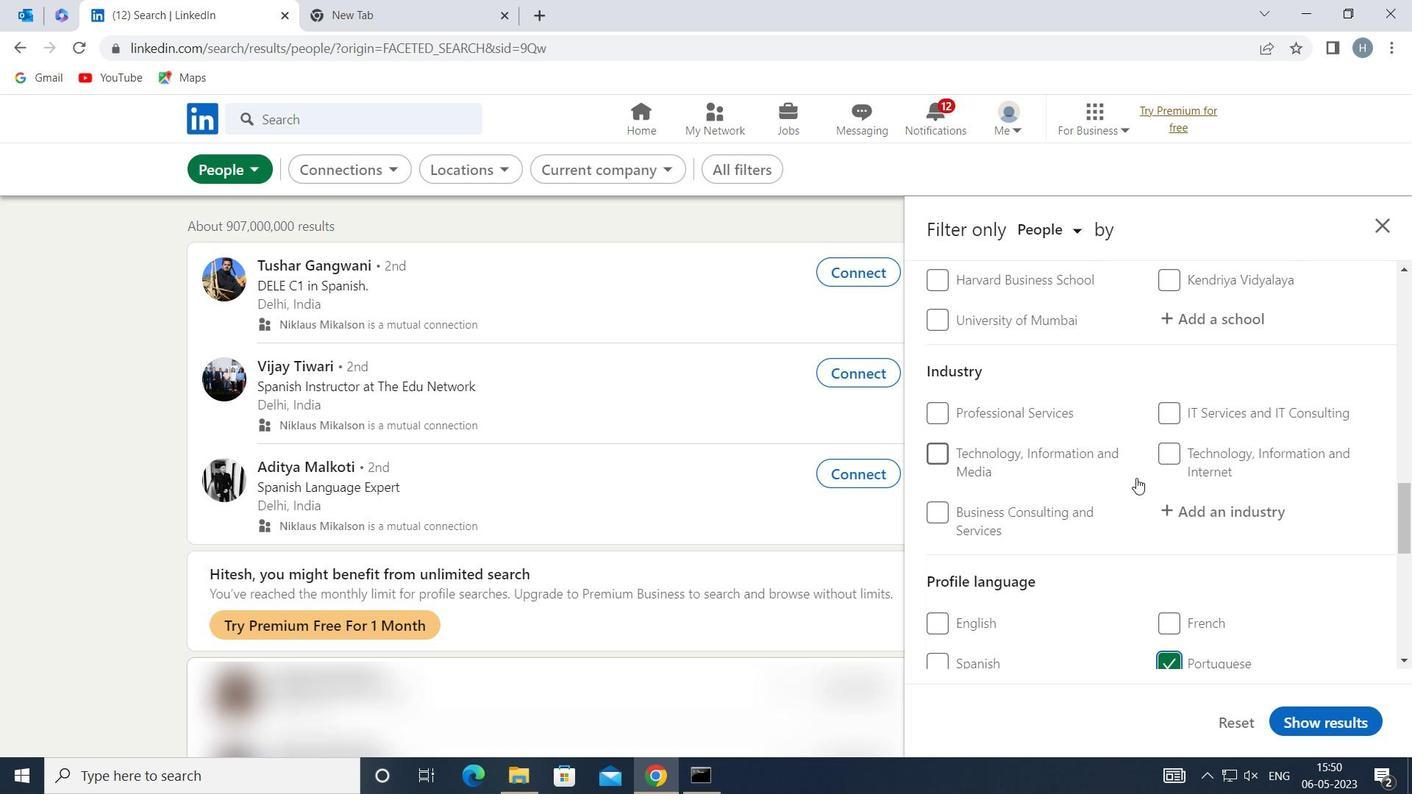 
Action: Mouse scrolled (1136, 478) with delta (0, 0)
Screenshot: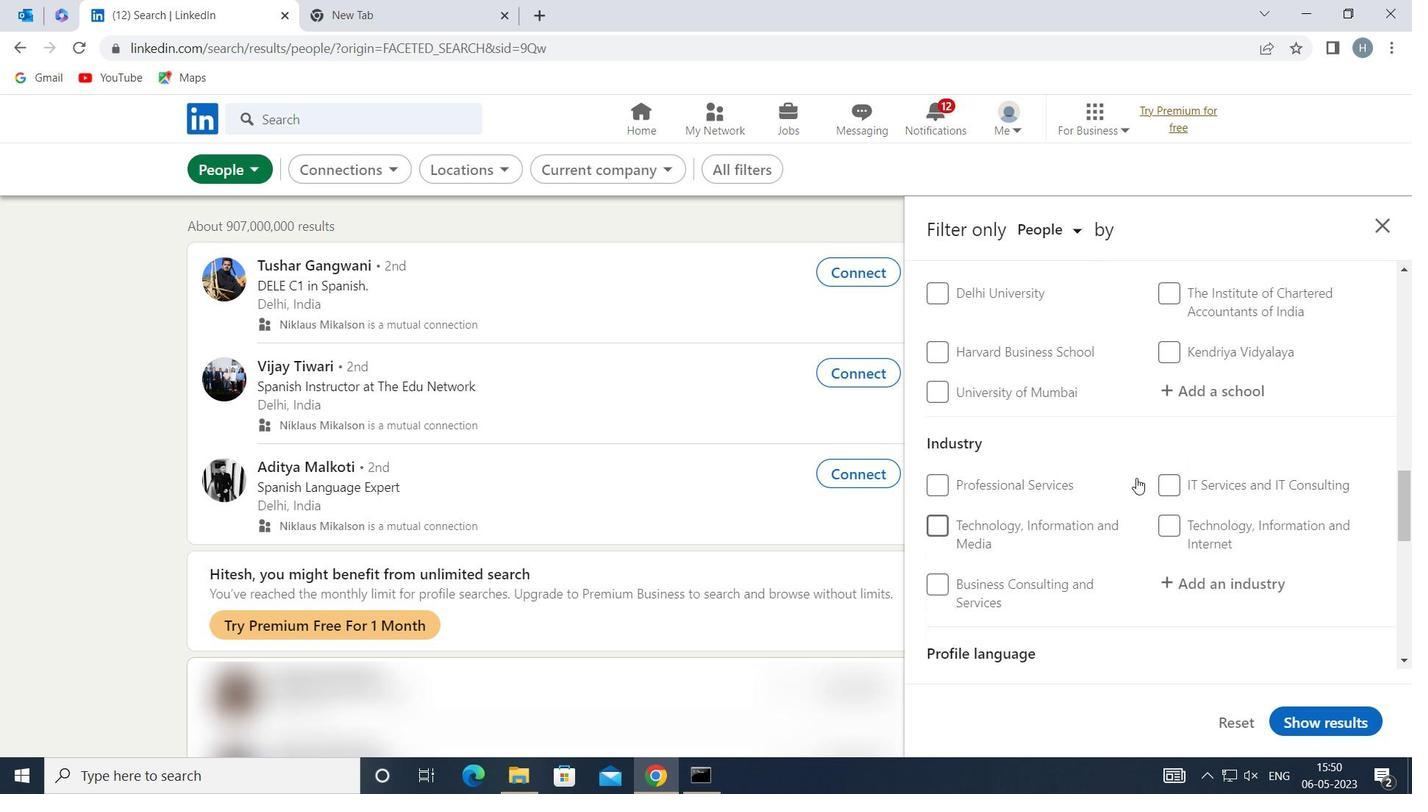 
Action: Mouse scrolled (1136, 478) with delta (0, 0)
Screenshot: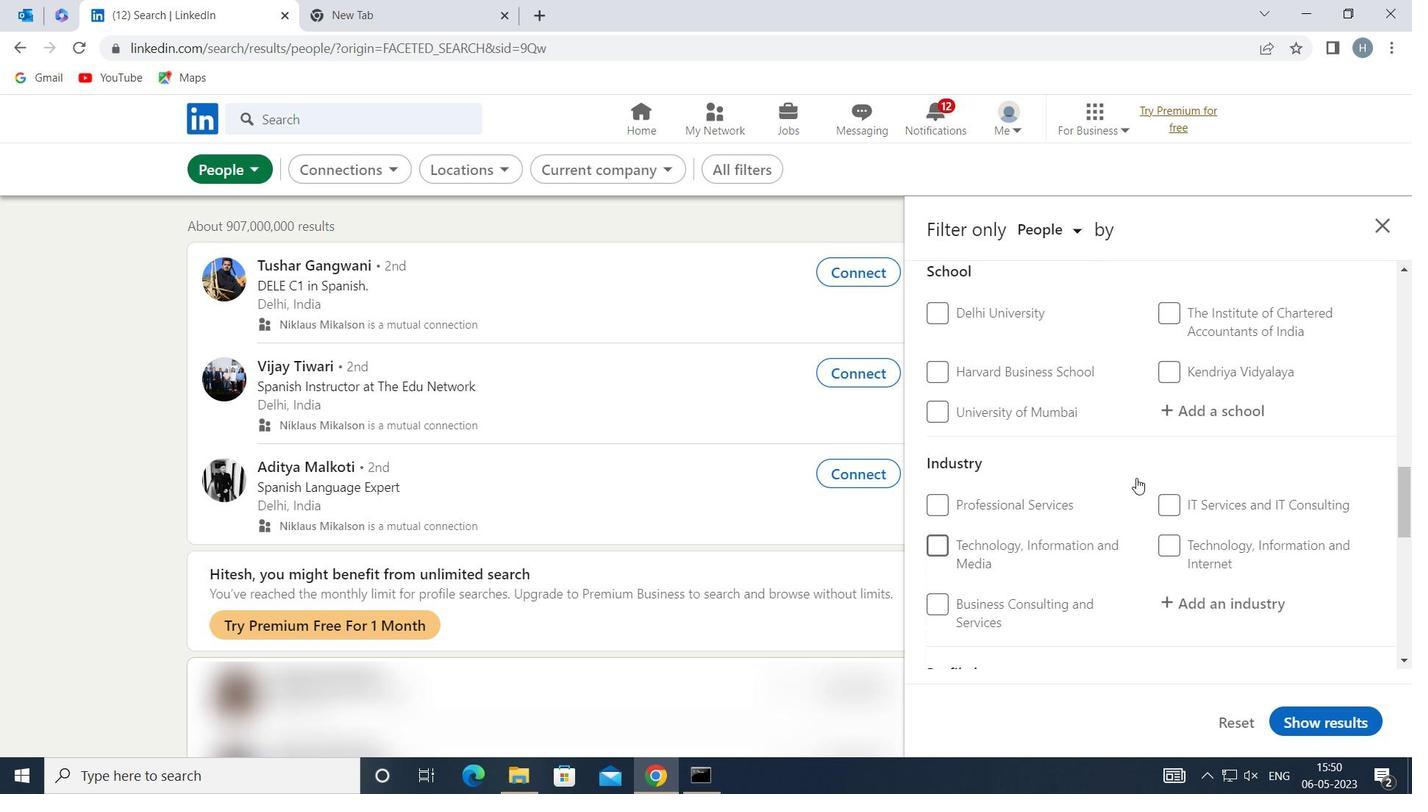 
Action: Mouse scrolled (1136, 478) with delta (0, 0)
Screenshot: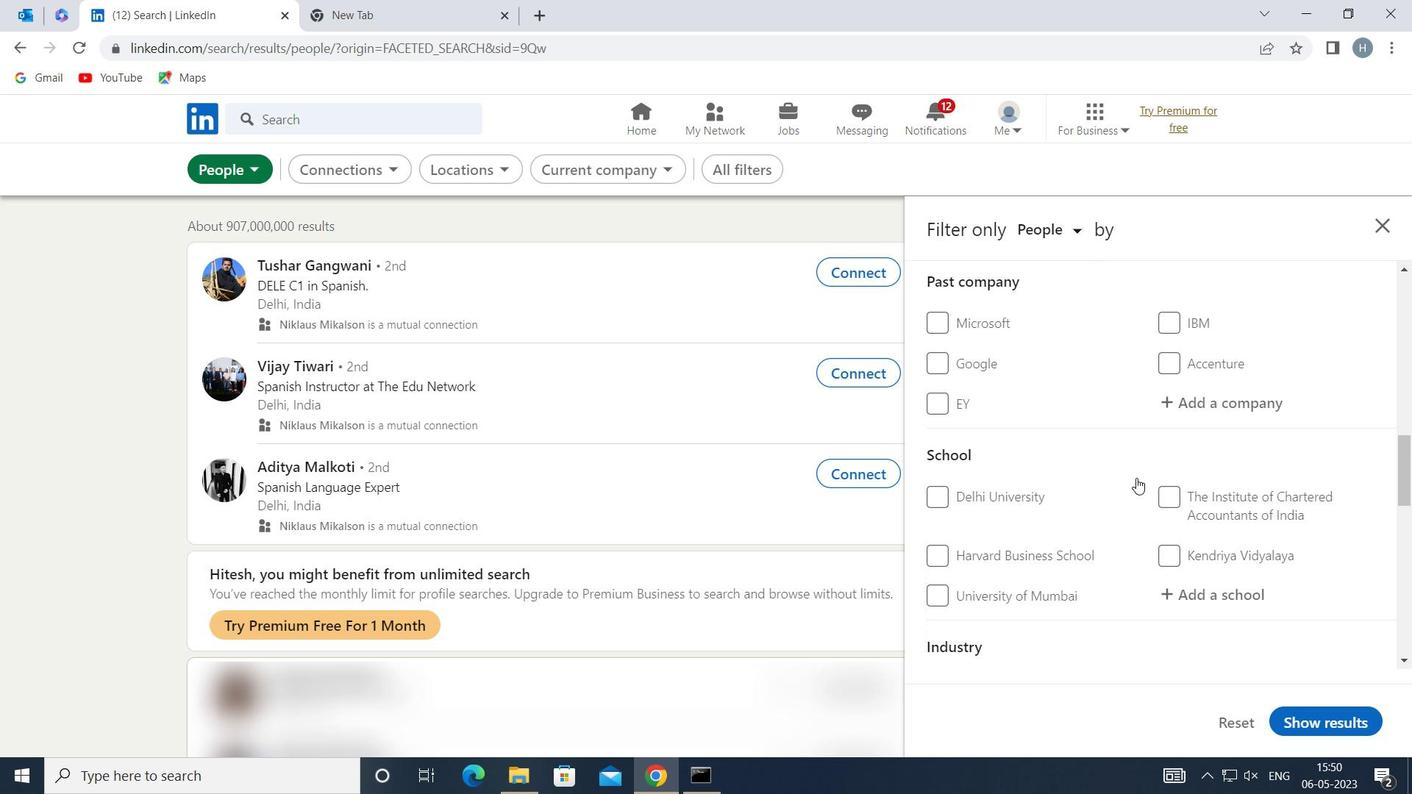 
Action: Mouse scrolled (1136, 478) with delta (0, 0)
Screenshot: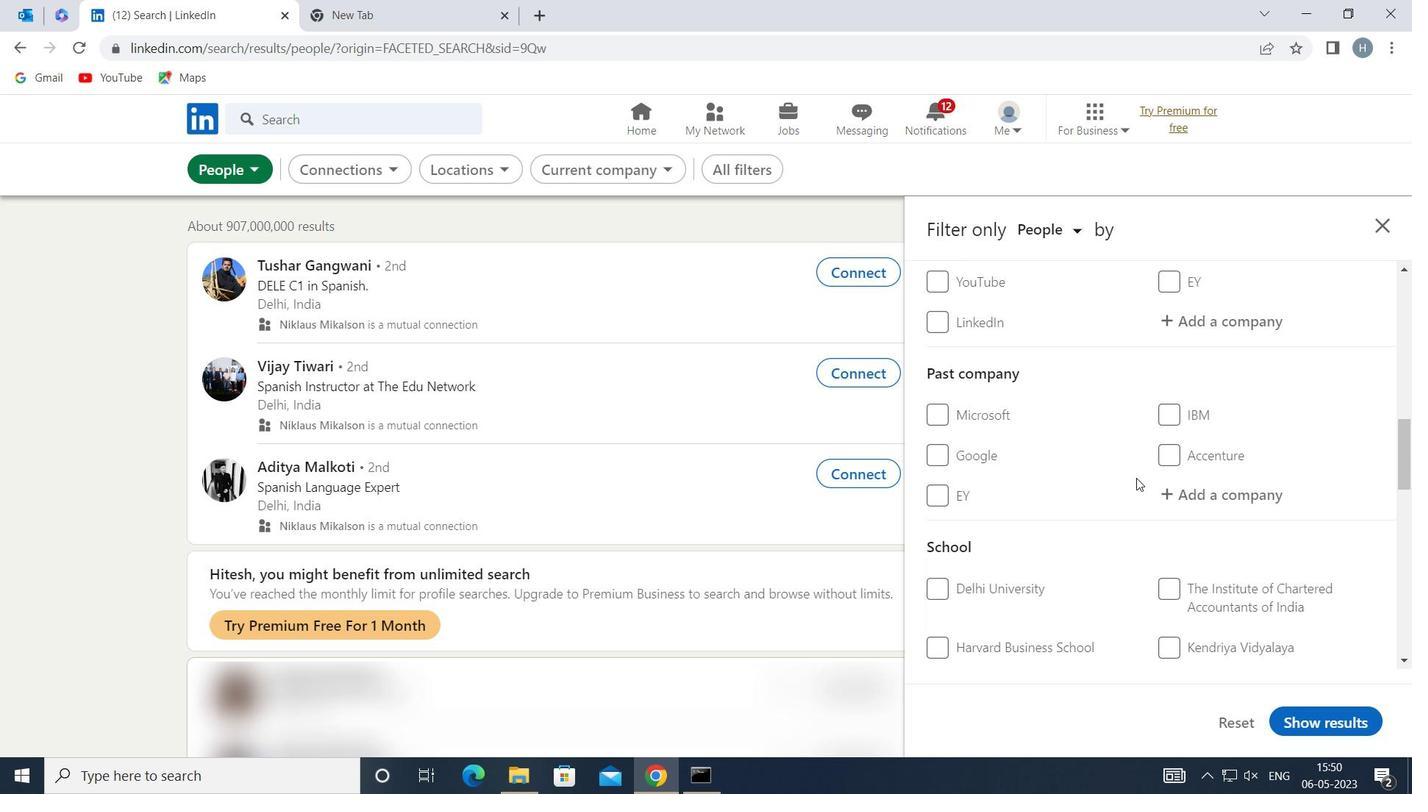 
Action: Mouse moved to (1135, 478)
Screenshot: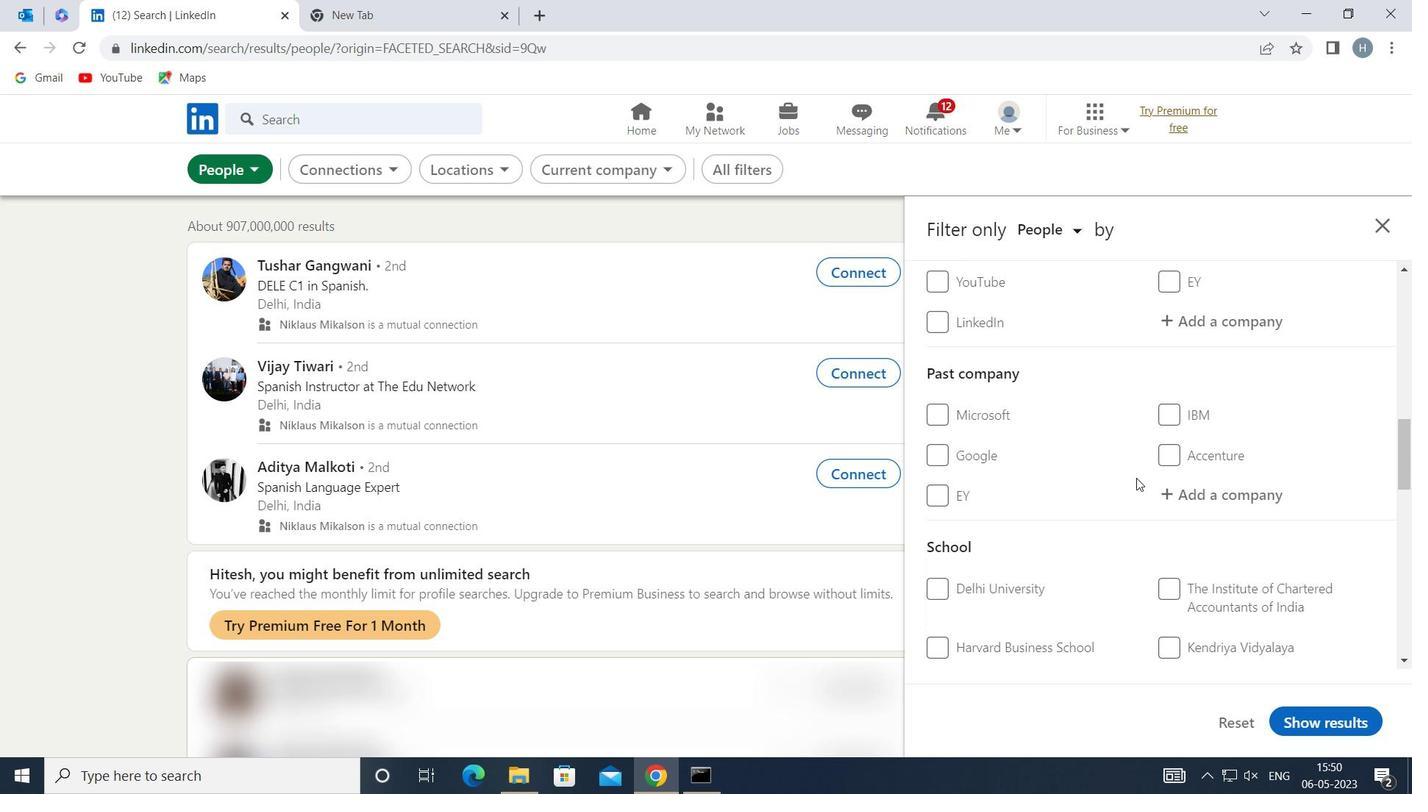 
Action: Mouse scrolled (1135, 478) with delta (0, 0)
Screenshot: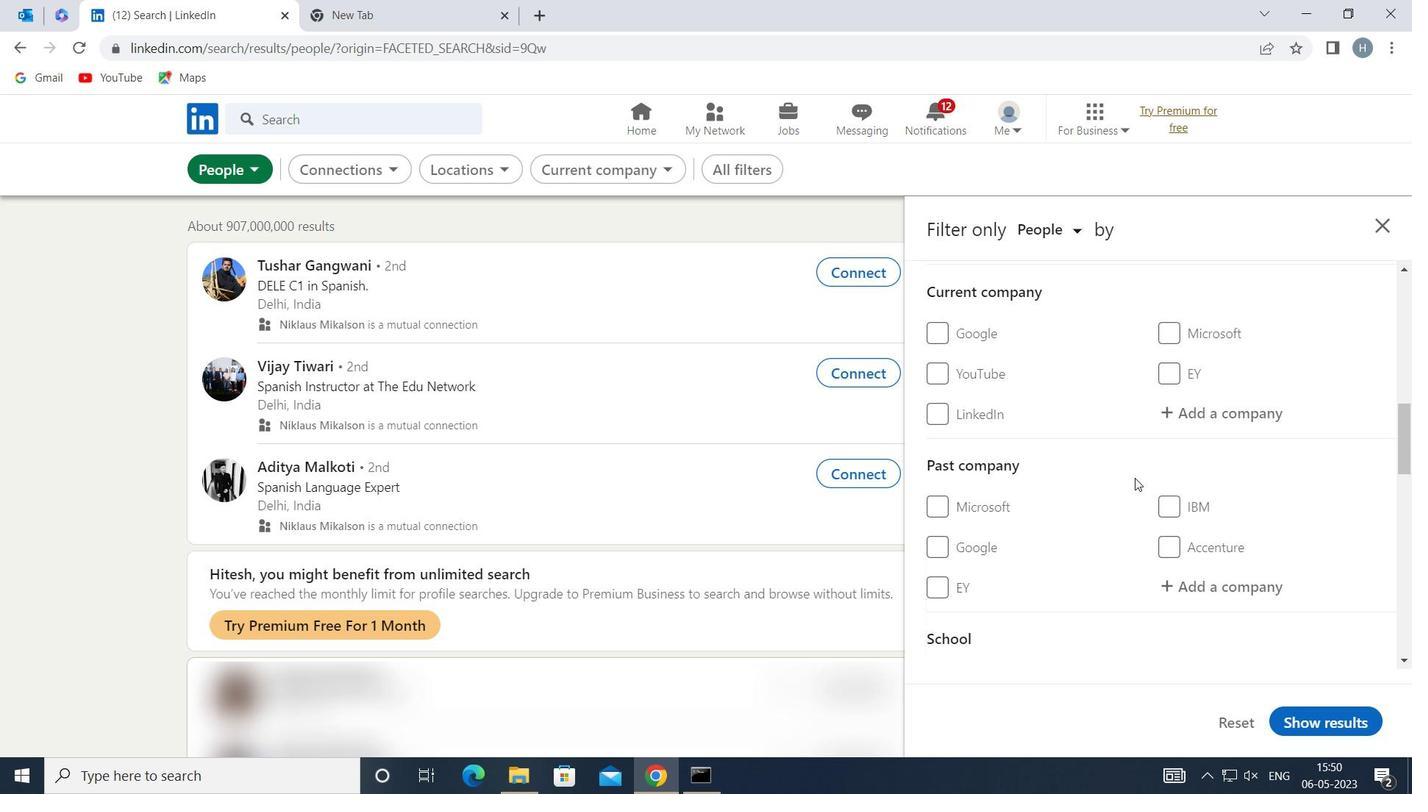 
Action: Mouse moved to (1195, 503)
Screenshot: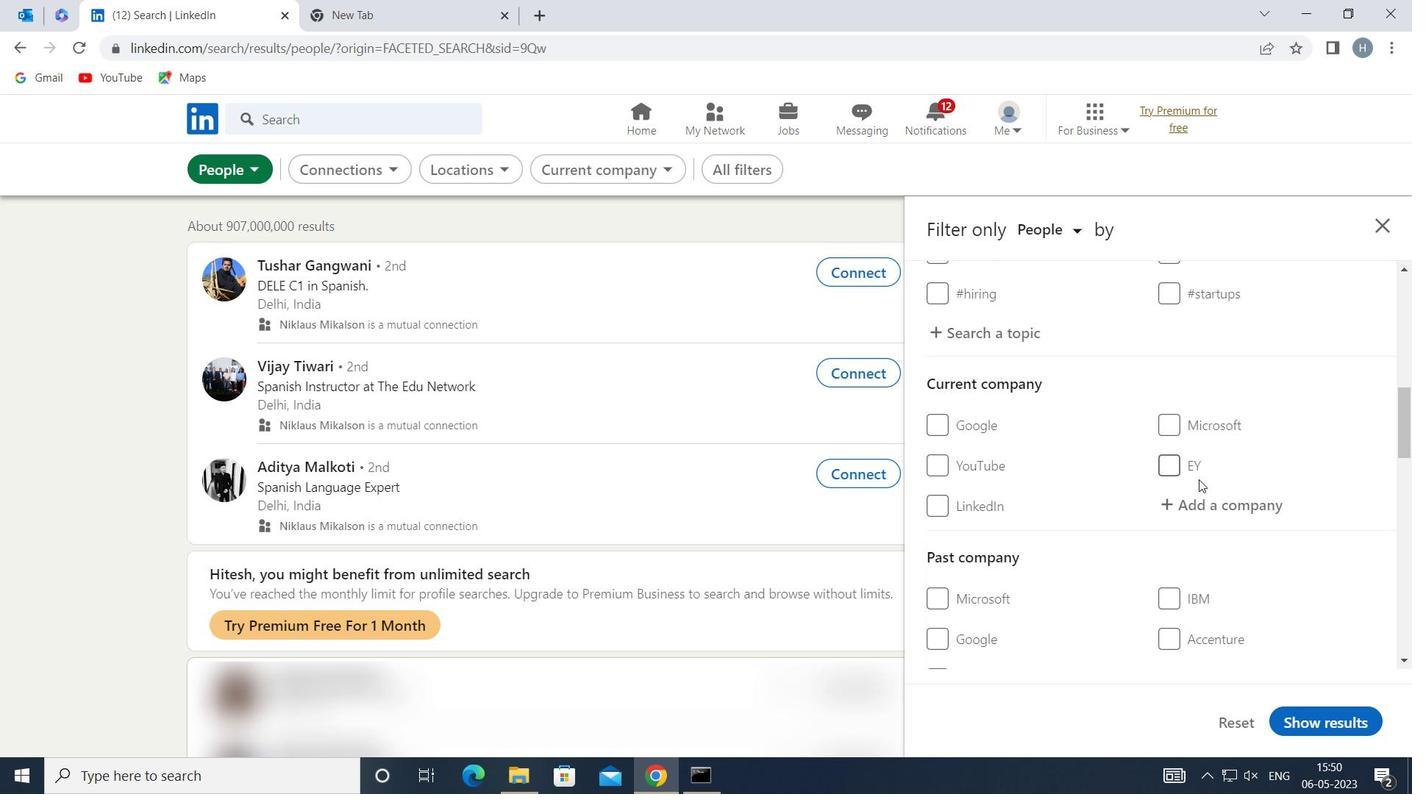 
Action: Mouse pressed left at (1195, 503)
Screenshot: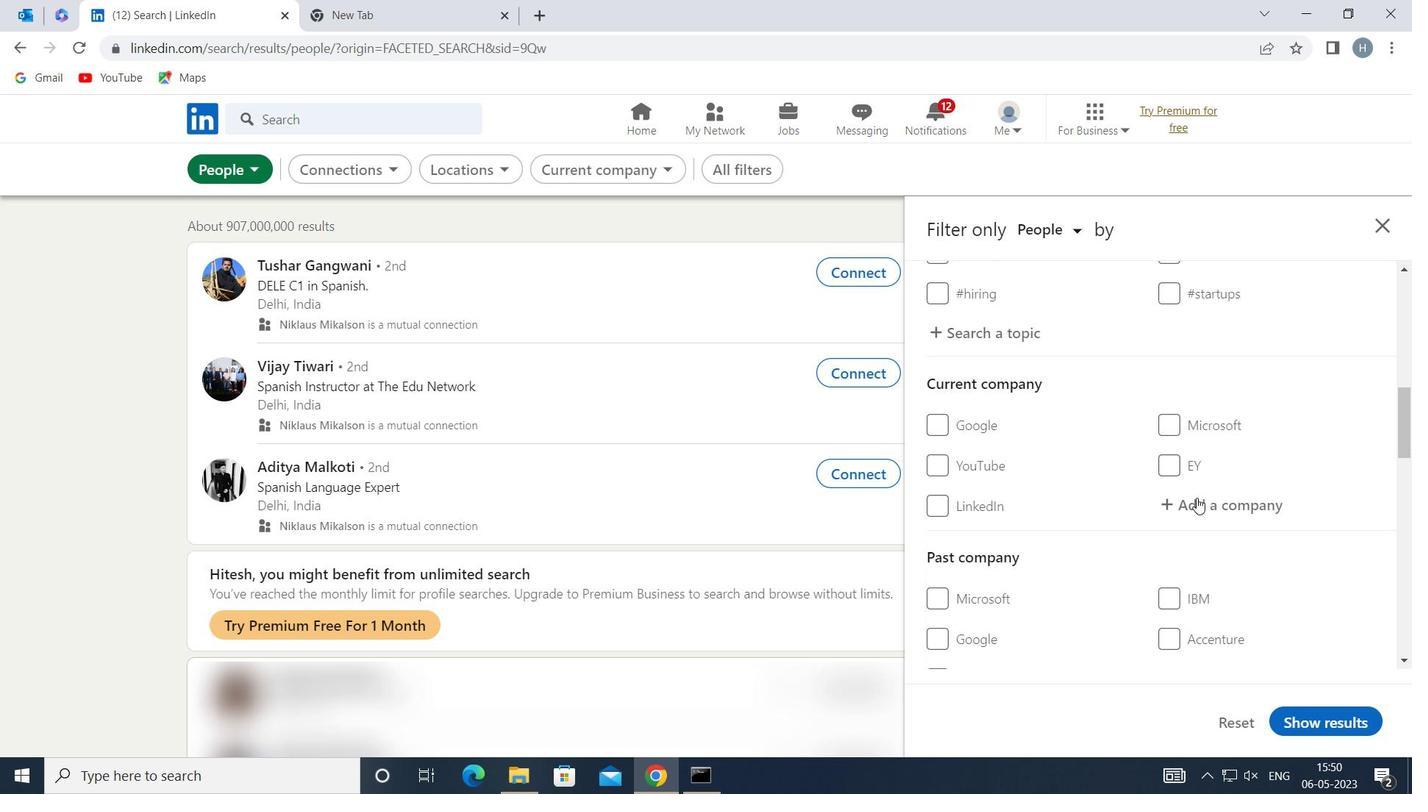 
Action: Mouse moved to (1189, 503)
Screenshot: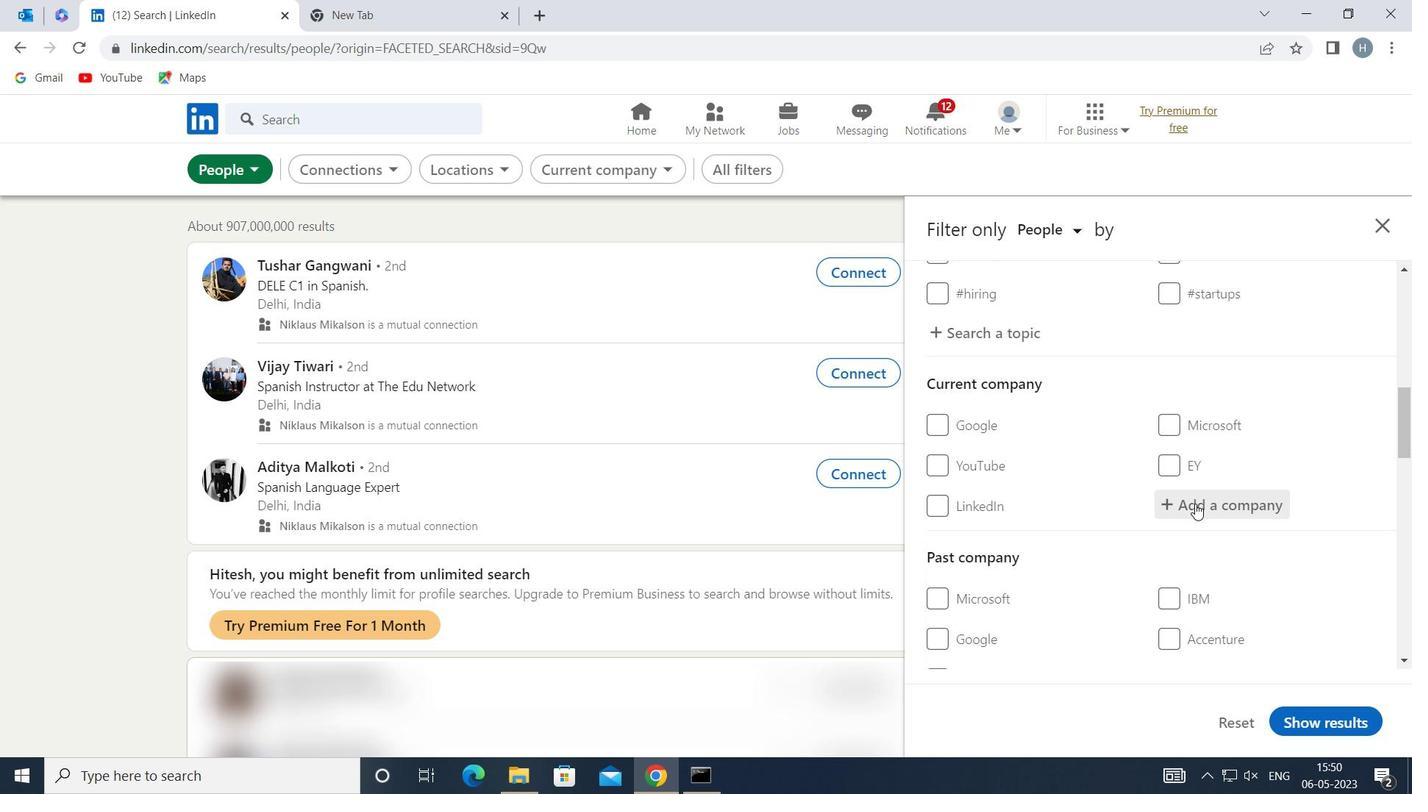 
Action: Key pressed <Key.shift>QUEST<Key.space><Key.shift>GLOBAL
Screenshot: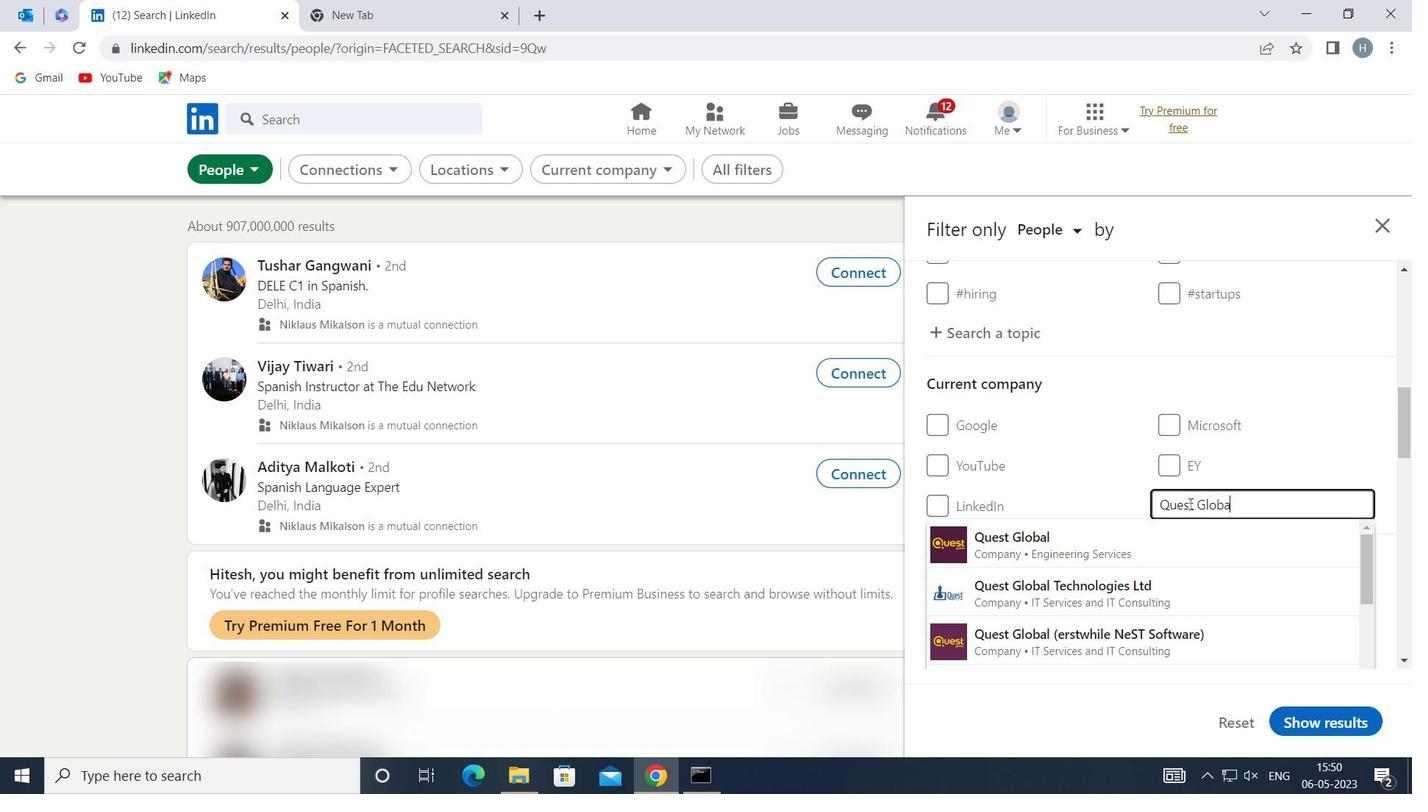 
Action: Mouse moved to (1119, 533)
Screenshot: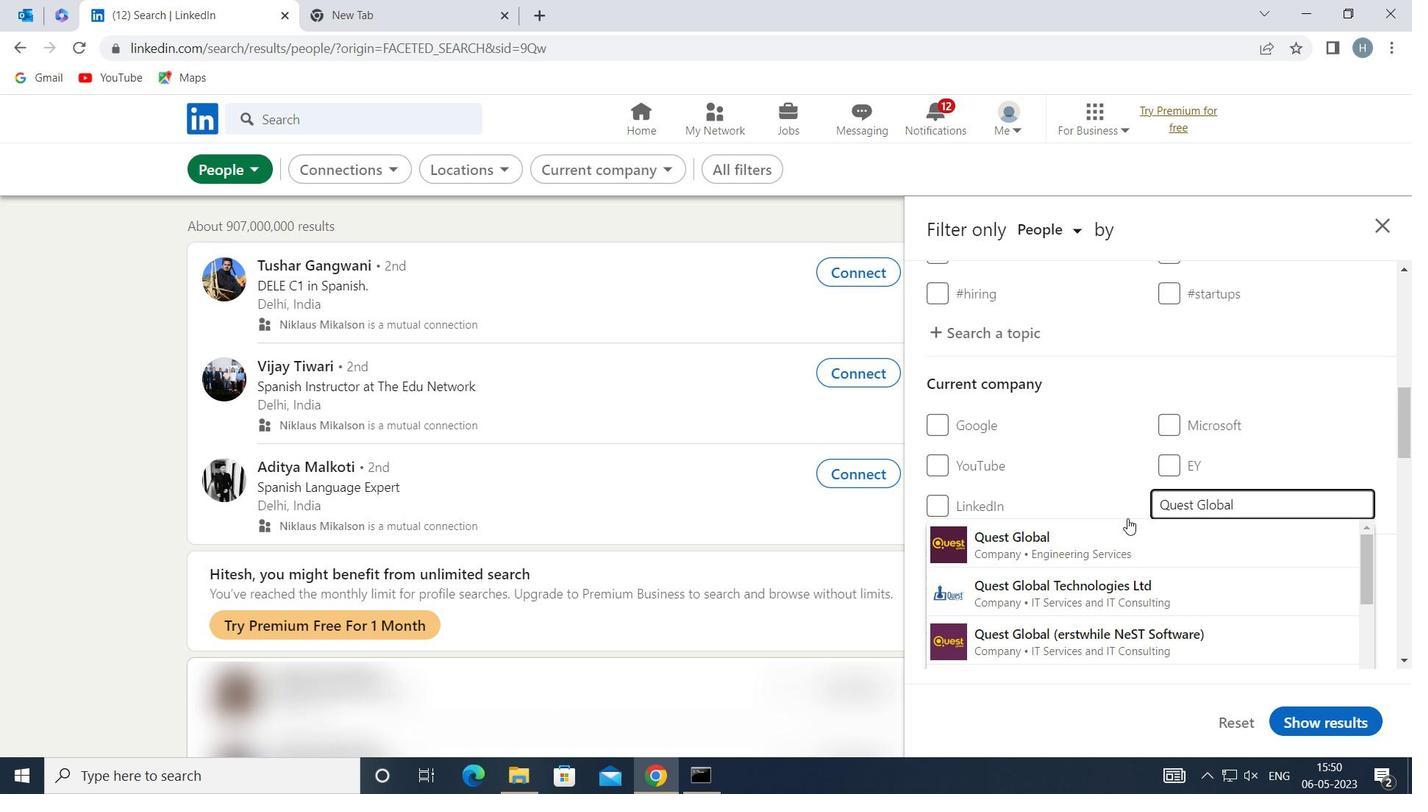 
Action: Mouse pressed left at (1119, 533)
Screenshot: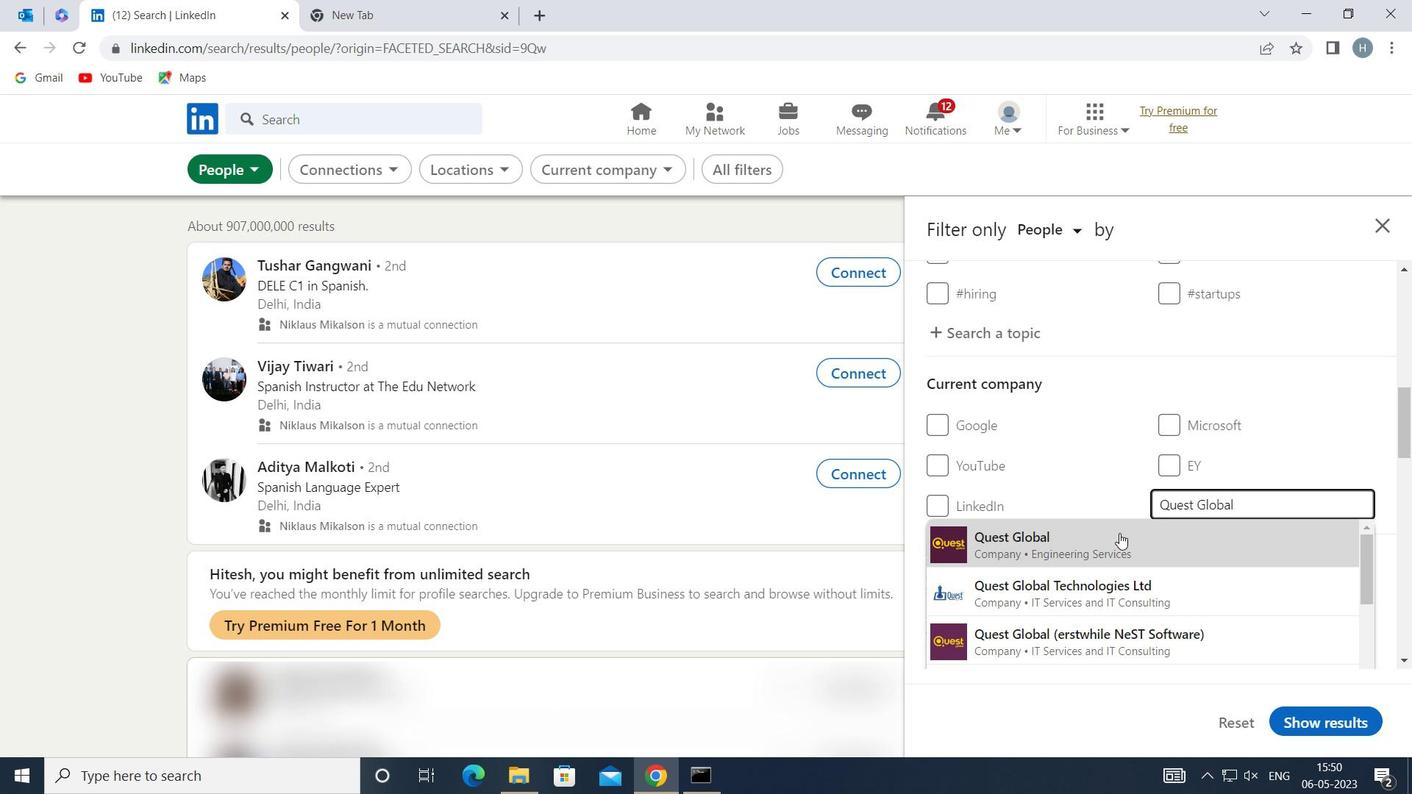 
Action: Mouse moved to (1118, 508)
Screenshot: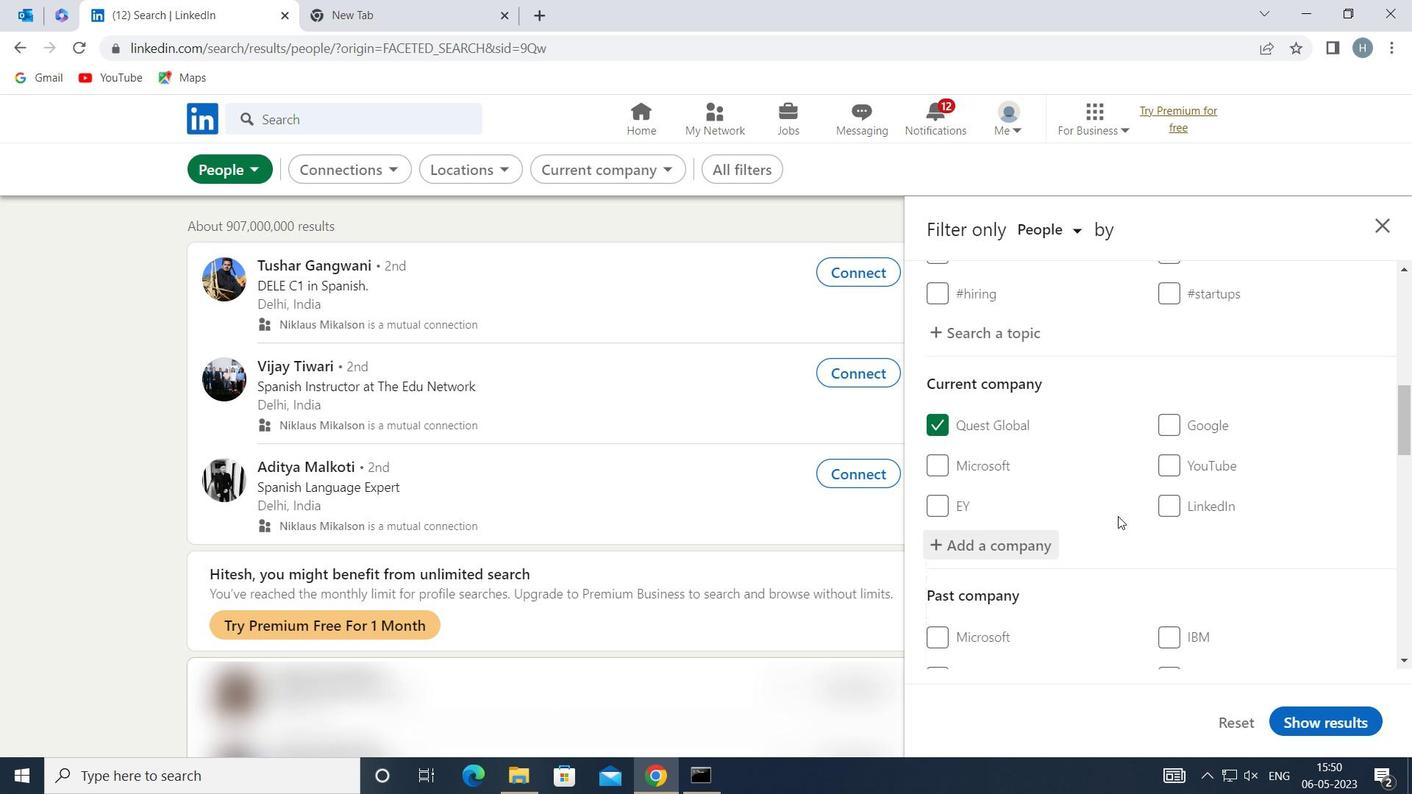 
Action: Mouse scrolled (1118, 507) with delta (0, 0)
Screenshot: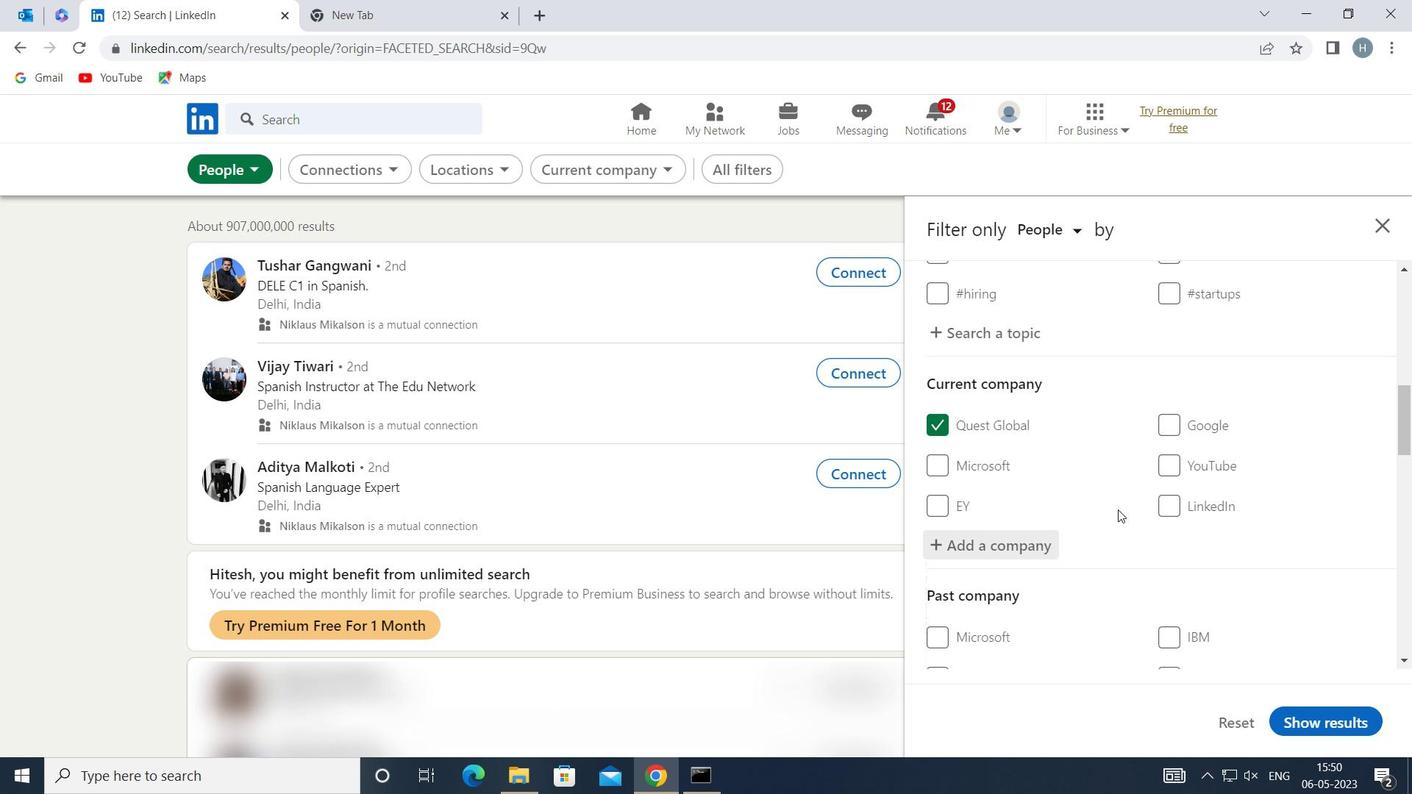 
Action: Mouse moved to (1118, 507)
Screenshot: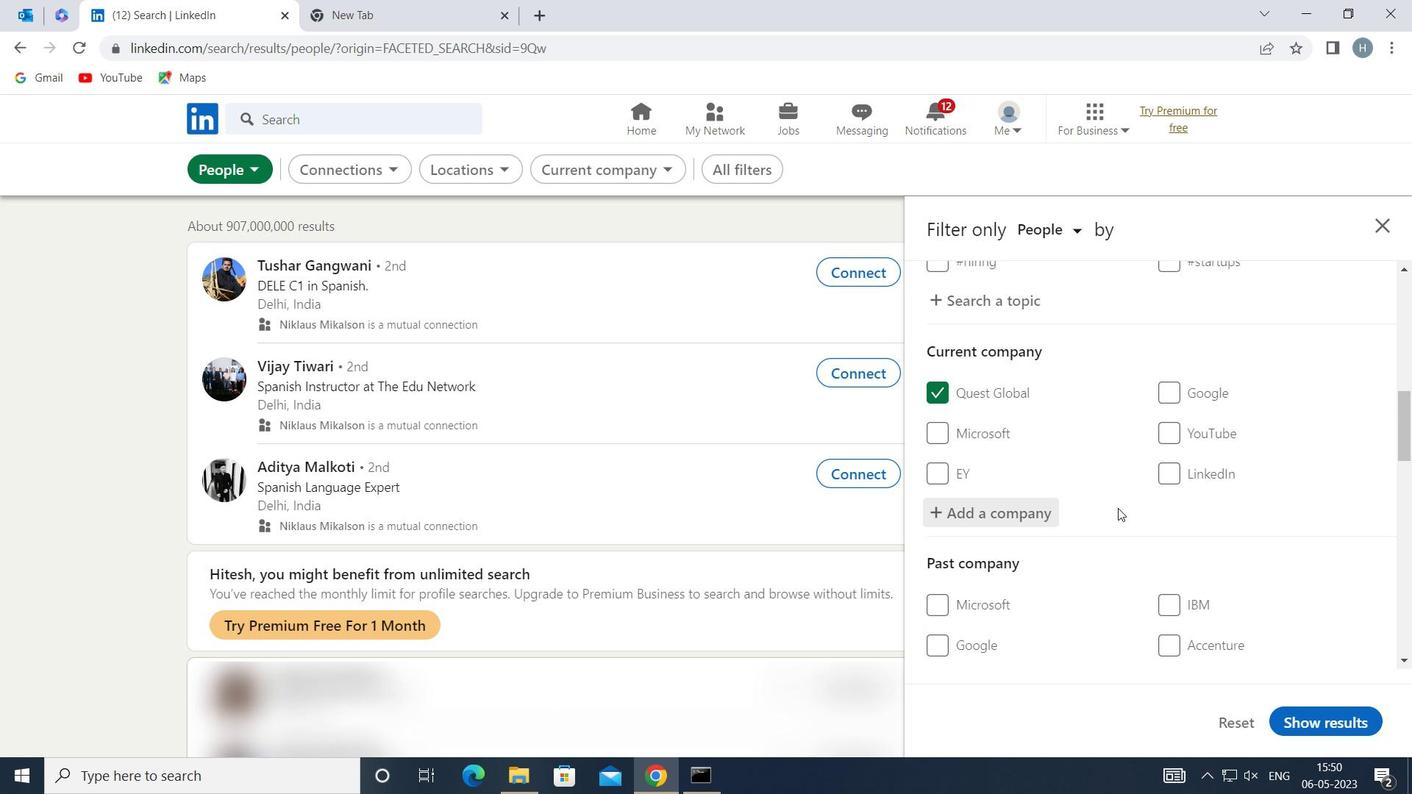 
Action: Mouse scrolled (1118, 506) with delta (0, 0)
Screenshot: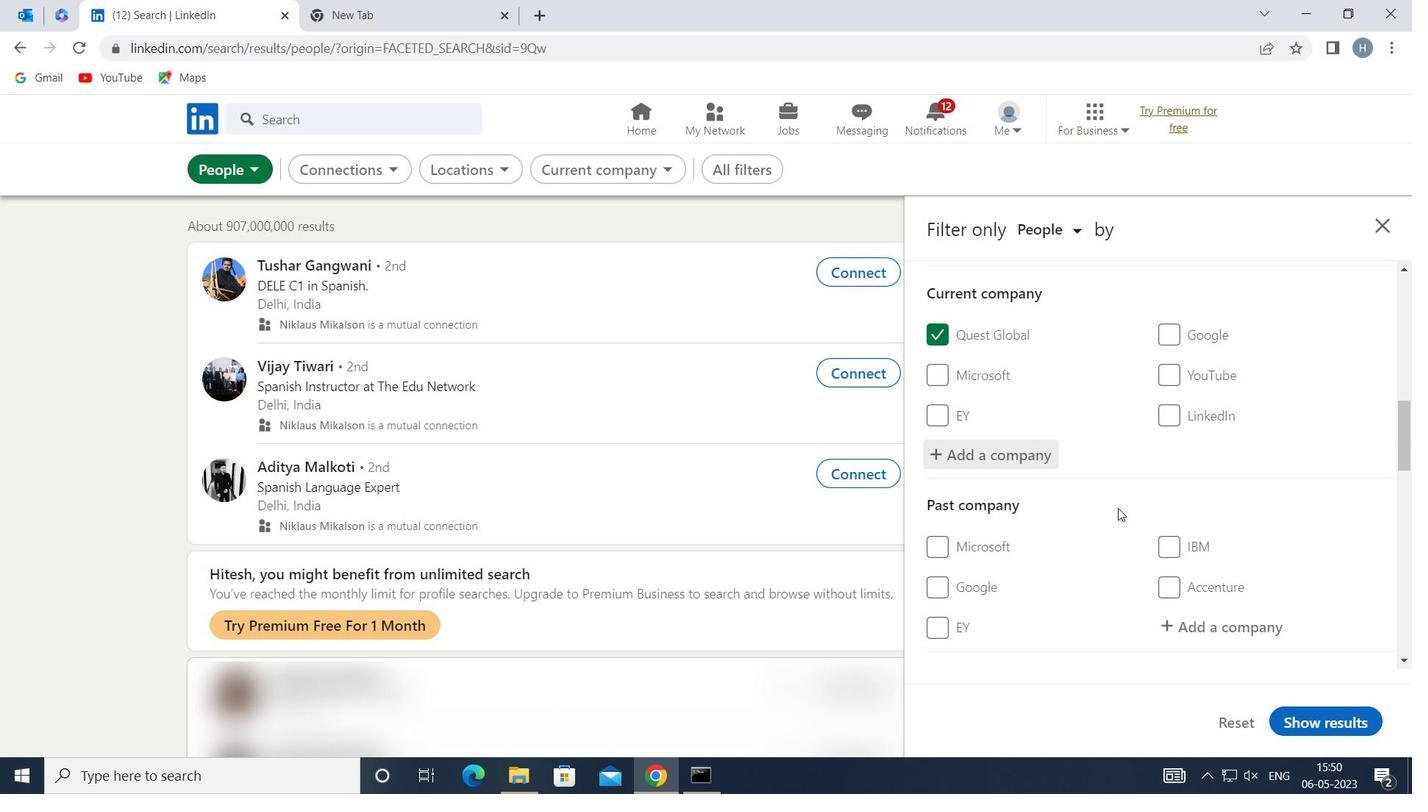 
Action: Mouse scrolled (1118, 506) with delta (0, 0)
Screenshot: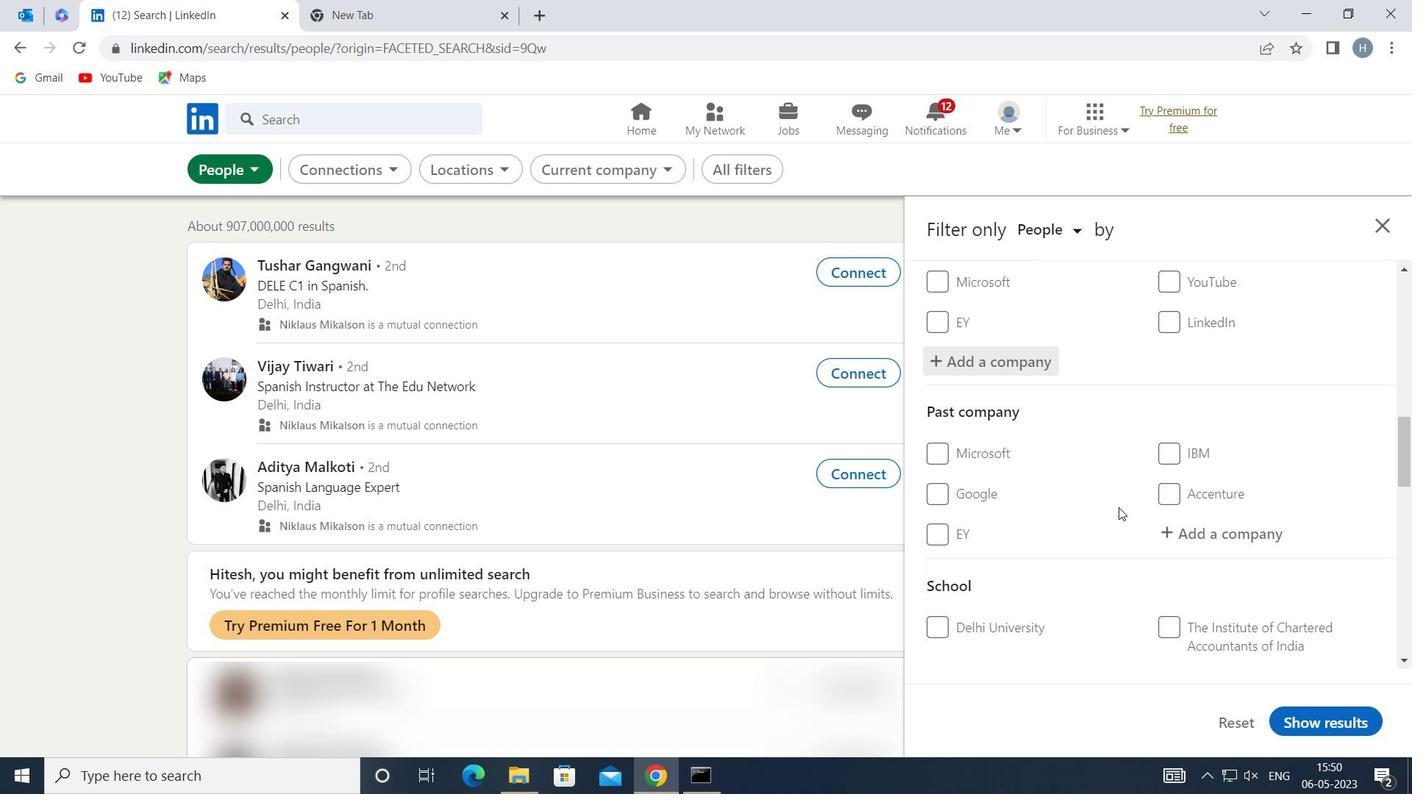 
Action: Mouse scrolled (1118, 506) with delta (0, 0)
Screenshot: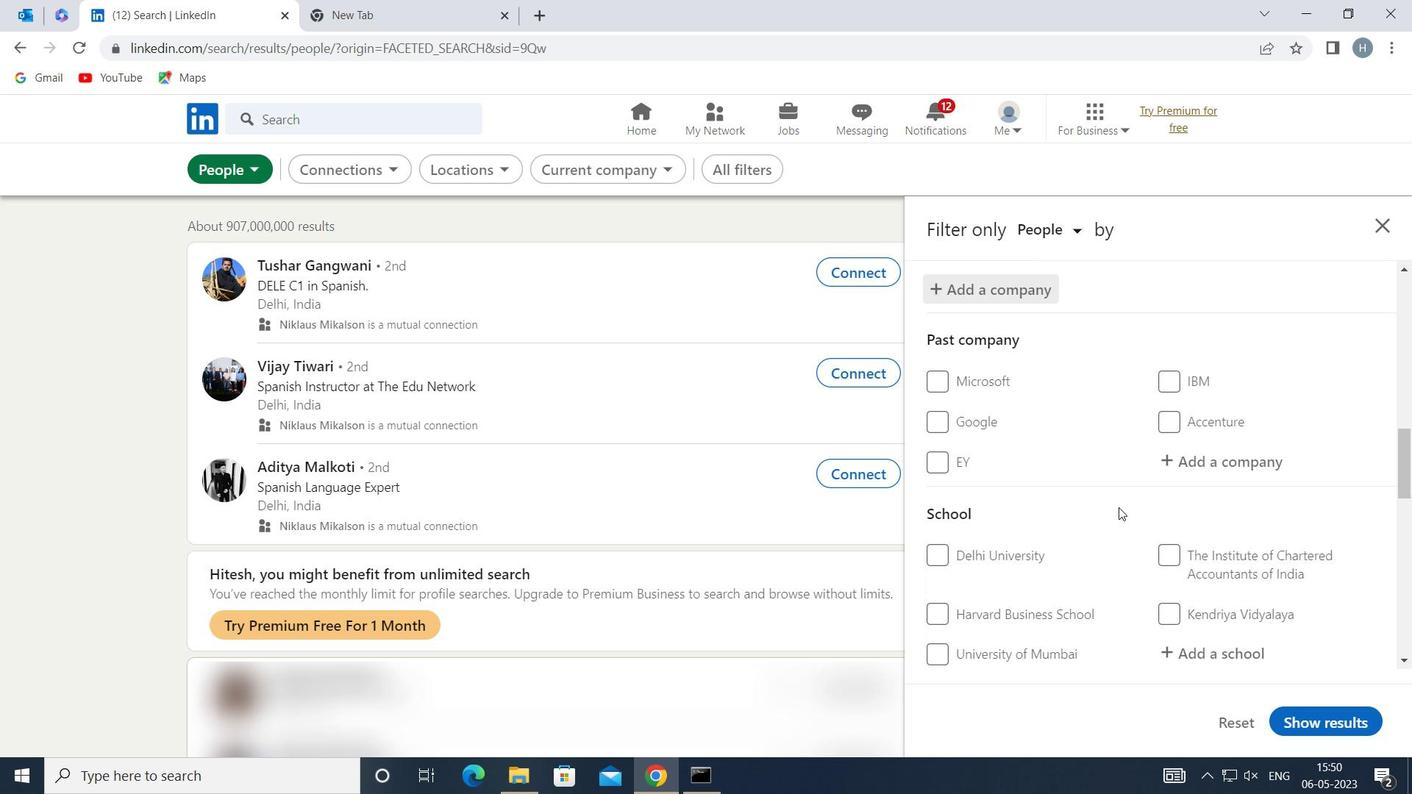 
Action: Mouse moved to (1199, 535)
Screenshot: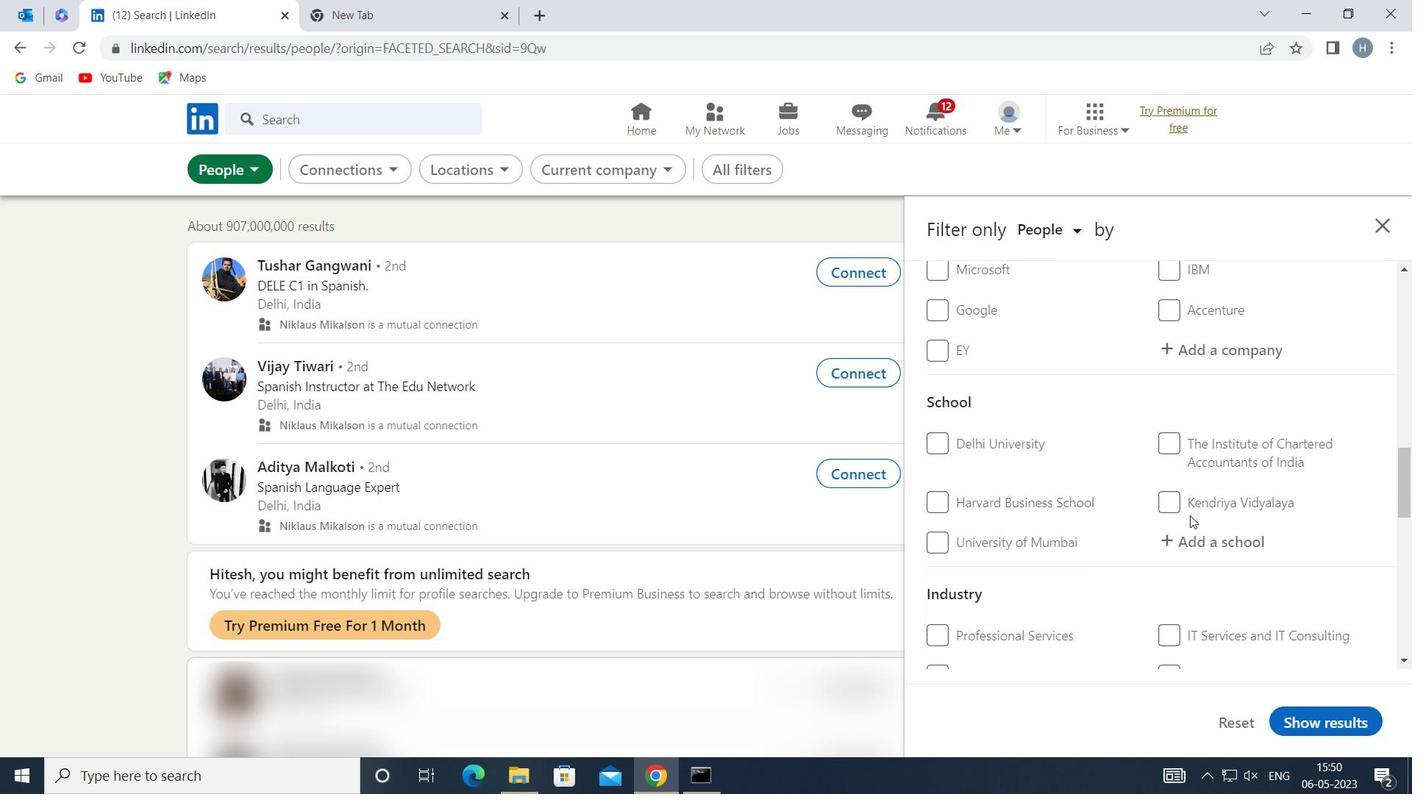 
Action: Mouse pressed left at (1199, 535)
Screenshot: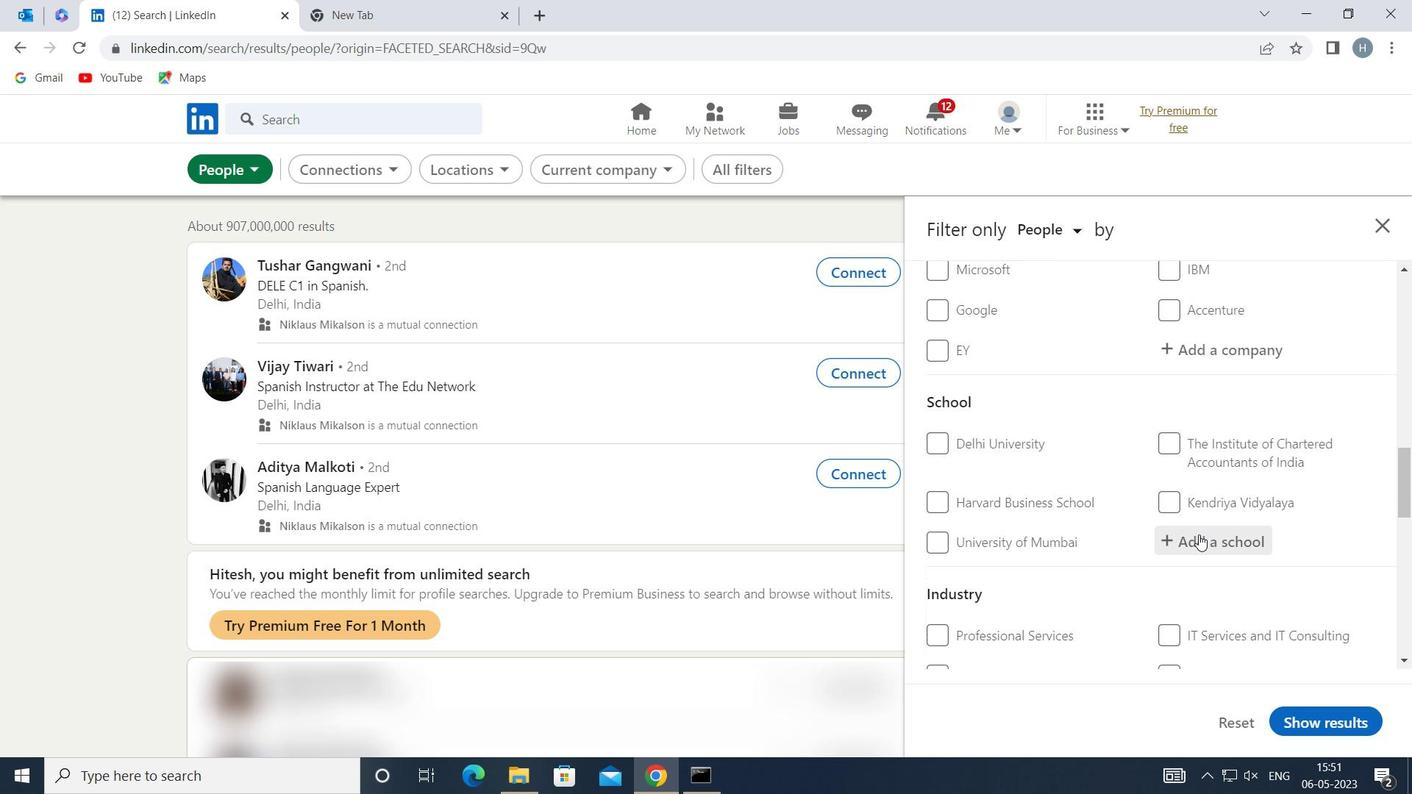 
Action: Mouse moved to (1199, 535)
Screenshot: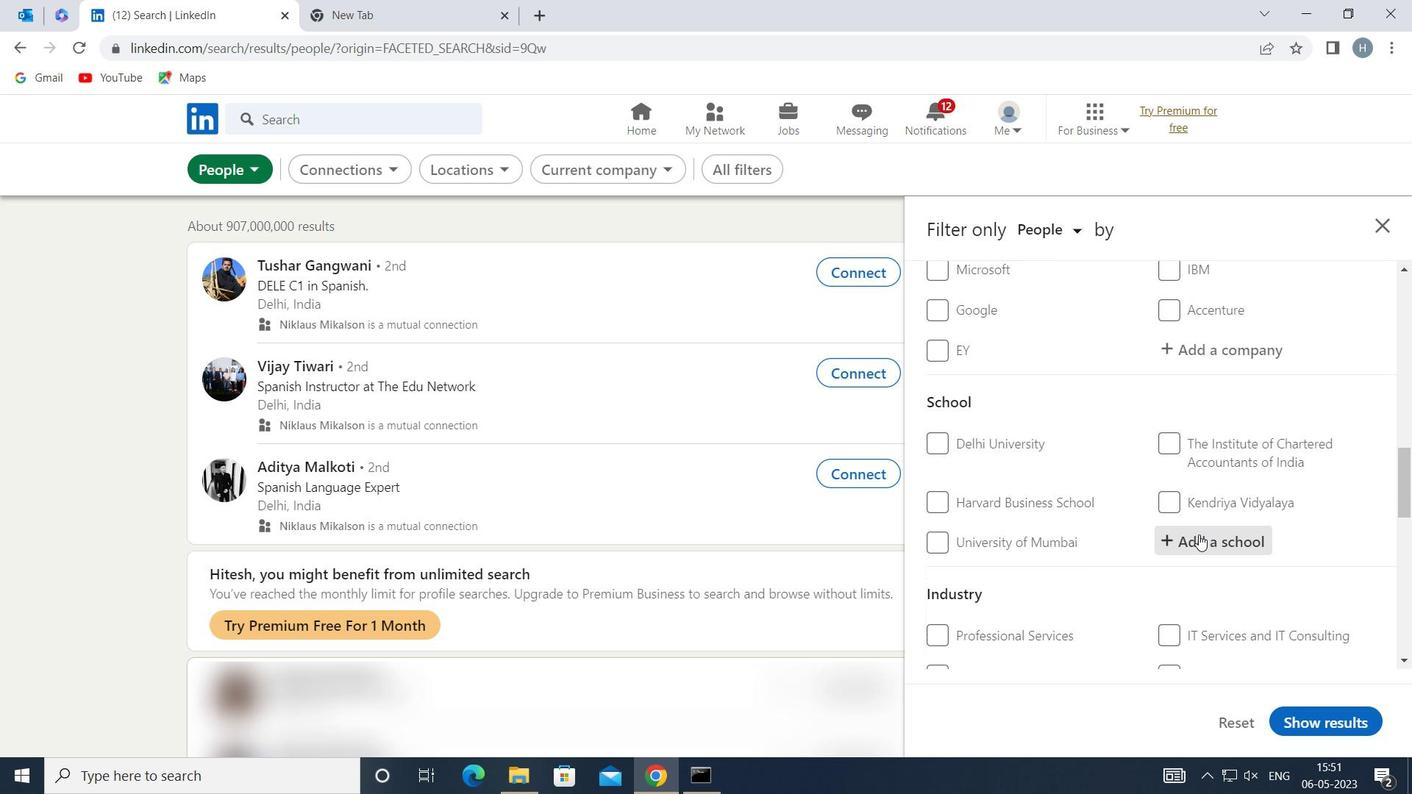 
Action: Key pressed <Key.shift><Key.shift><Key.shift><Key.shift><Key.shift><Key.shift><Key.shift><Key.shift><Key.shift>TKIET<Key.space>
Screenshot: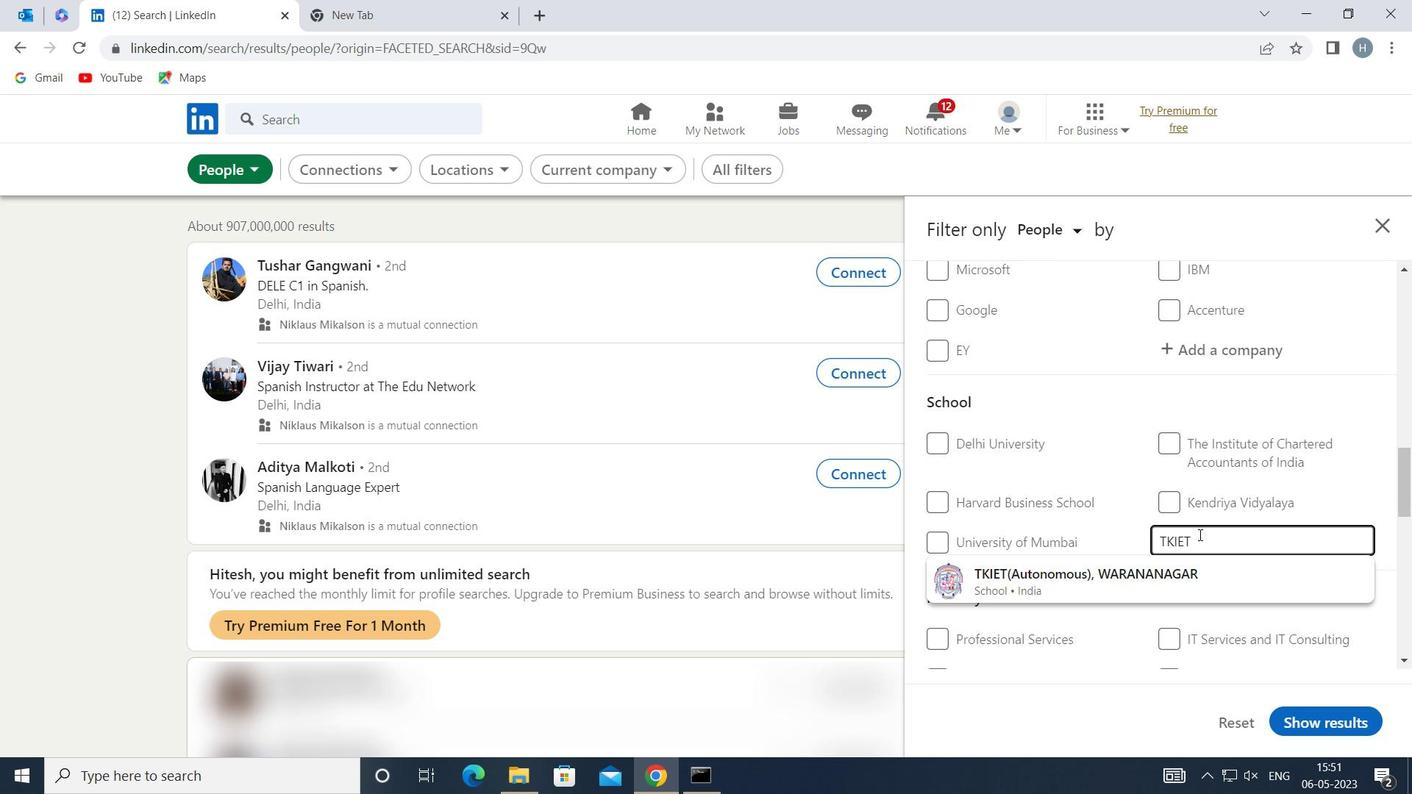 
Action: Mouse moved to (1194, 562)
Screenshot: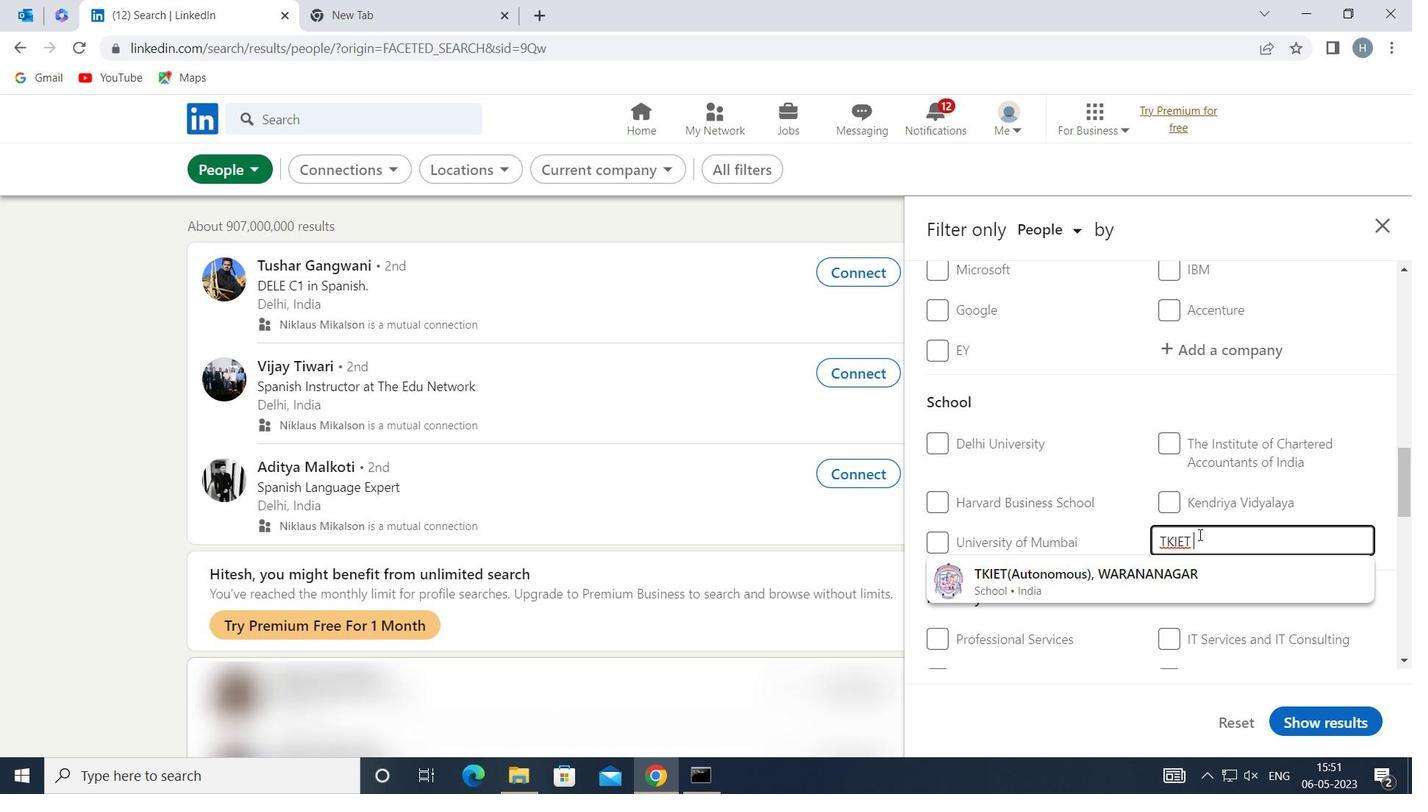 
Action: Mouse pressed left at (1194, 562)
Screenshot: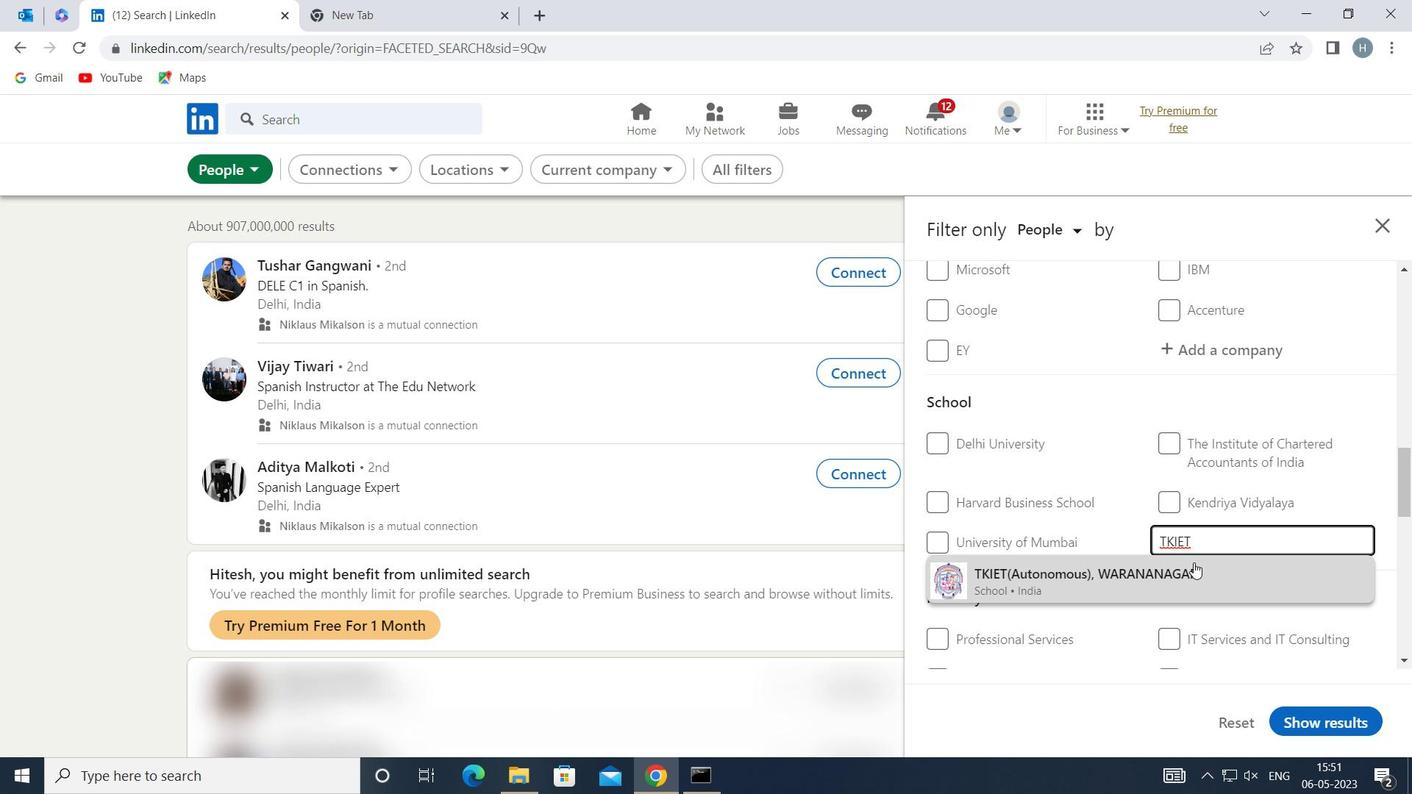 
Action: Mouse moved to (1139, 536)
Screenshot: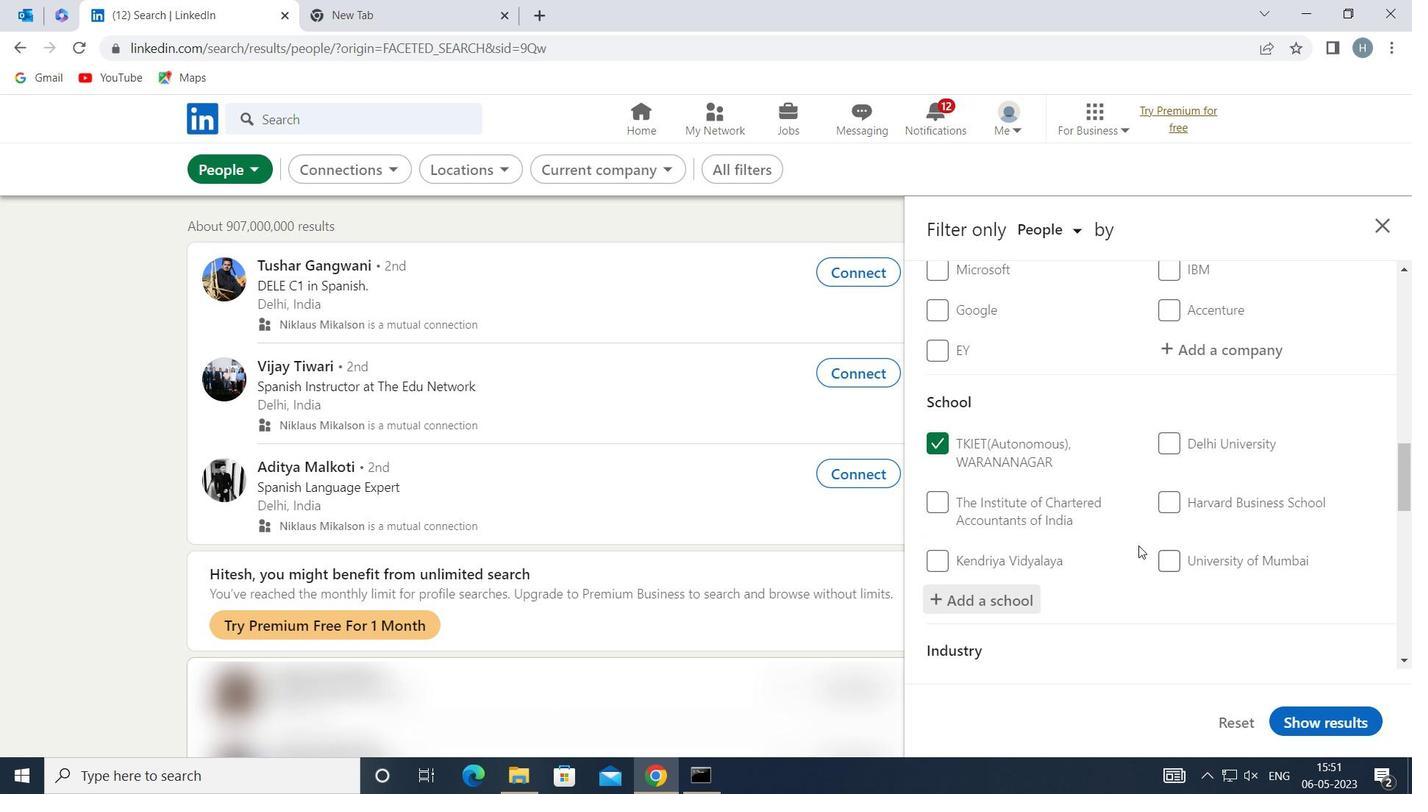 
Action: Mouse scrolled (1139, 536) with delta (0, 0)
Screenshot: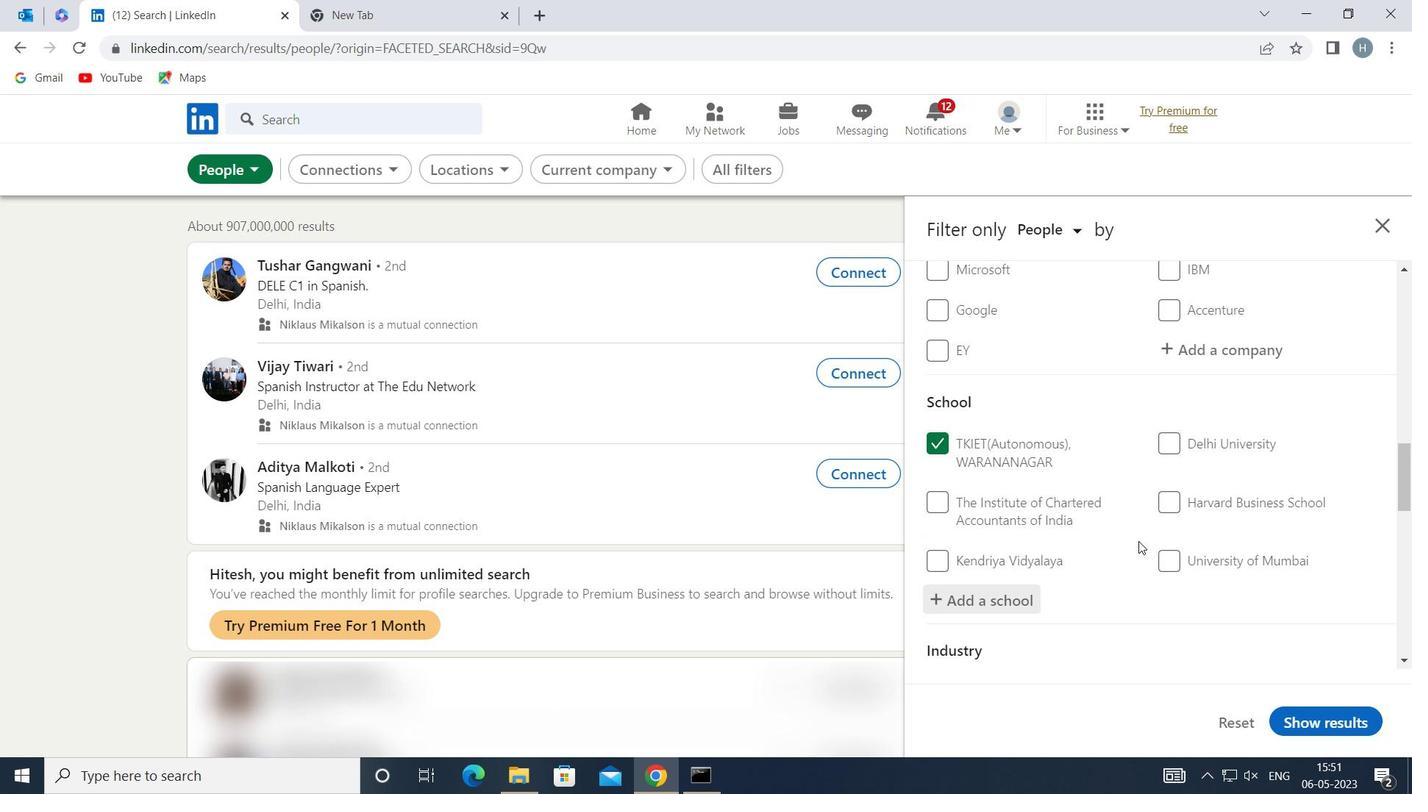 
Action: Mouse moved to (1137, 533)
Screenshot: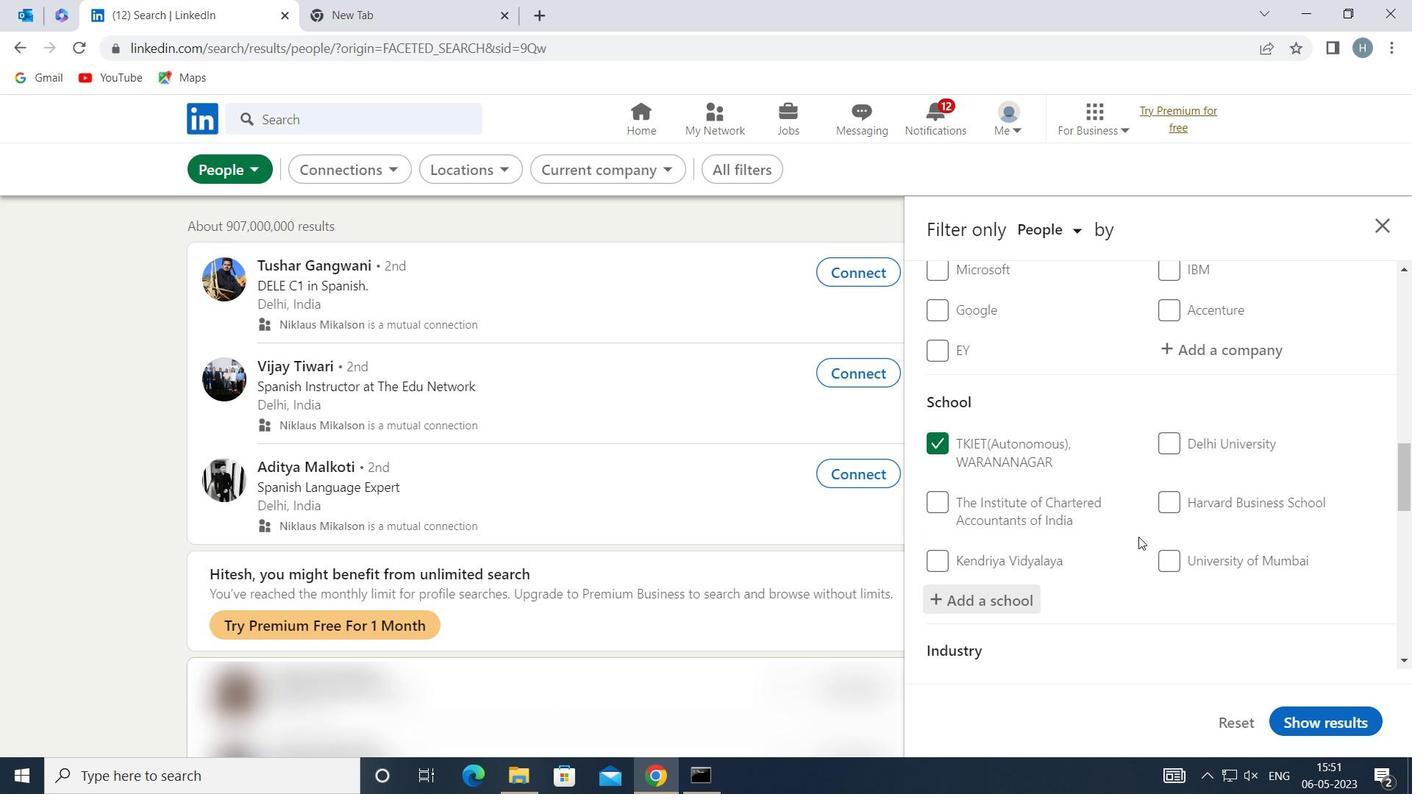 
Action: Mouse scrolled (1137, 532) with delta (0, 0)
Screenshot: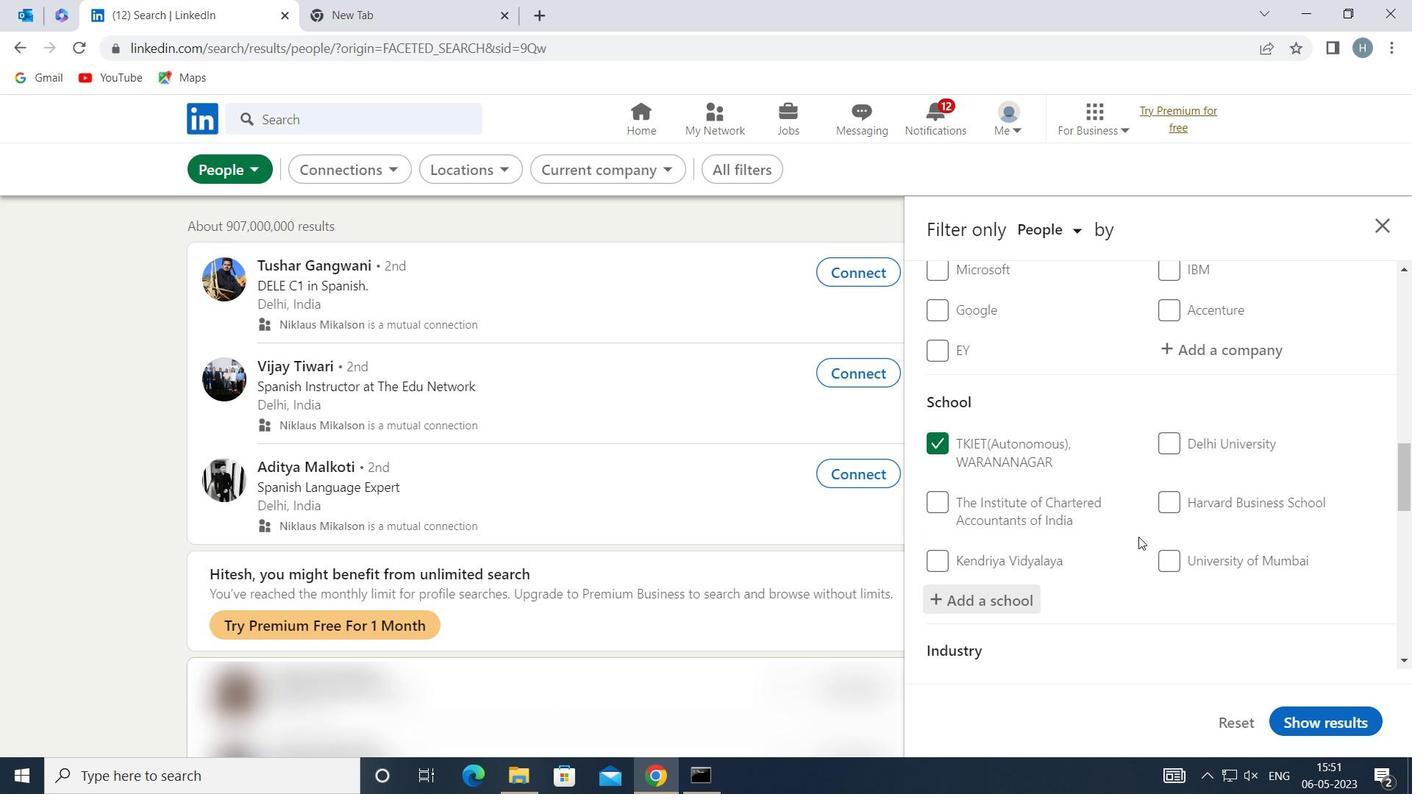 
Action: Mouse moved to (1136, 528)
Screenshot: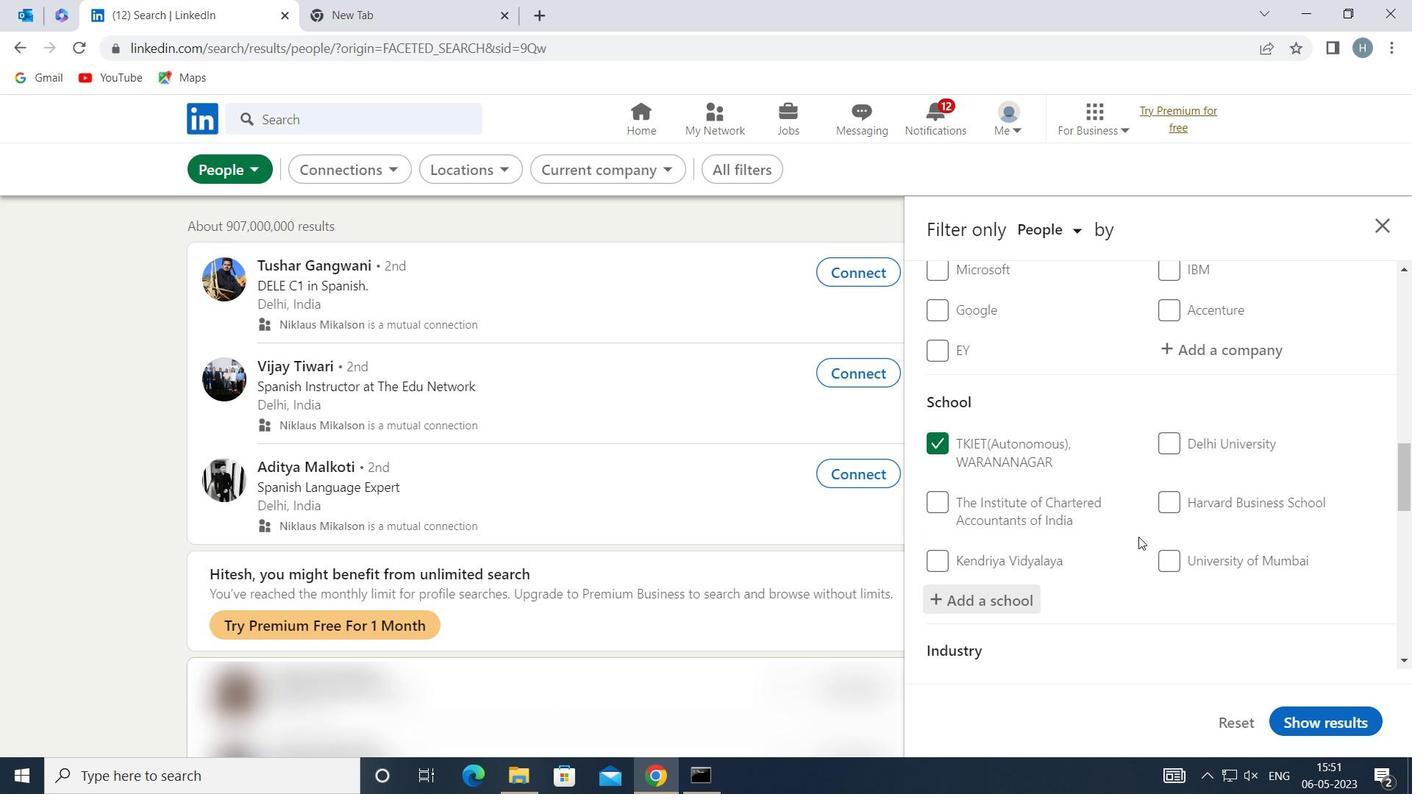 
Action: Mouse scrolled (1136, 528) with delta (0, 0)
Screenshot: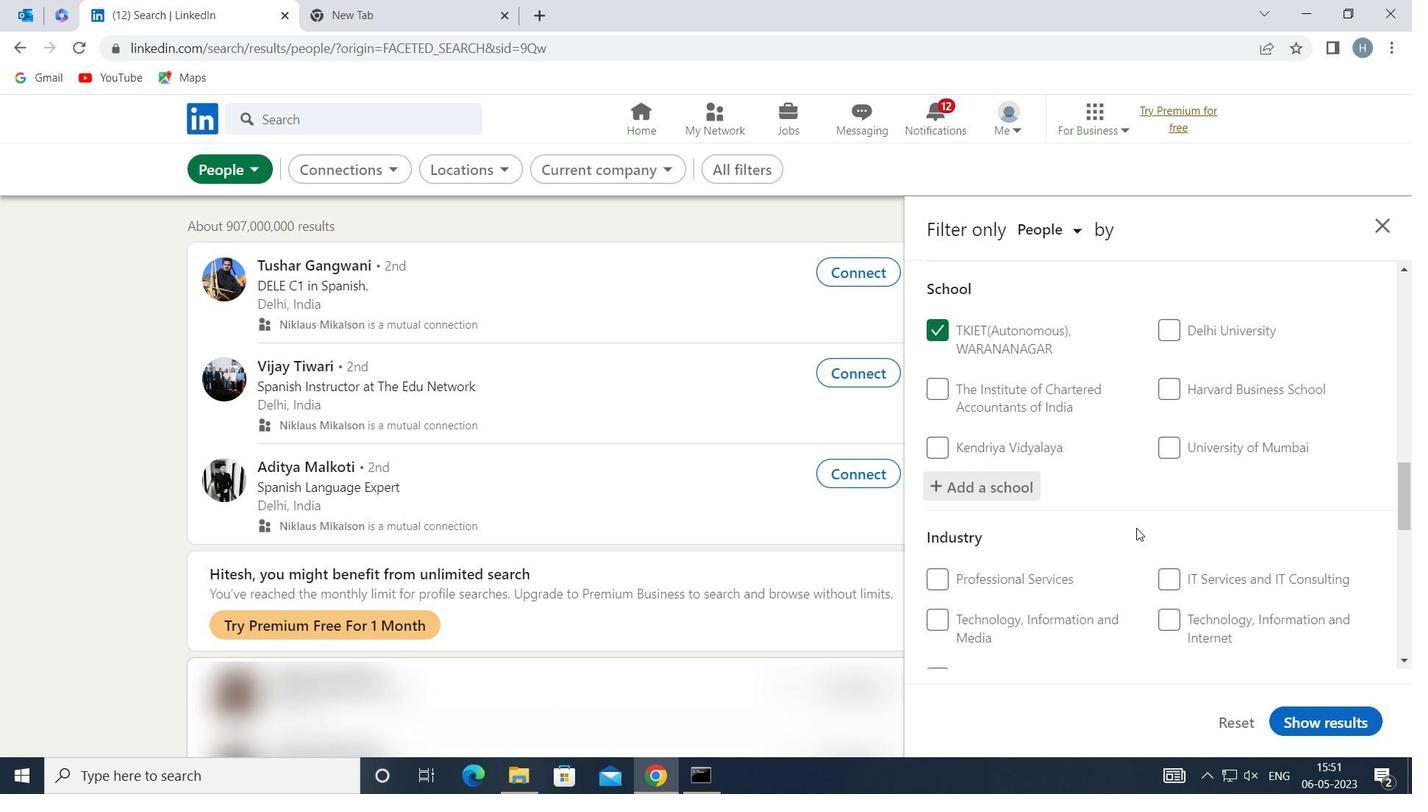 
Action: Mouse moved to (1229, 512)
Screenshot: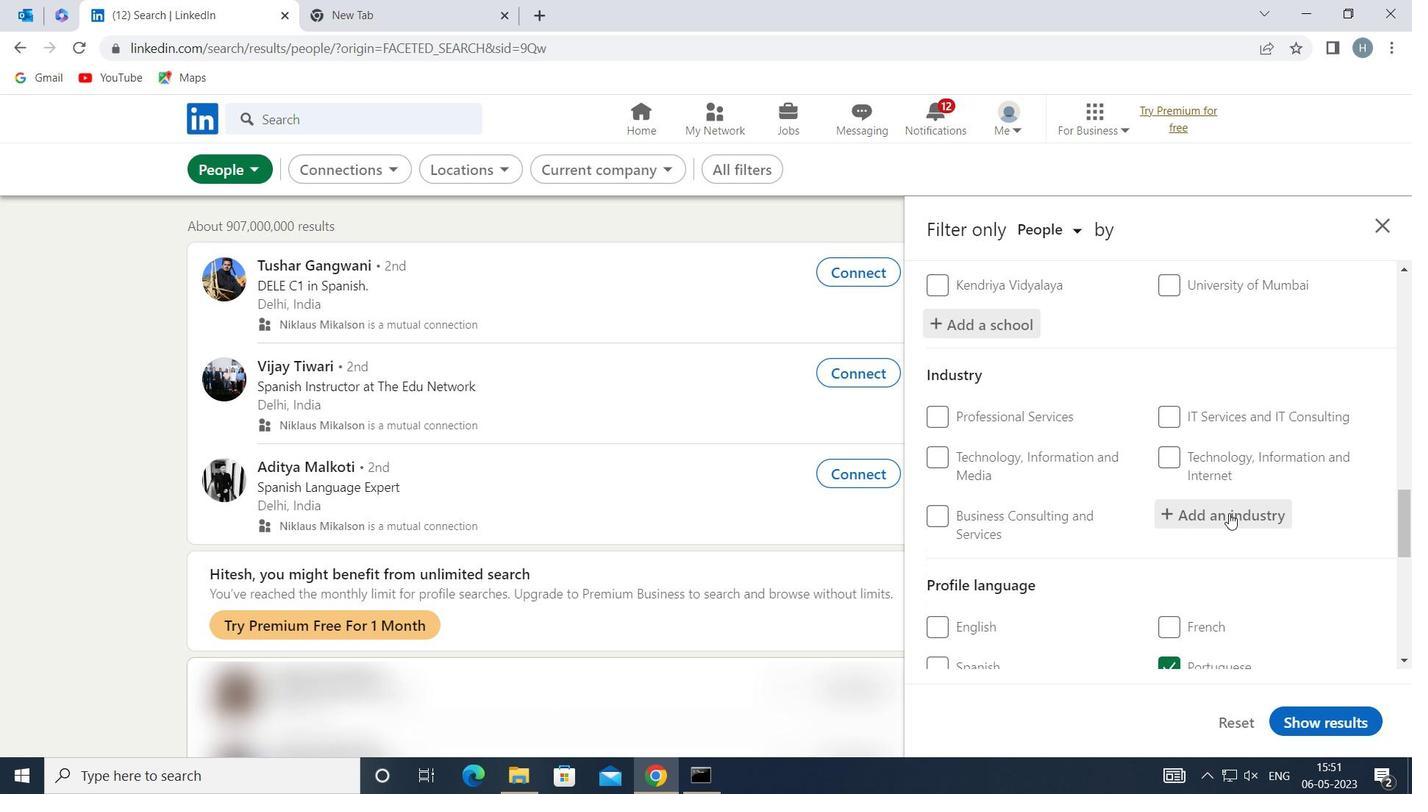 
Action: Mouse pressed left at (1229, 512)
Screenshot: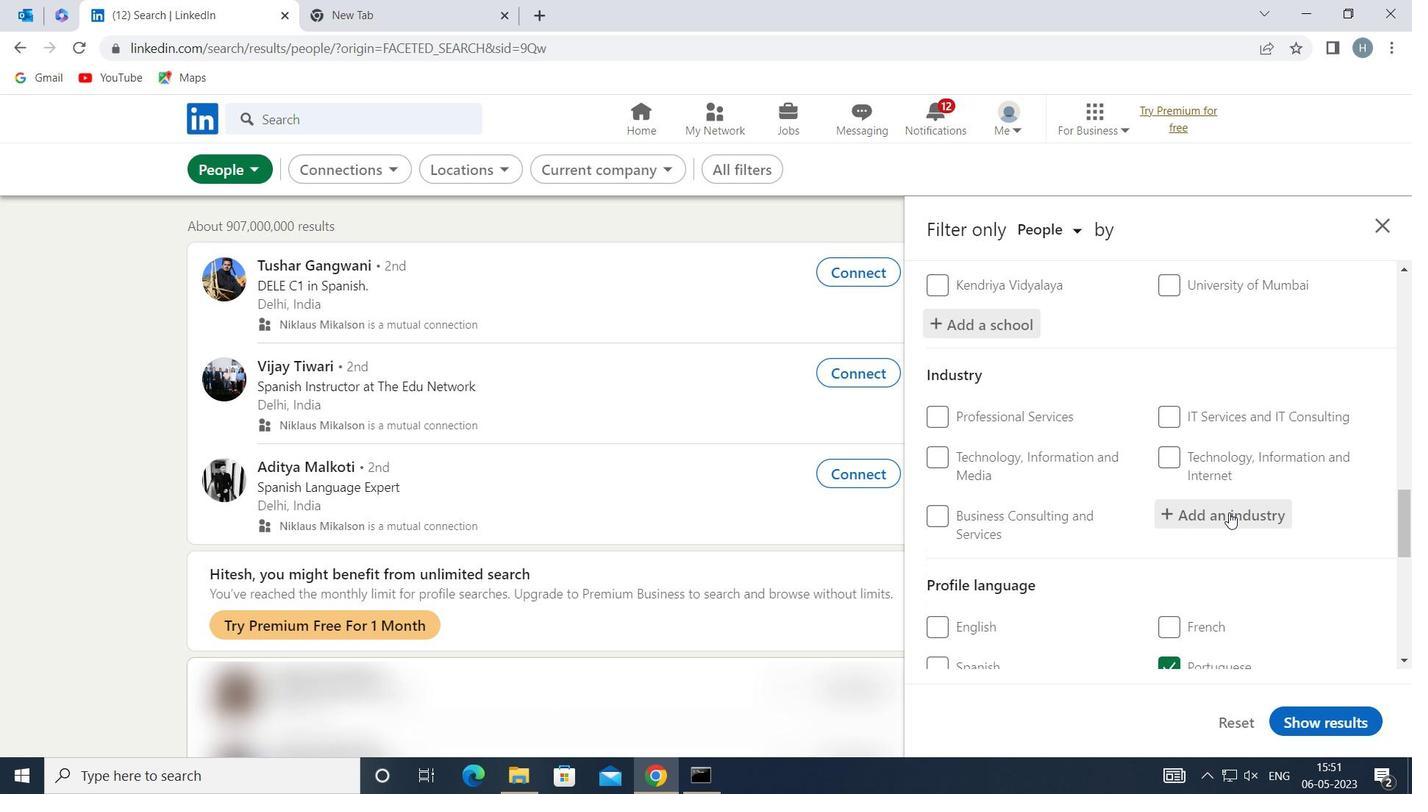 
Action: Mouse moved to (1225, 511)
Screenshot: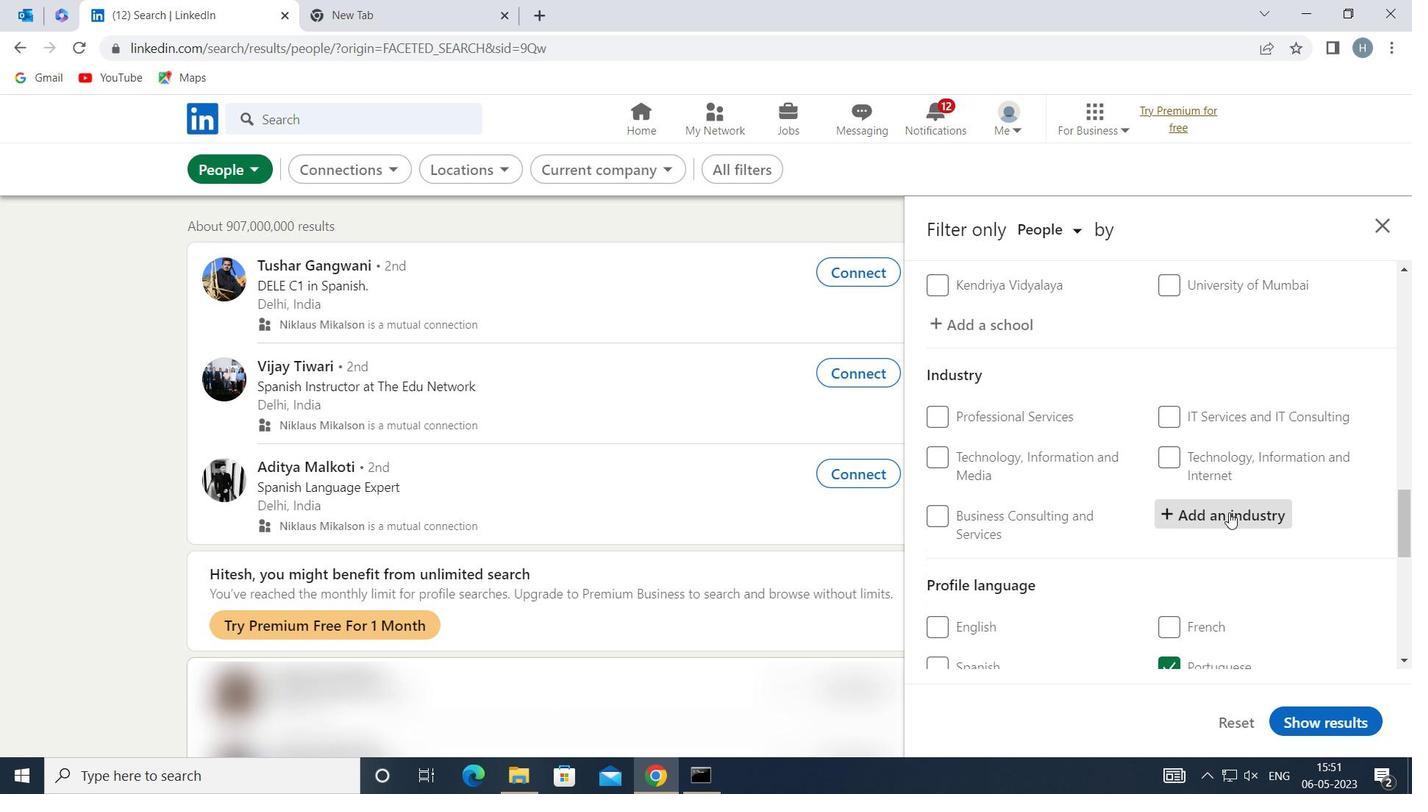 
Action: Key pressed <Key.shift>GOVERNMENT<Key.space><Key.shift>AD
Screenshot: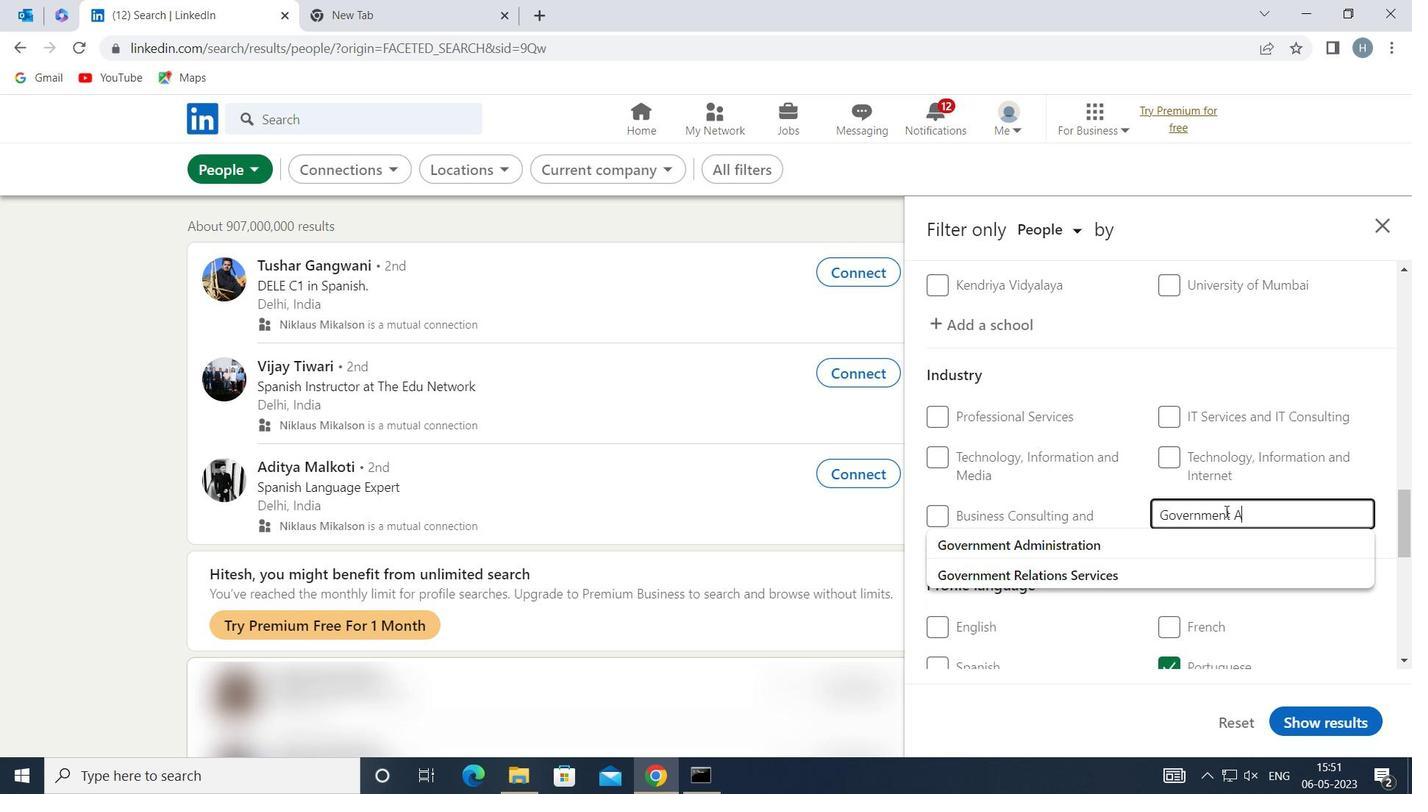 
Action: Mouse moved to (1198, 537)
Screenshot: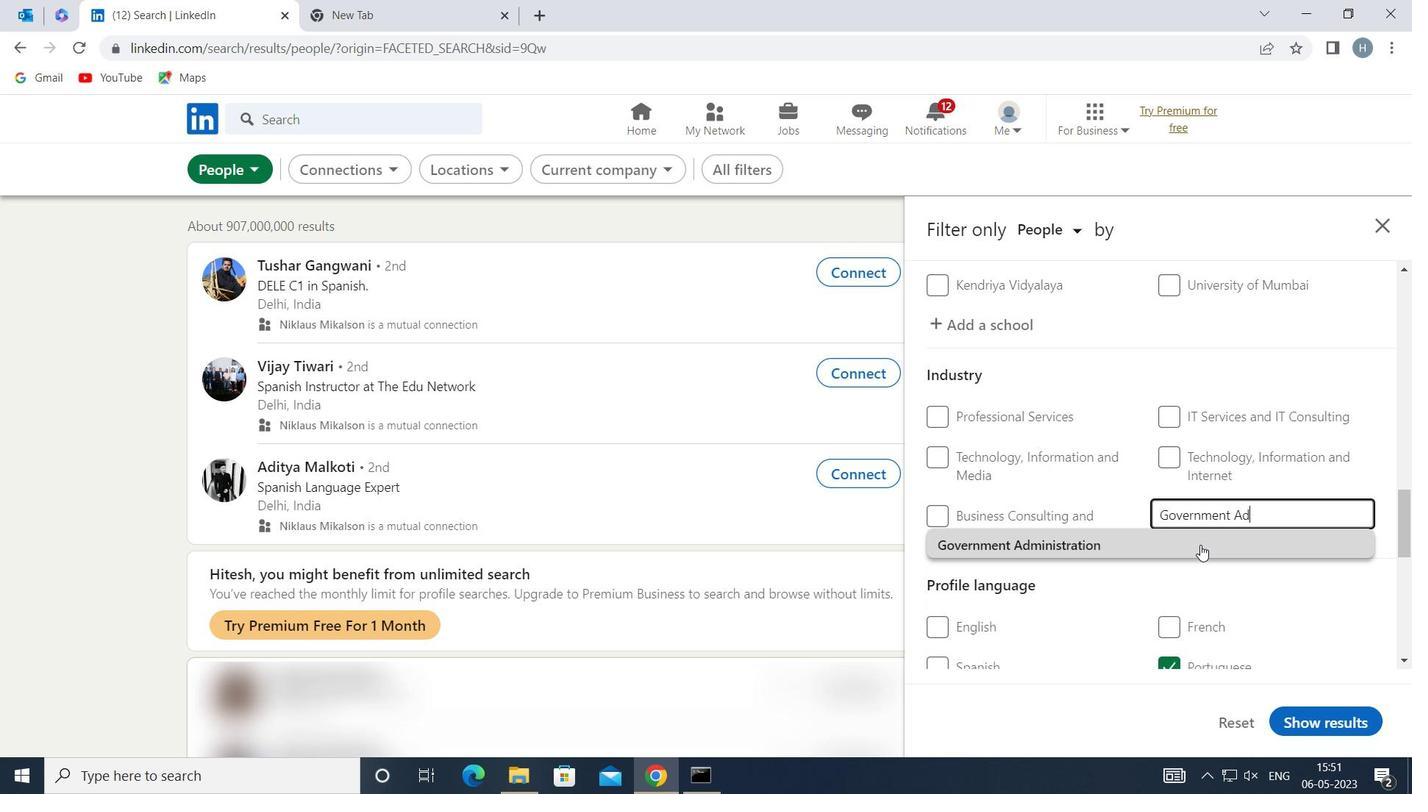 
Action: Mouse pressed left at (1198, 537)
Screenshot: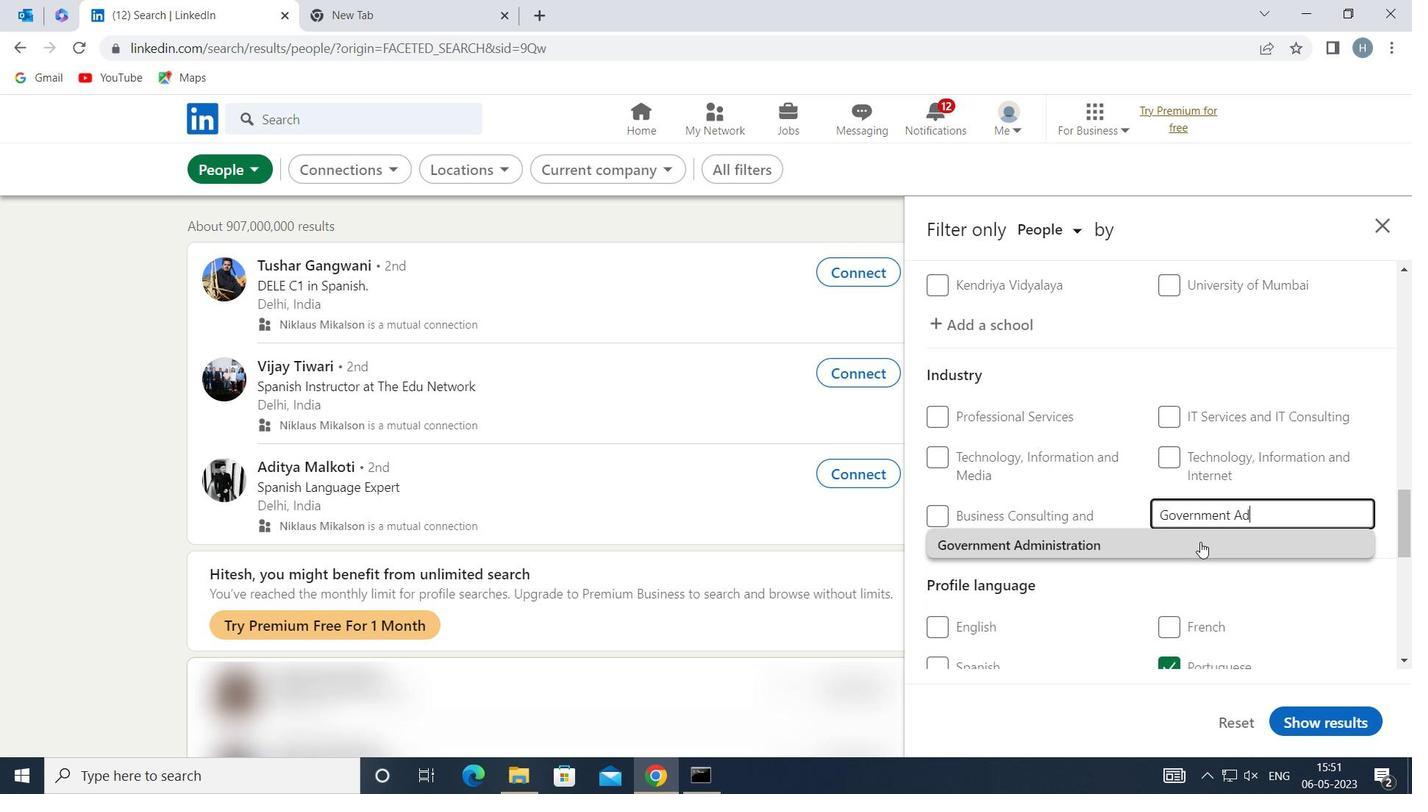 
Action: Mouse moved to (1126, 545)
Screenshot: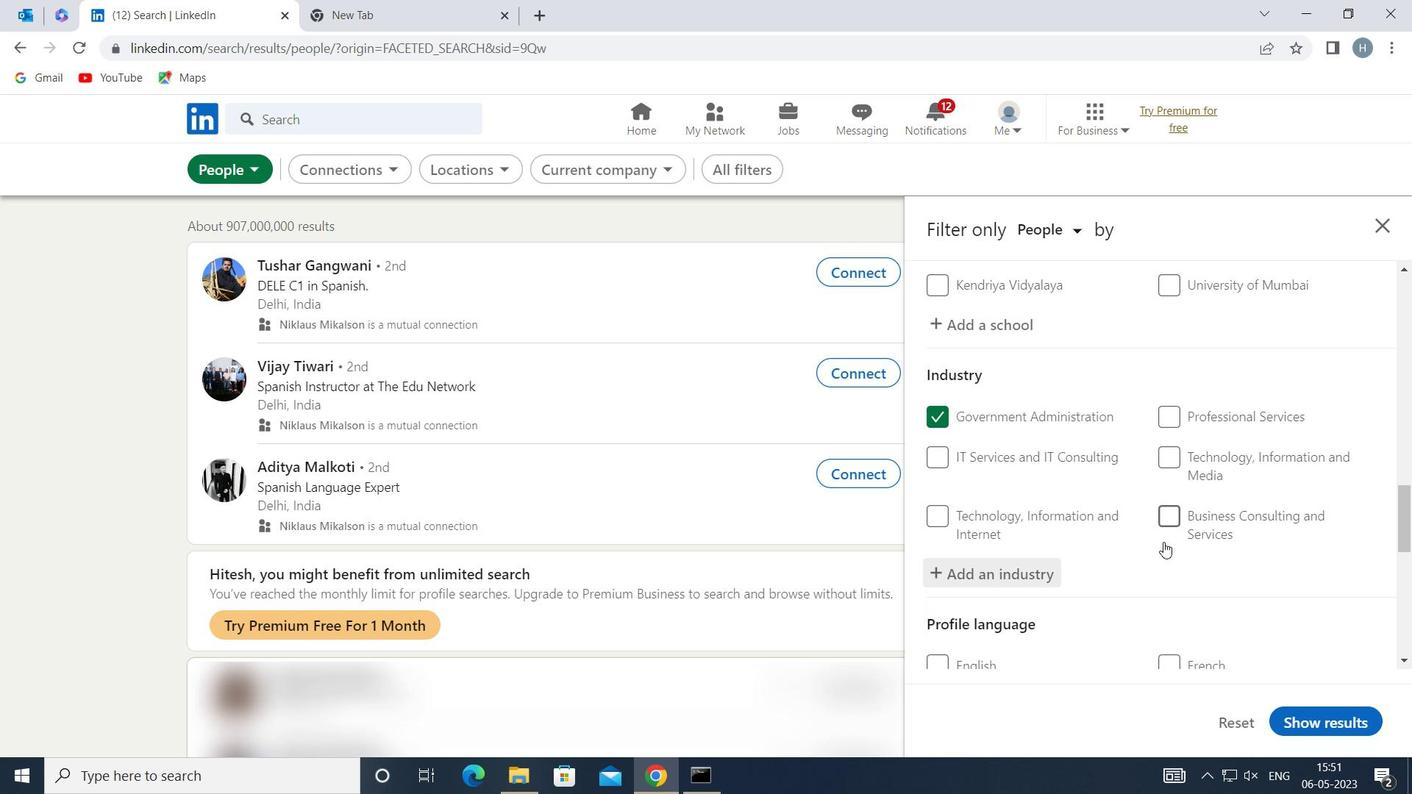 
Action: Mouse scrolled (1126, 544) with delta (0, 0)
Screenshot: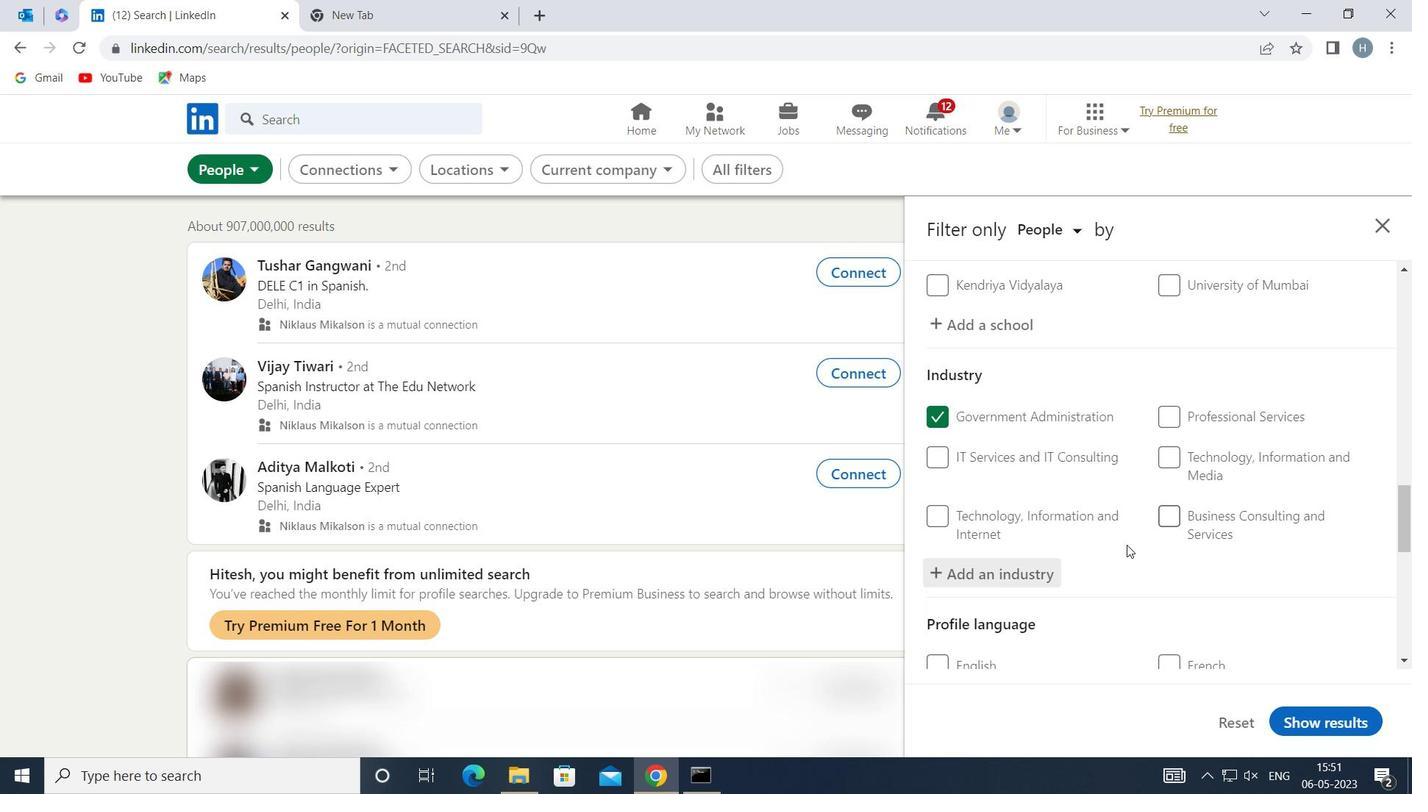 
Action: Mouse scrolled (1126, 544) with delta (0, 0)
Screenshot: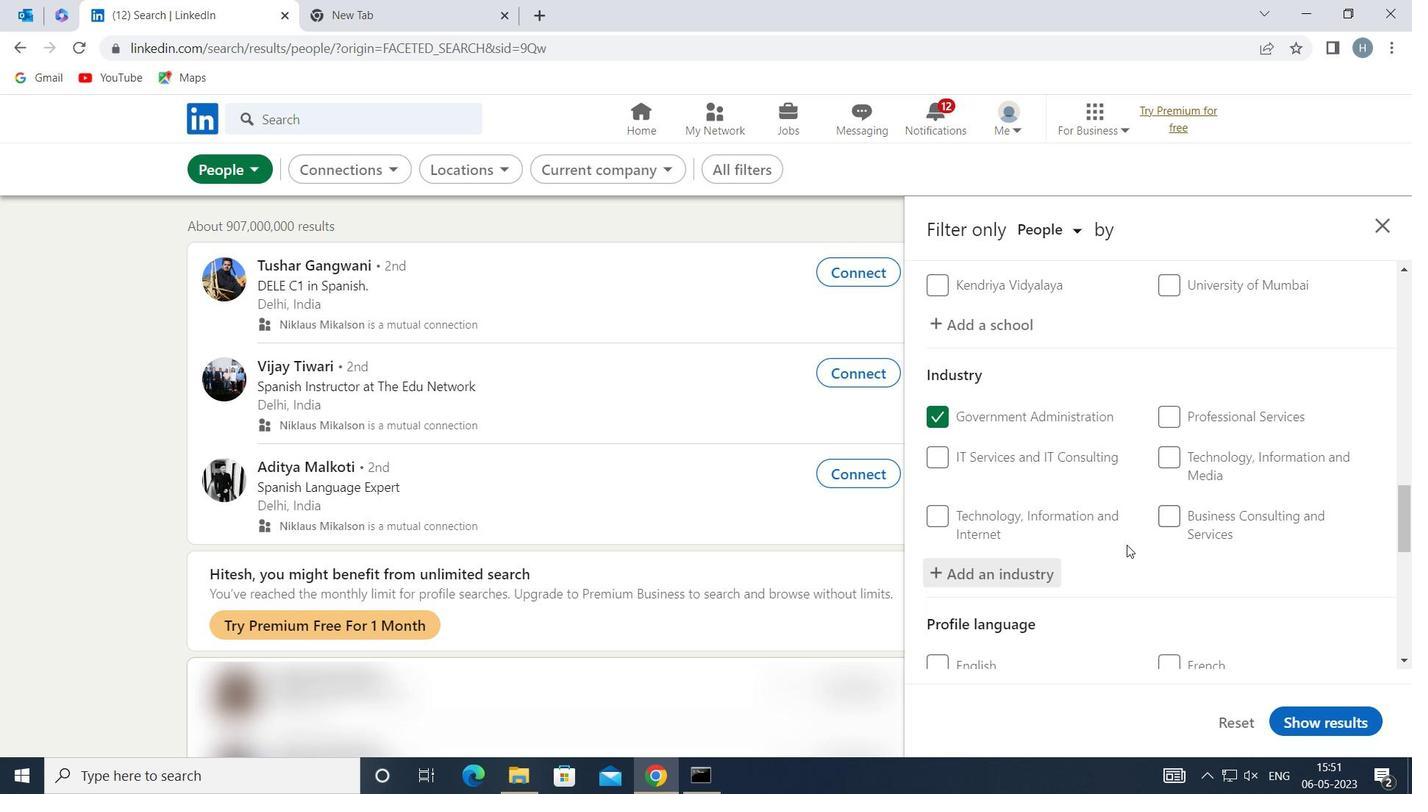 
Action: Mouse scrolled (1126, 544) with delta (0, 0)
Screenshot: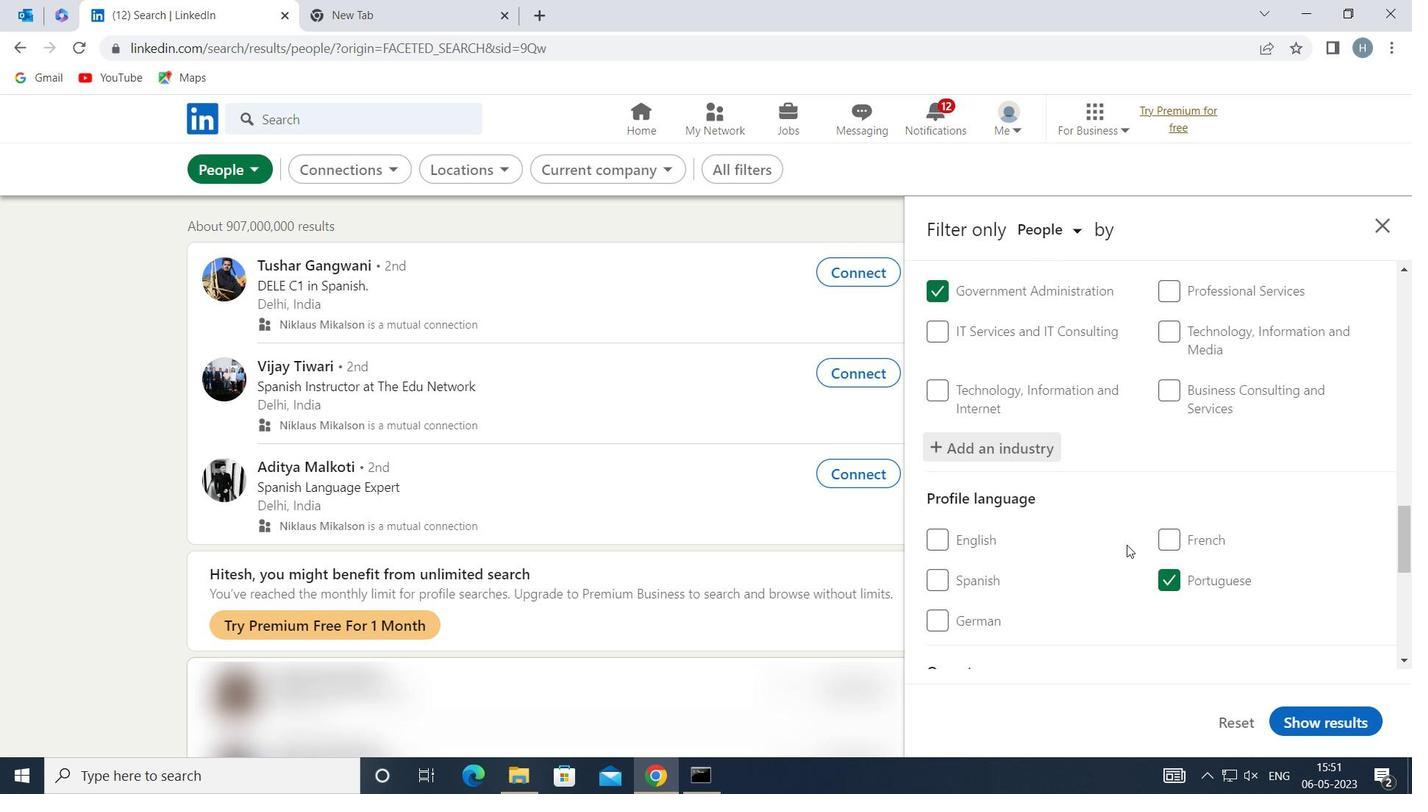 
Action: Mouse scrolled (1126, 544) with delta (0, 0)
Screenshot: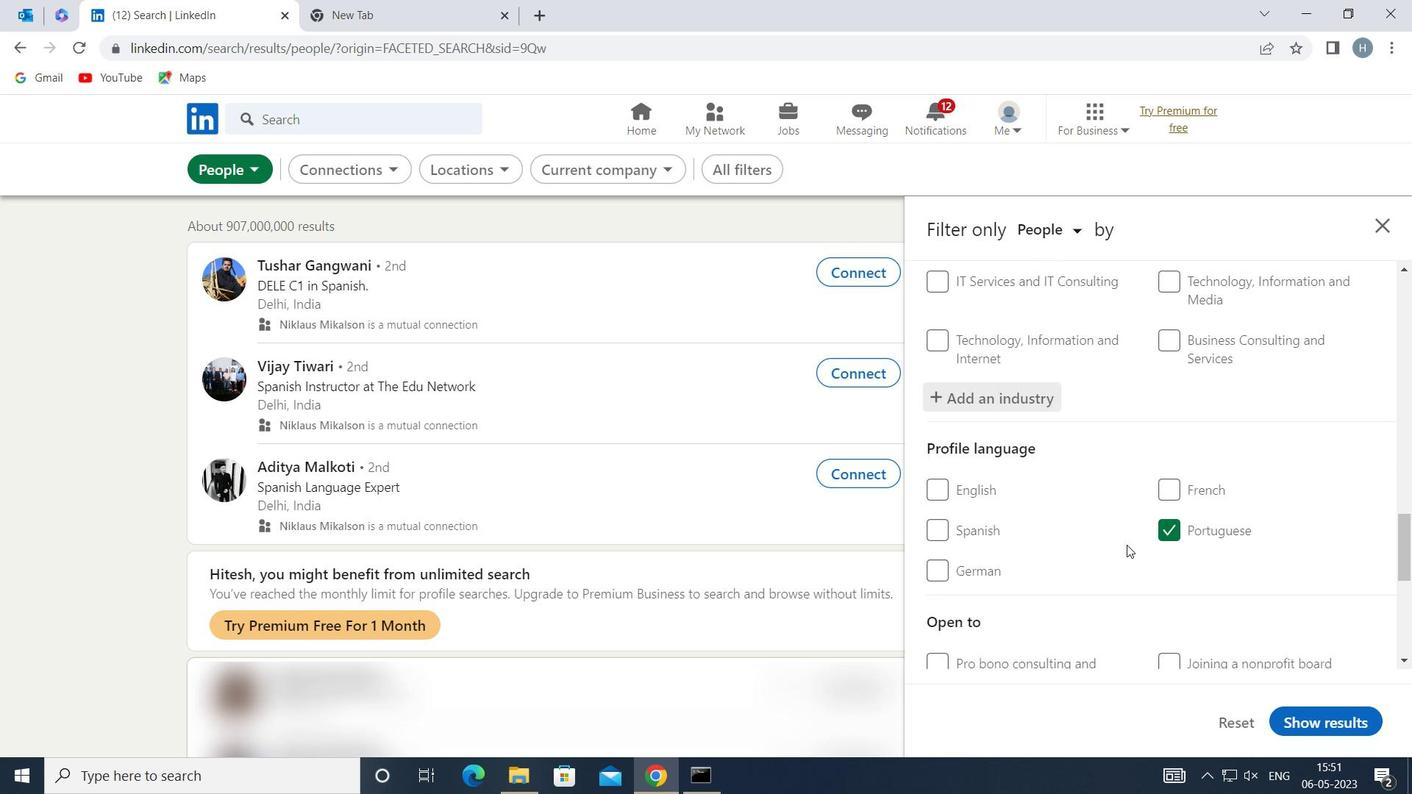 
Action: Mouse scrolled (1126, 544) with delta (0, 0)
Screenshot: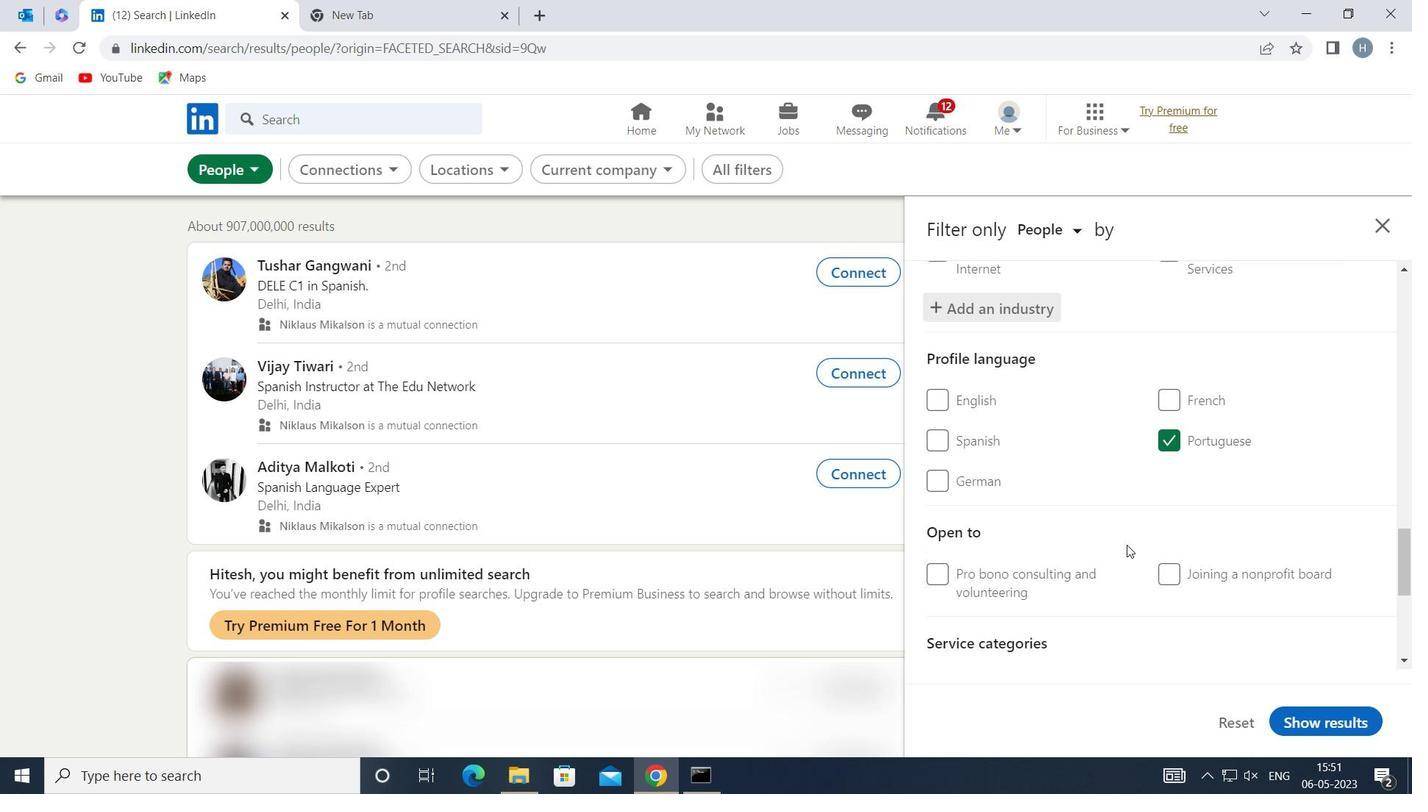 
Action: Mouse moved to (1204, 562)
Screenshot: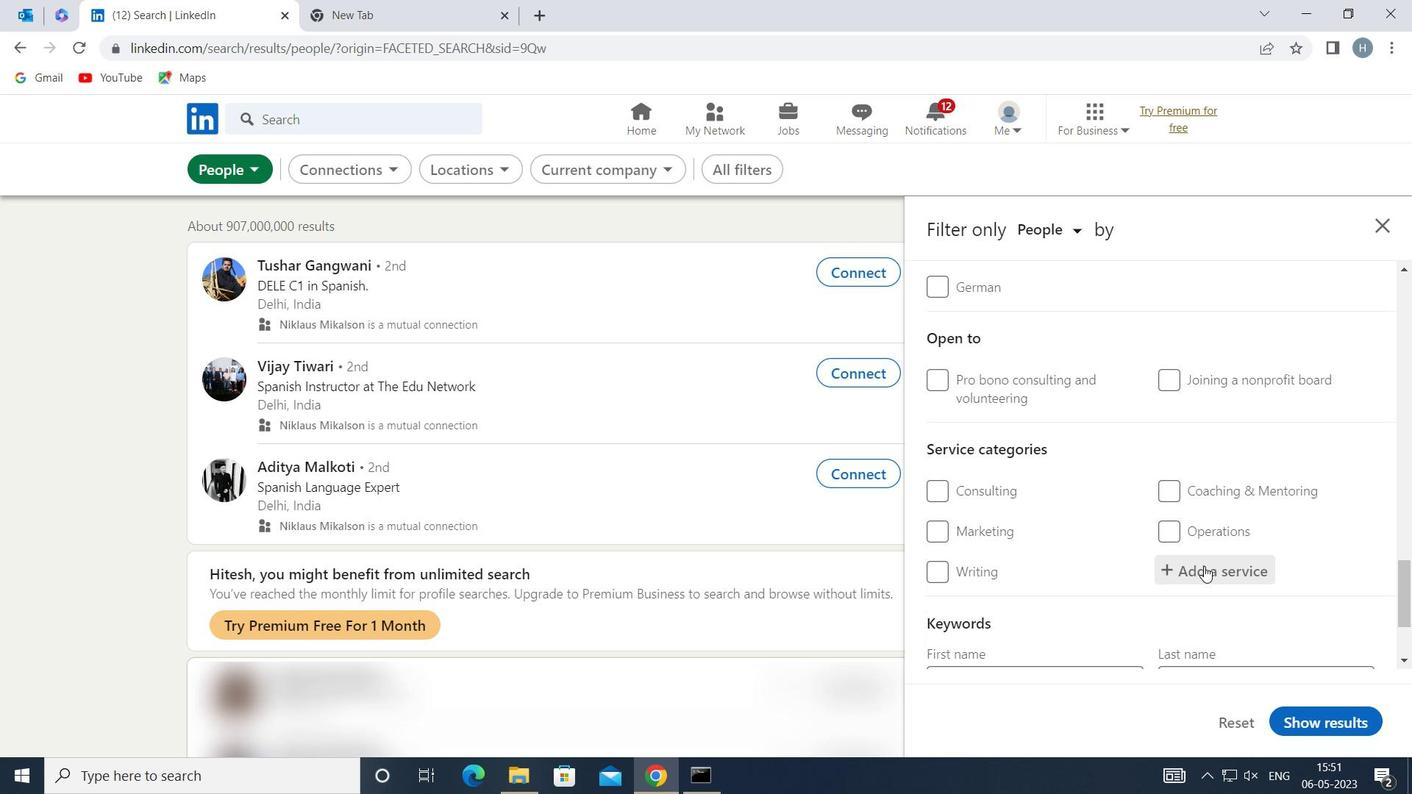 
Action: Mouse pressed left at (1204, 562)
Screenshot: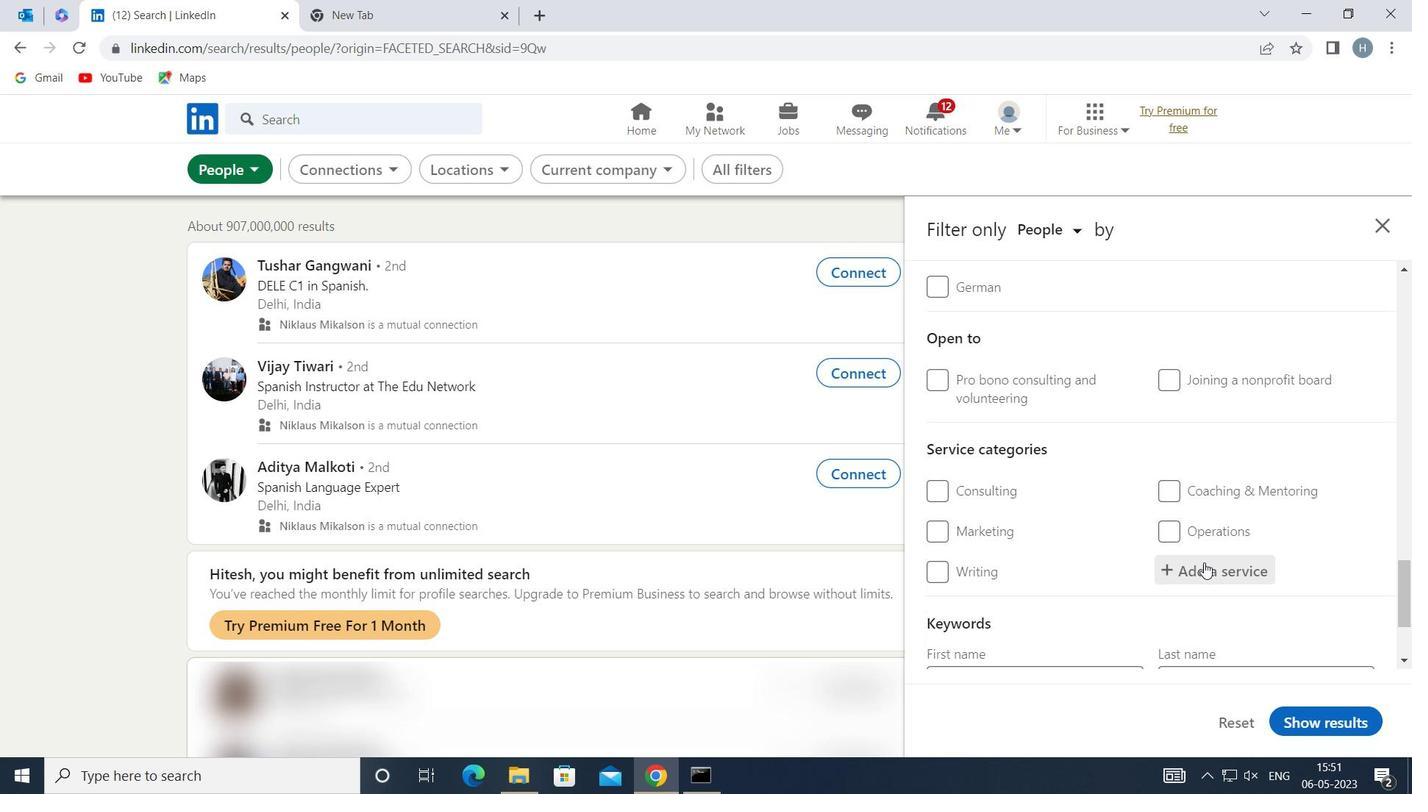 
Action: Key pressed <Key.shift>INTERIOR
Screenshot: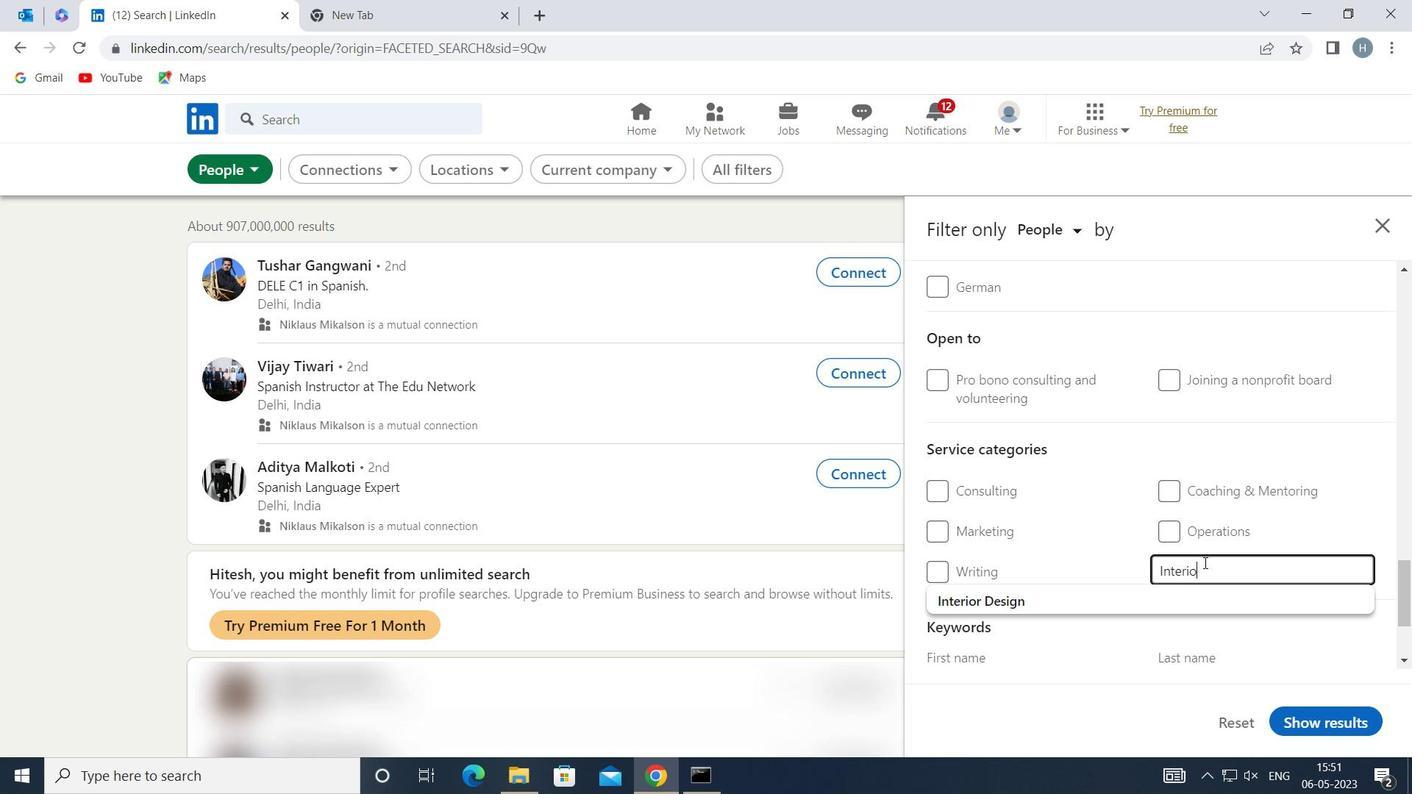 
Action: Mouse moved to (1174, 595)
Screenshot: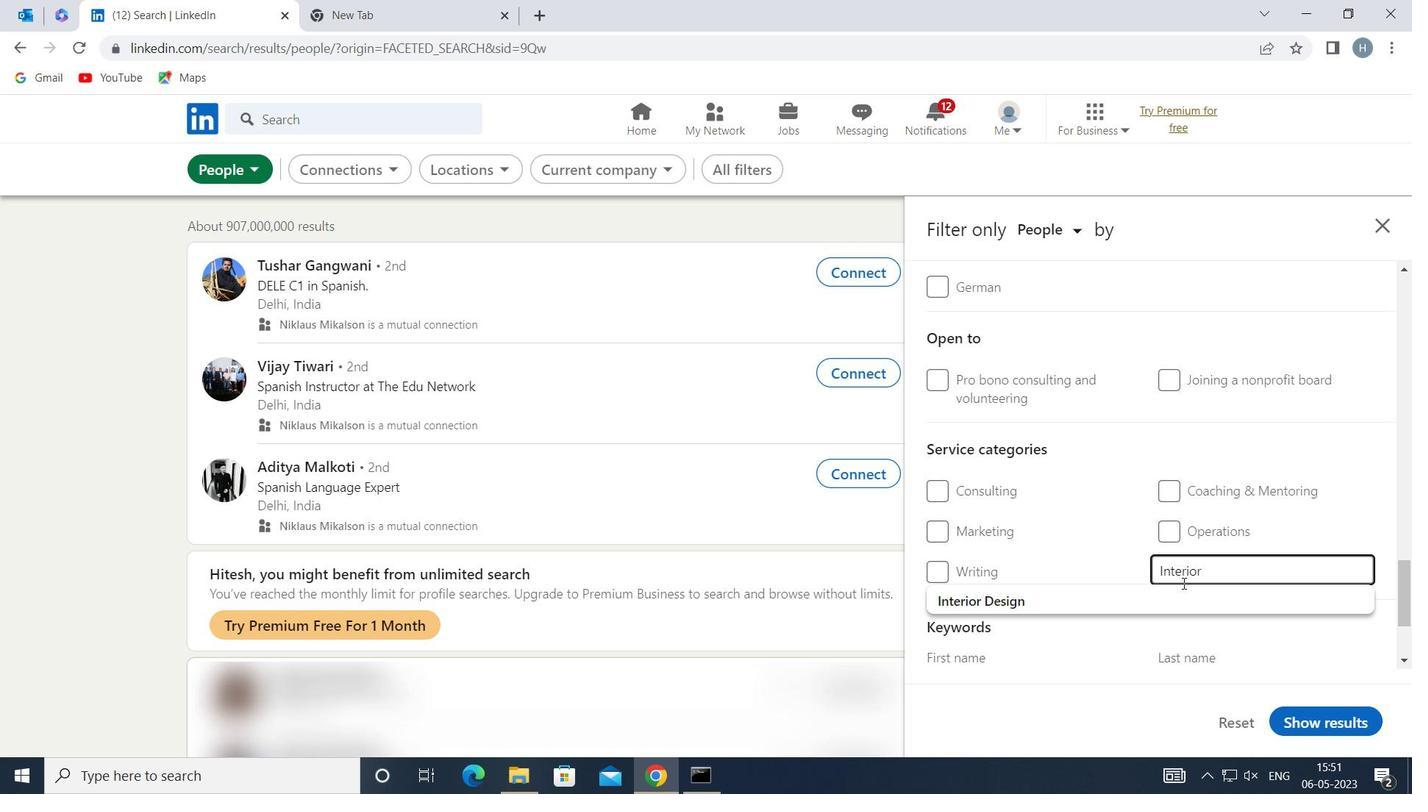 
Action: Mouse pressed left at (1174, 595)
Screenshot: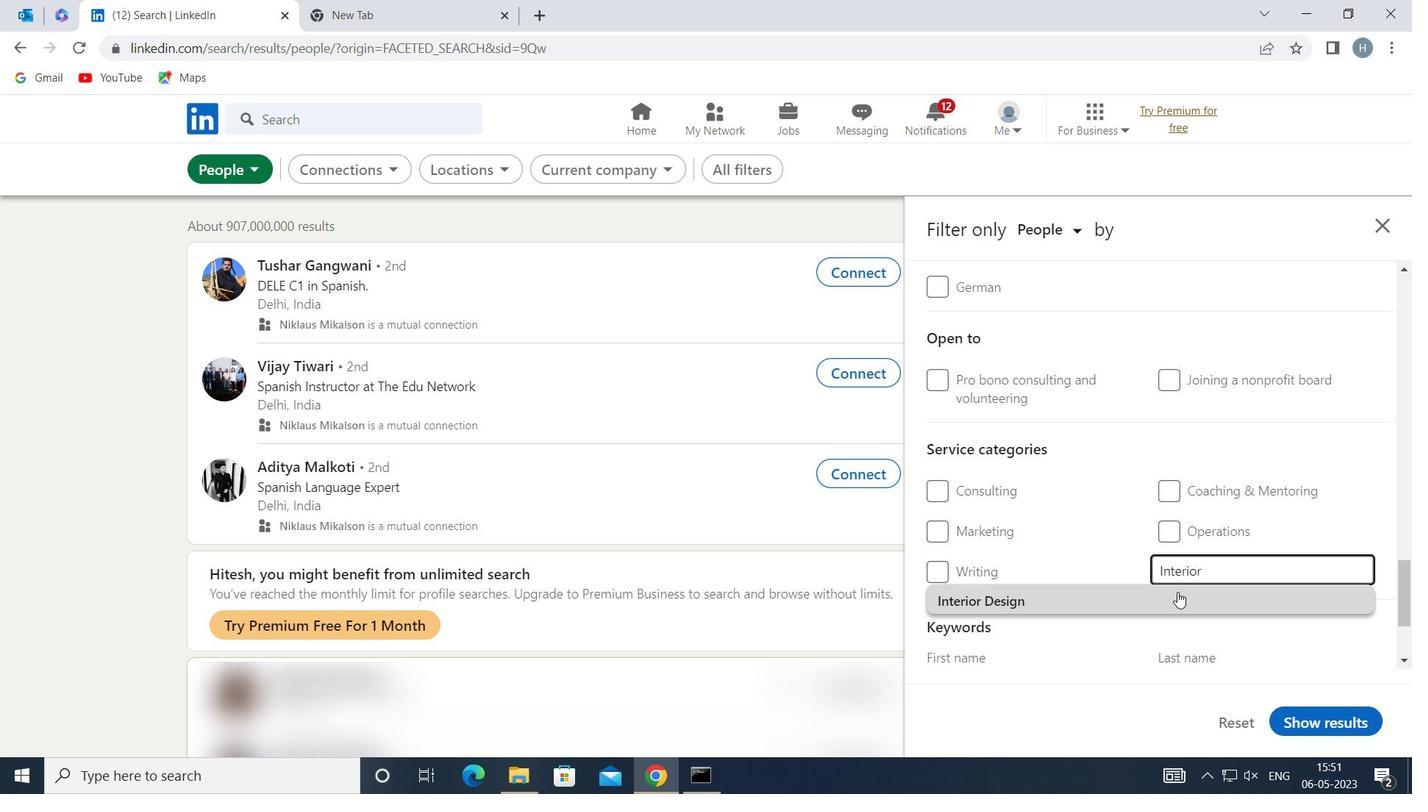 
Action: Mouse moved to (1142, 581)
Screenshot: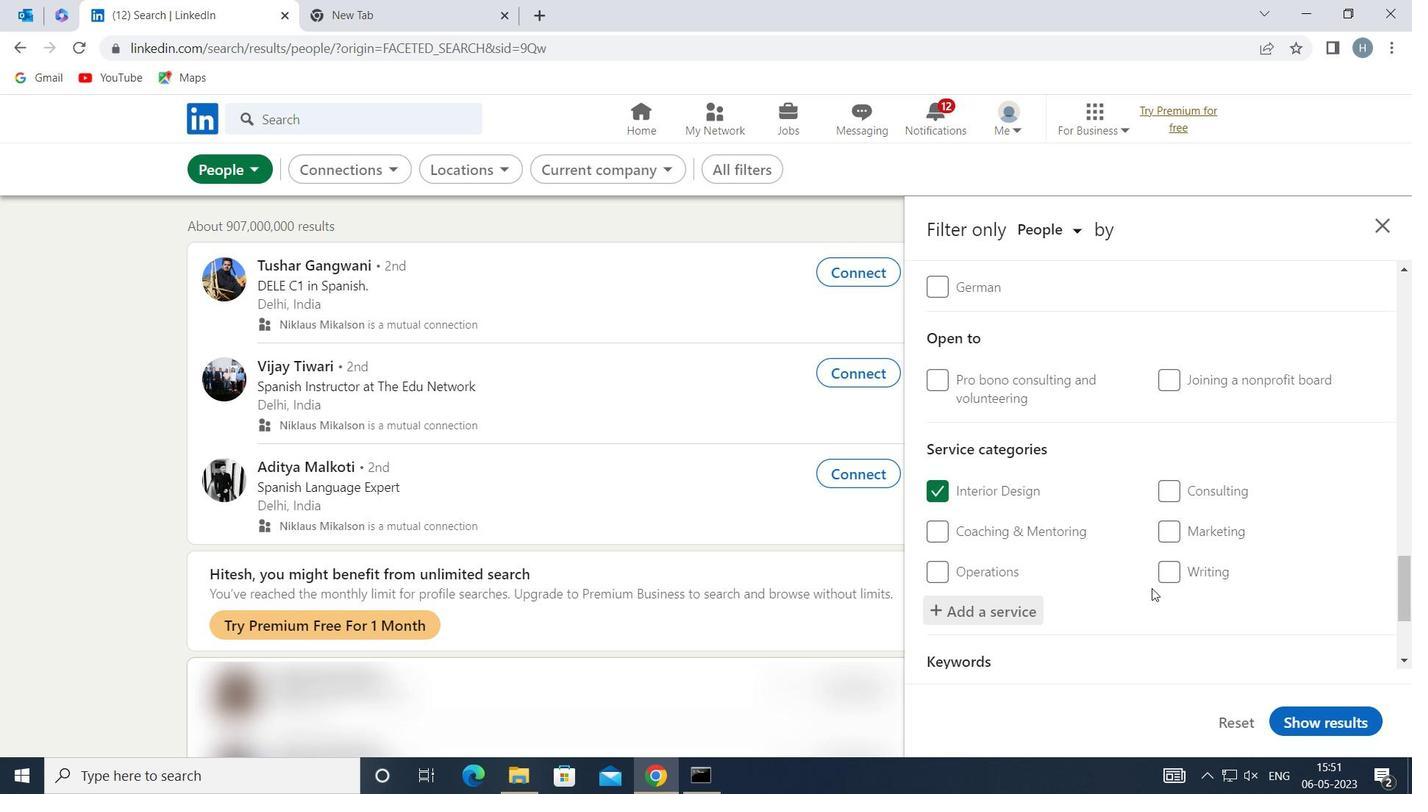 
Action: Mouse scrolled (1142, 581) with delta (0, 0)
Screenshot: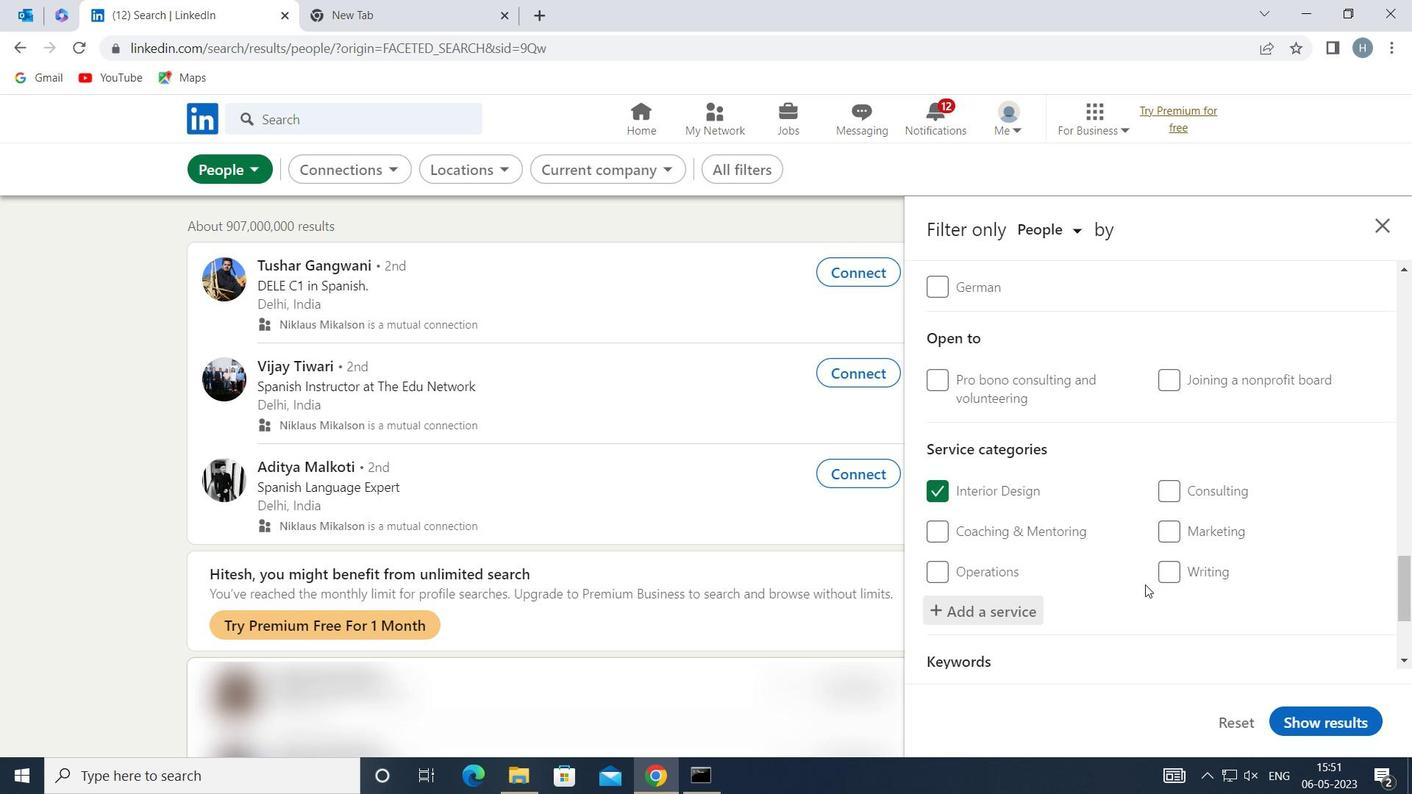 
Action: Mouse scrolled (1142, 581) with delta (0, 0)
Screenshot: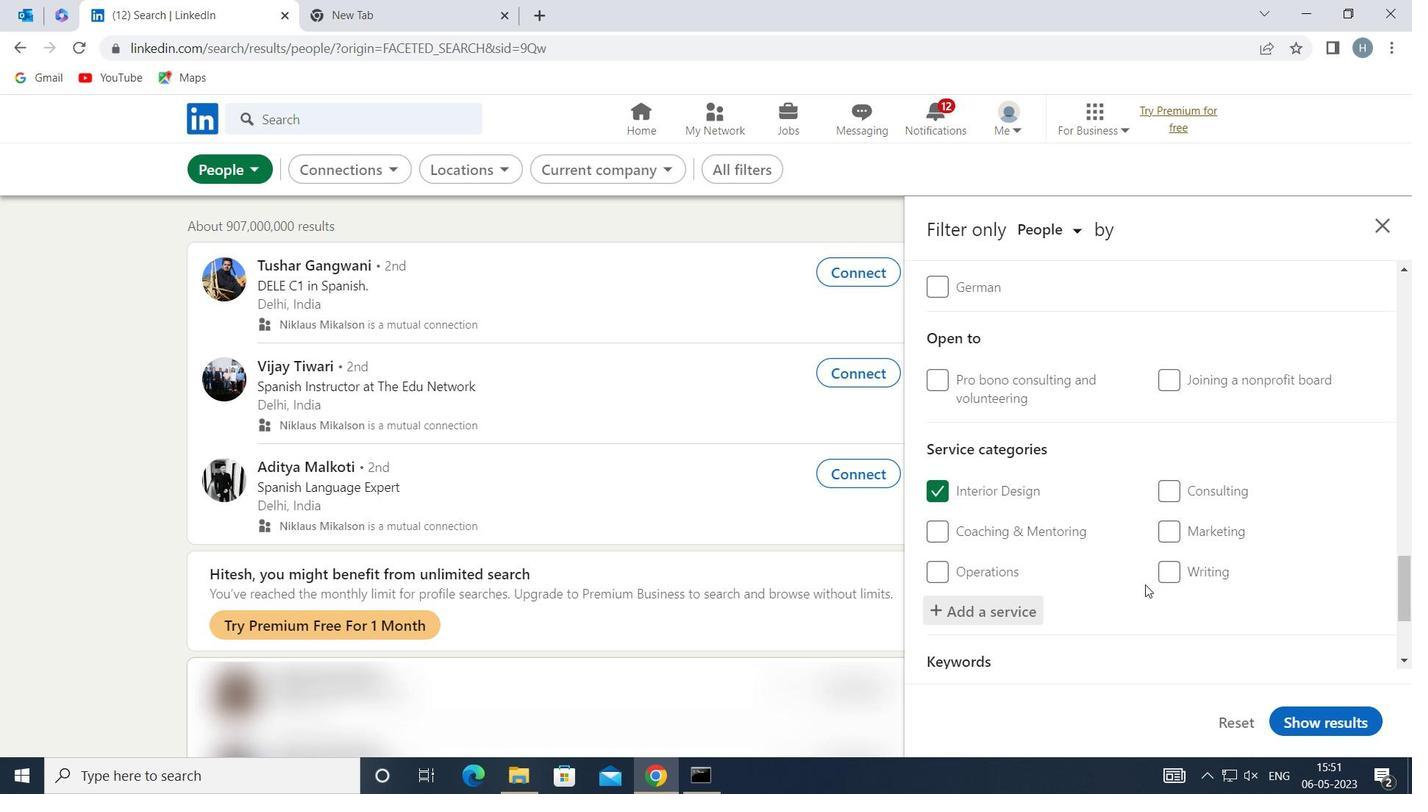 
Action: Mouse moved to (1133, 567)
Screenshot: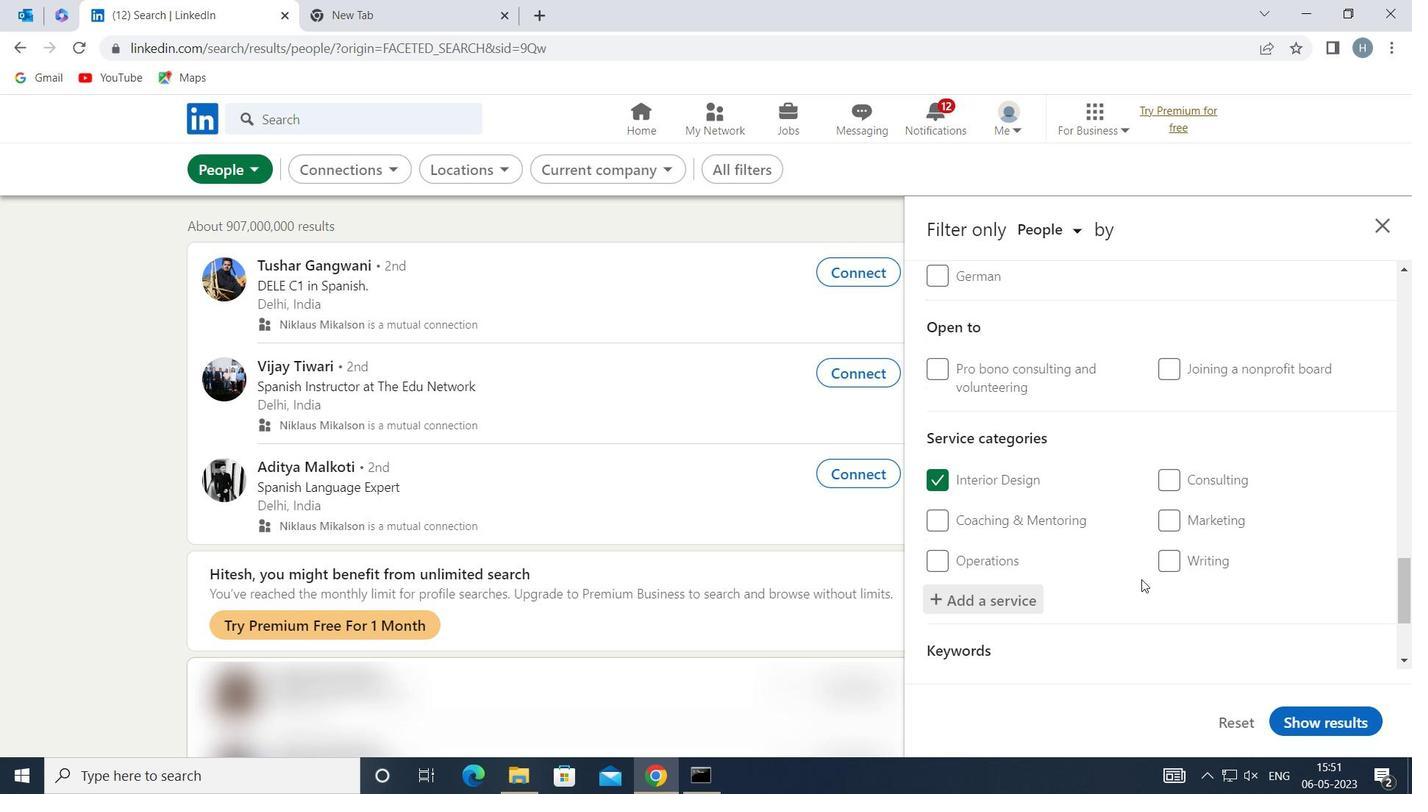 
Action: Mouse scrolled (1133, 567) with delta (0, 0)
Screenshot: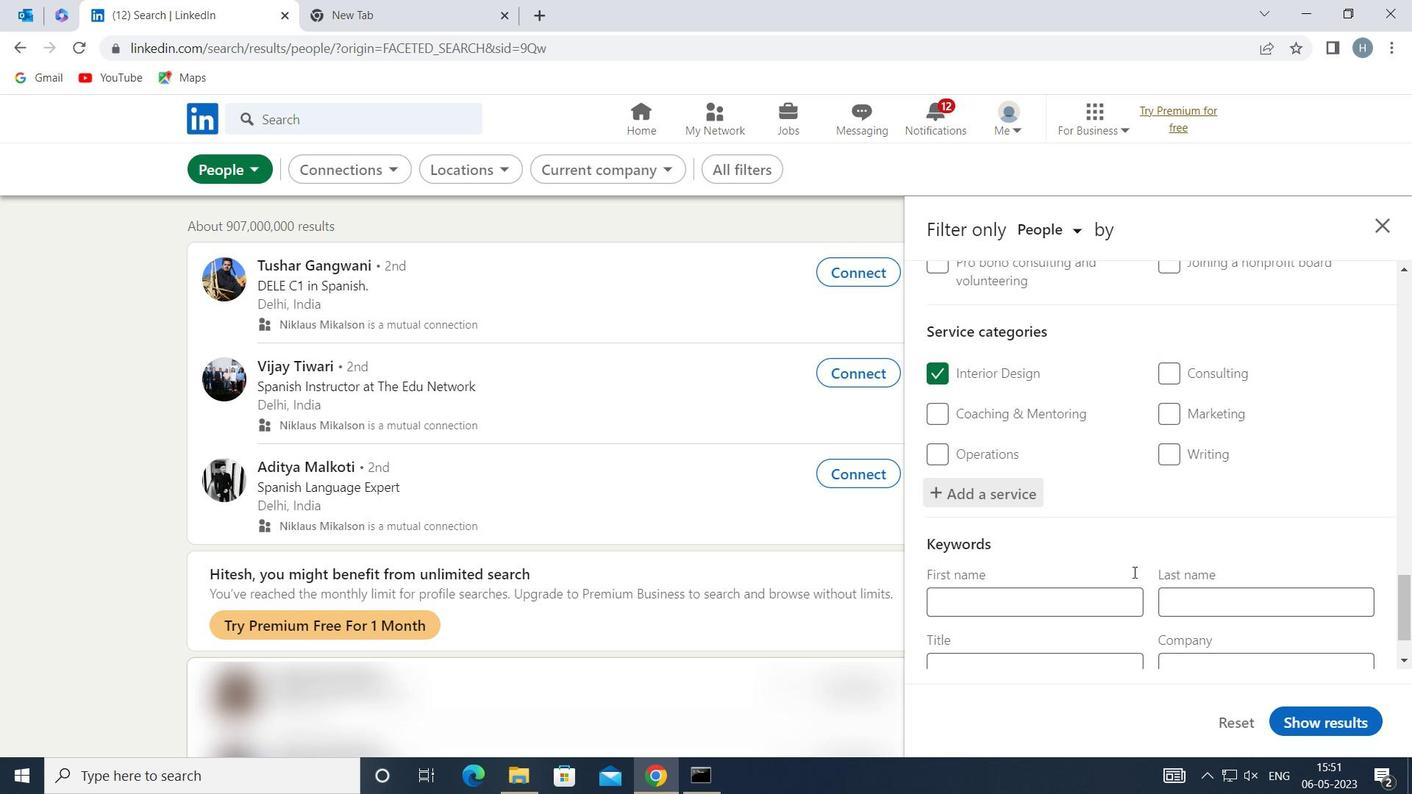 
Action: Mouse moved to (1133, 566)
Screenshot: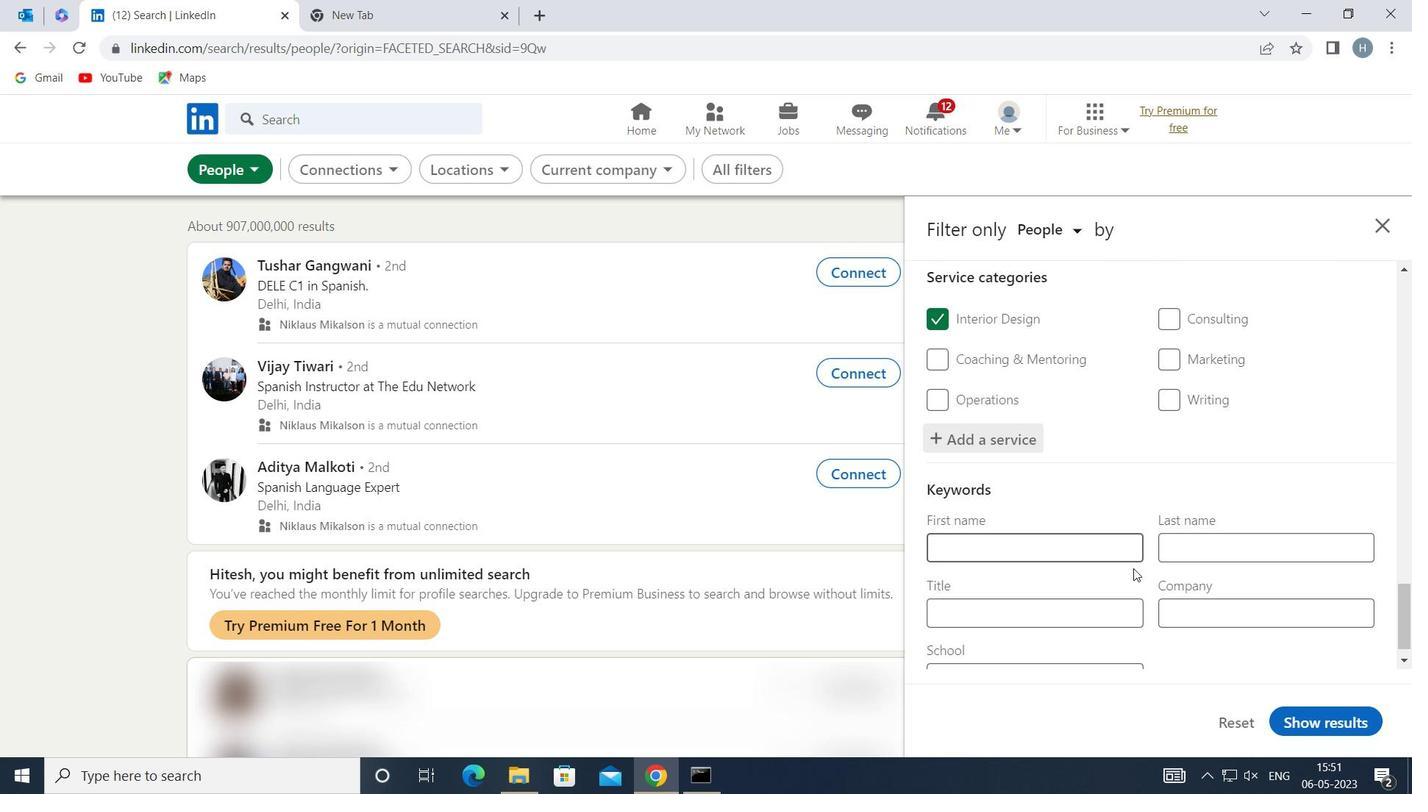 
Action: Mouse scrolled (1133, 565) with delta (0, 0)
Screenshot: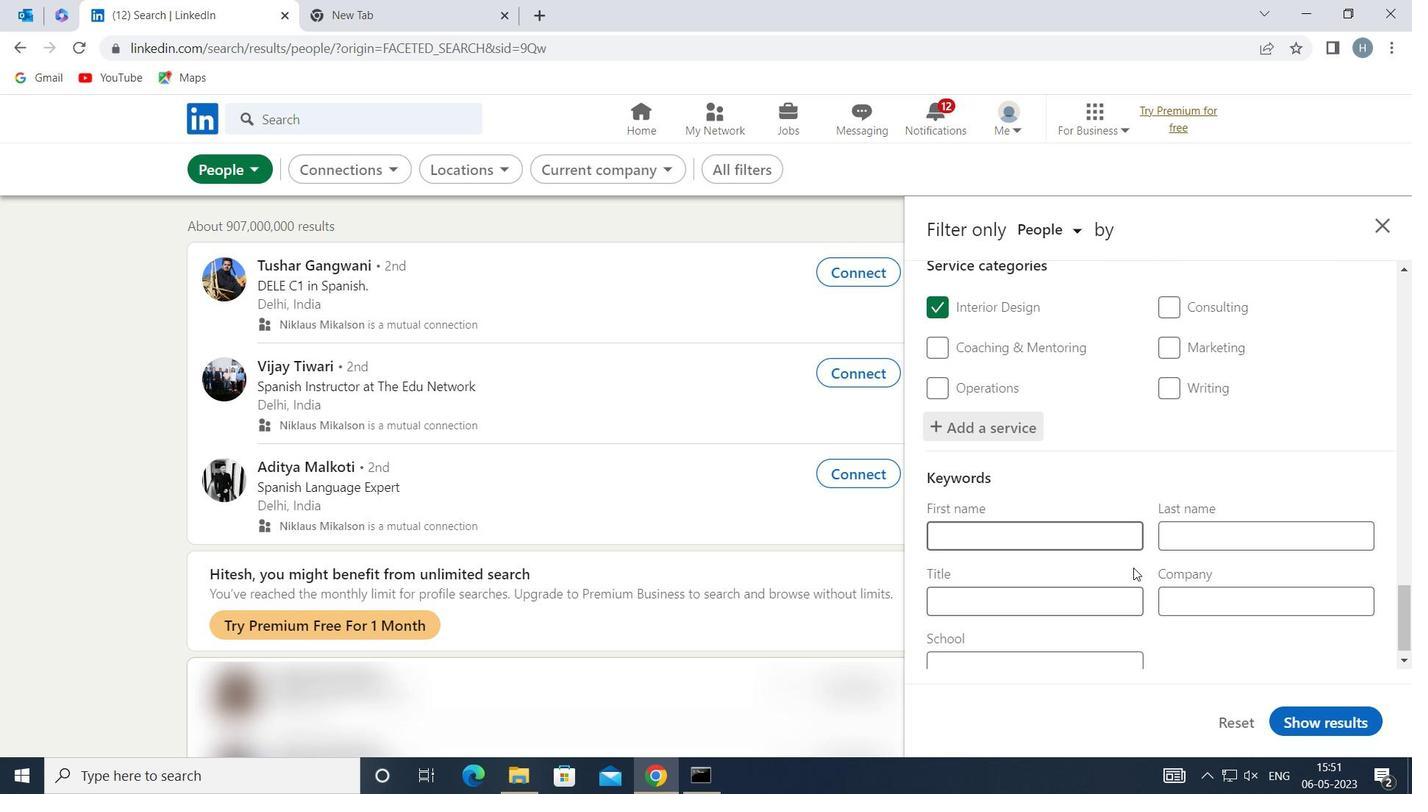 
Action: Mouse moved to (1098, 587)
Screenshot: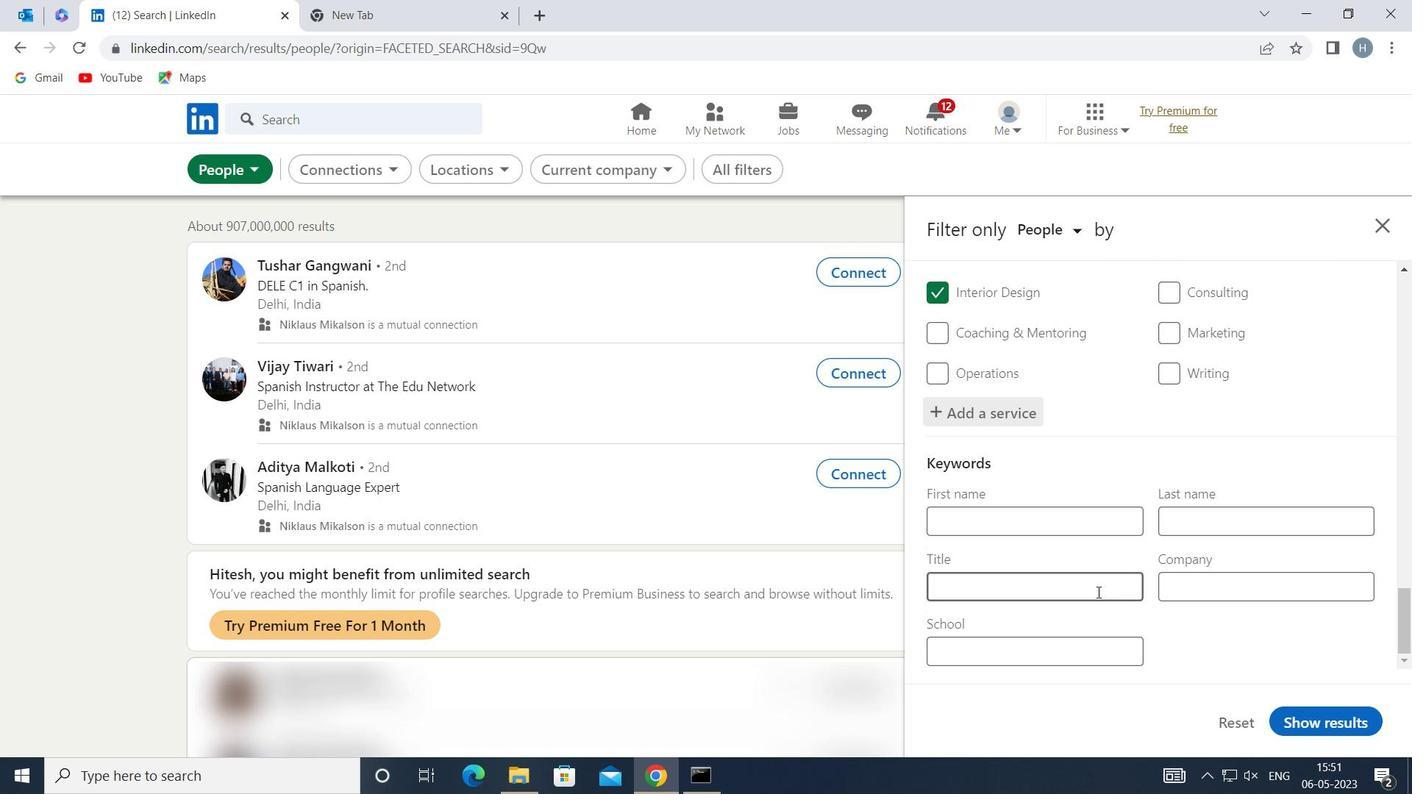 
Action: Mouse pressed left at (1098, 587)
Screenshot: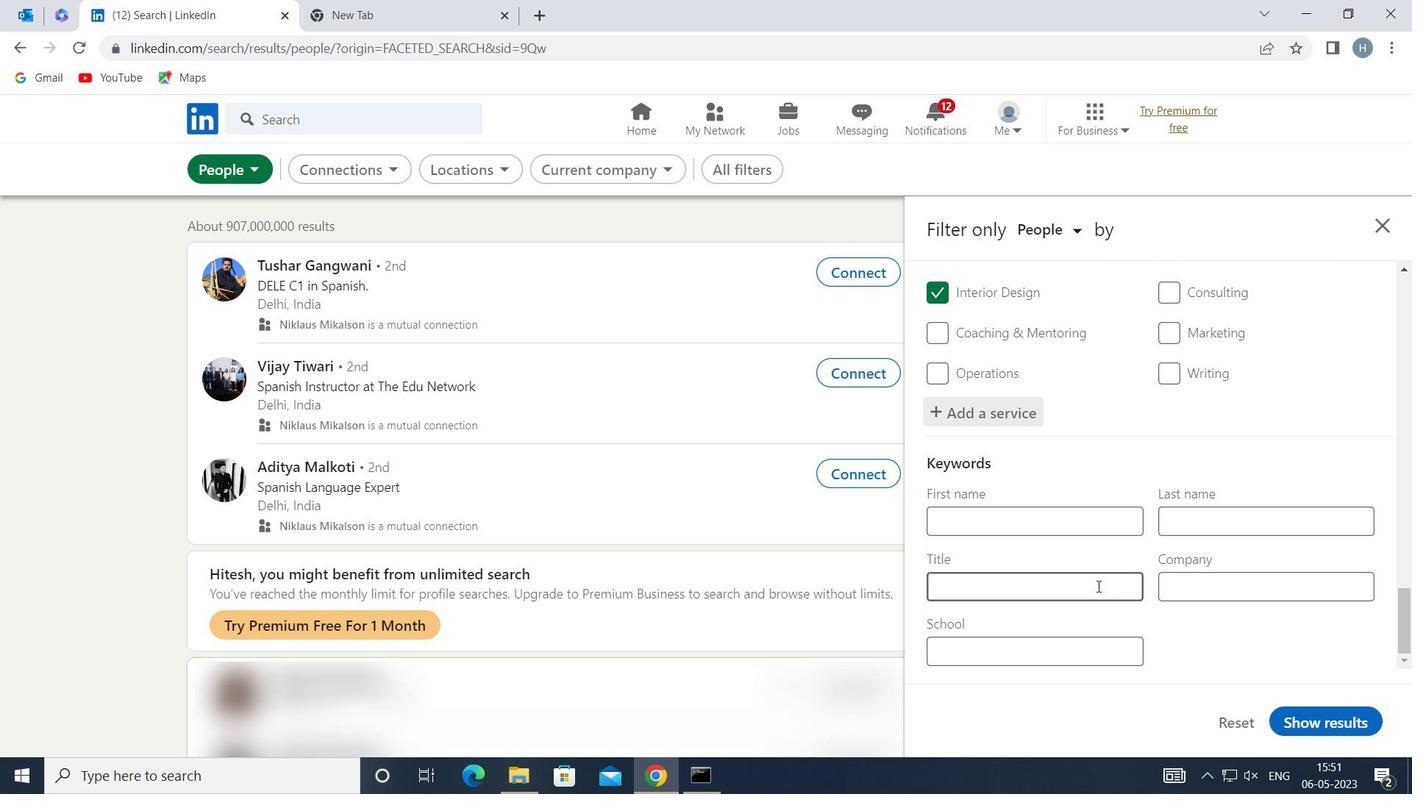 
Action: Mouse moved to (1101, 582)
Screenshot: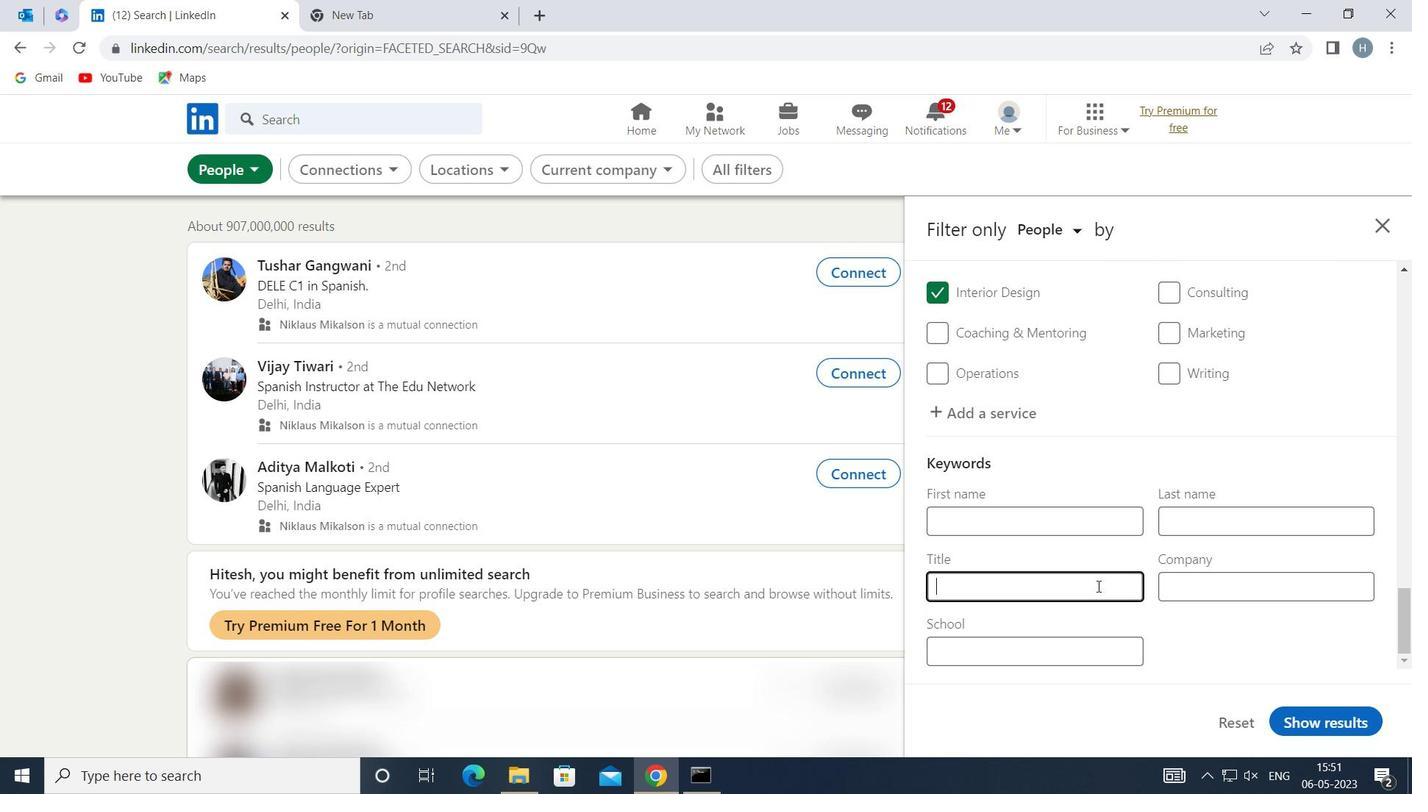 
Action: Key pressed <Key.shift>COMPUTER<Key.space><Key.shift>SCIENC<Key.backspace>TIST
Screenshot: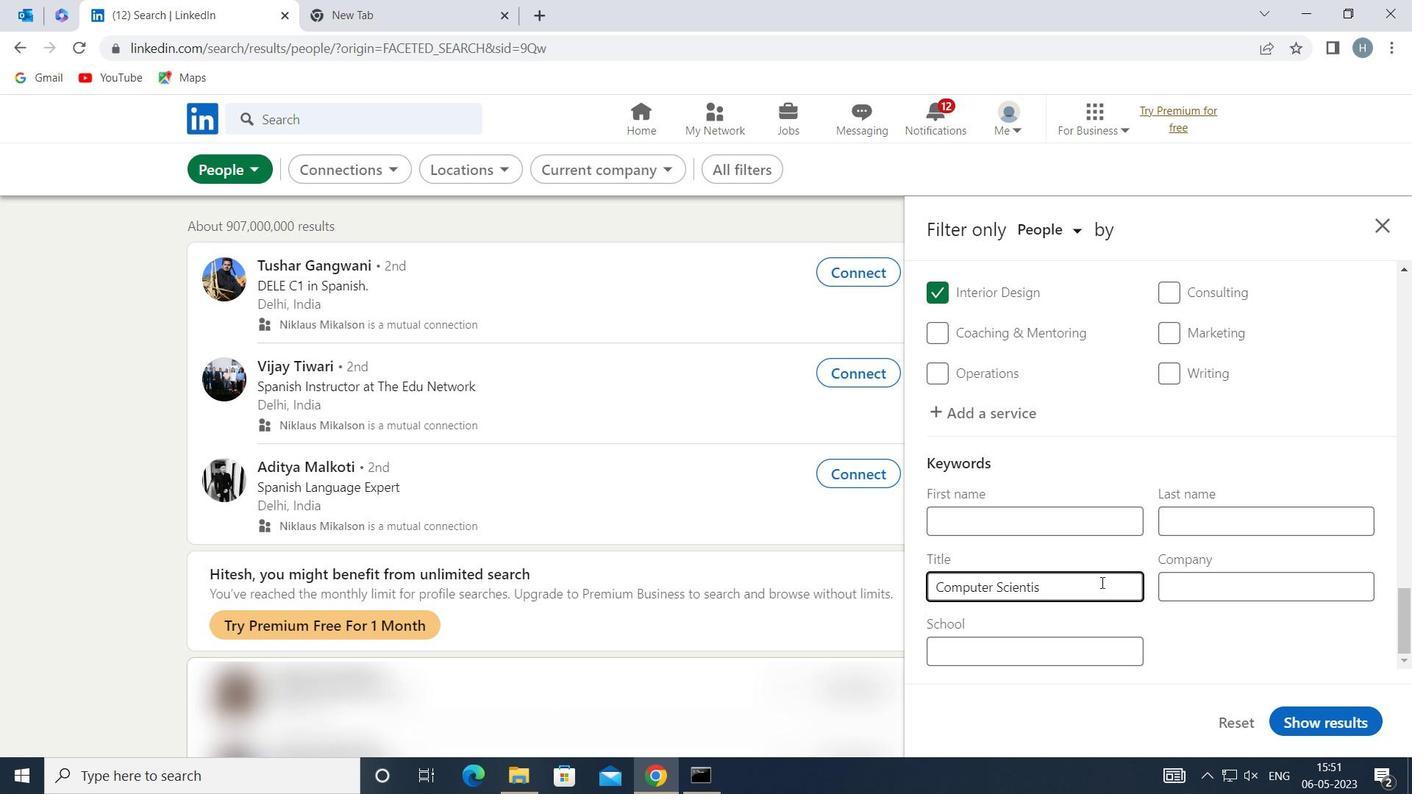 
Action: Mouse moved to (1338, 717)
Screenshot: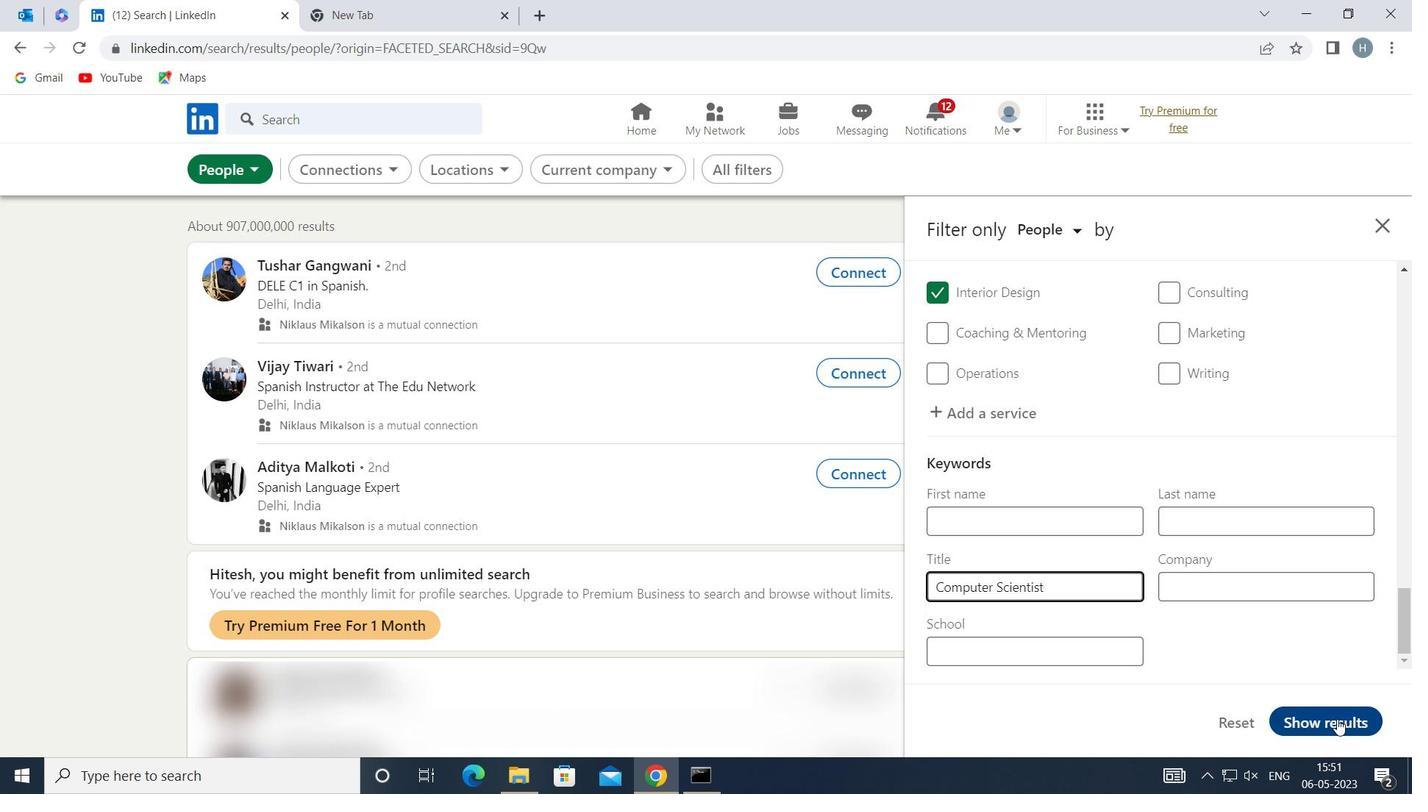 
Action: Mouse pressed left at (1338, 717)
Screenshot: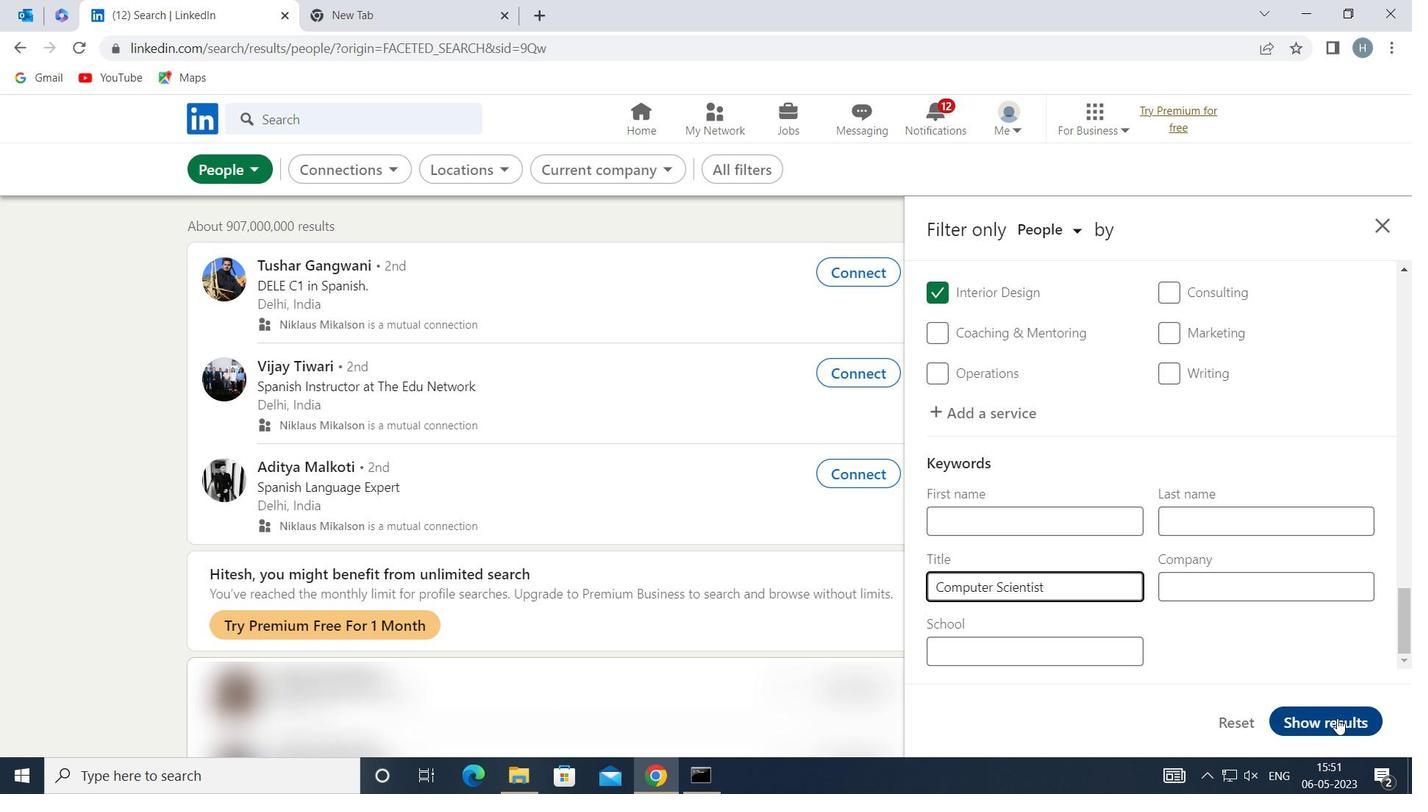 
Action: Mouse moved to (1113, 570)
Screenshot: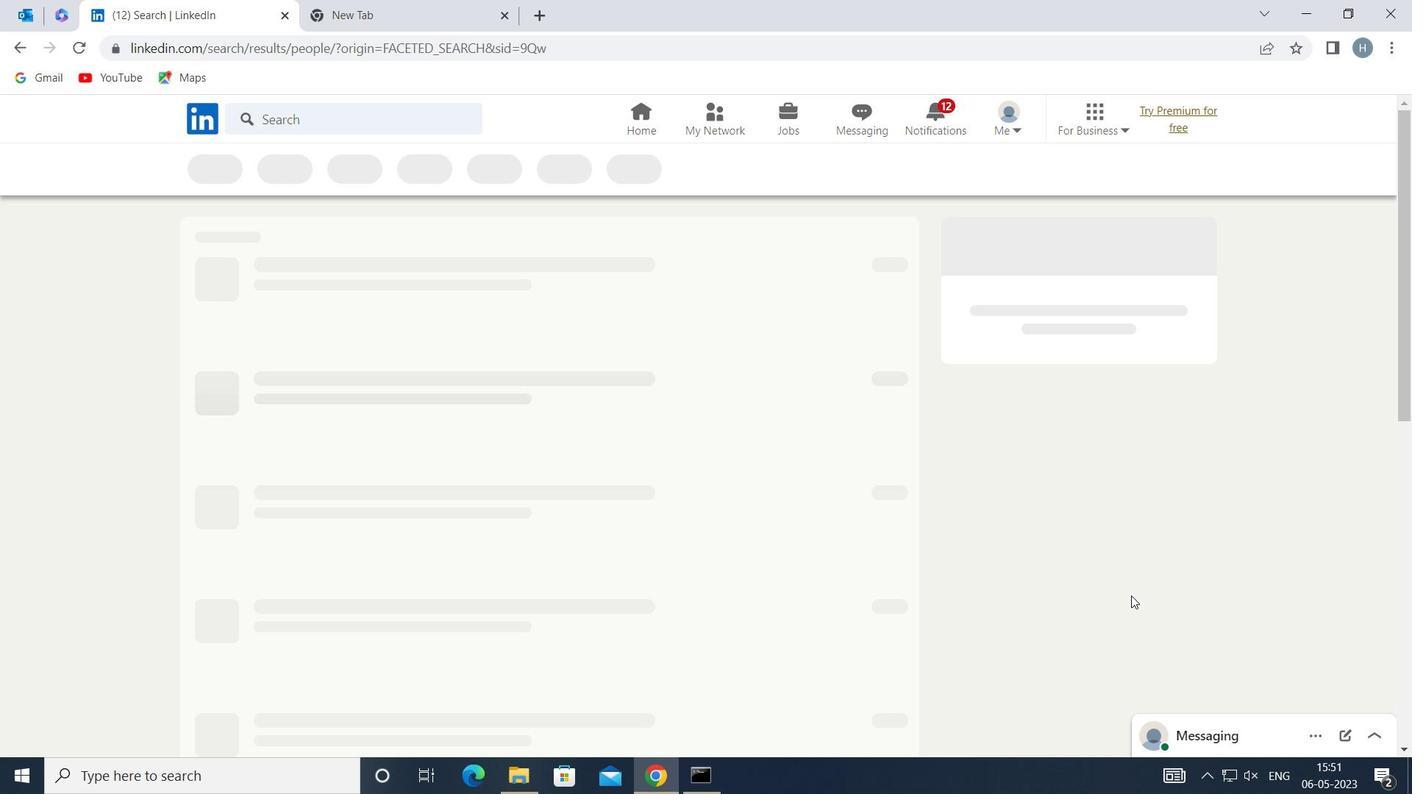 
